 Task: Look for space in Plumbon, Indonesia from 7th July, 2023 to 14th July, 2023 for 1 adult in price range Rs.6000 to Rs.14000. Place can be shared room with 1  bedroom having 1 bed and 1 bathroom. Property type can be house, flat, guest house, hotel. Amenities needed are: wifi. Booking option can be shelf check-in. Required host language is English.
Action: Mouse moved to (583, 82)
Screenshot: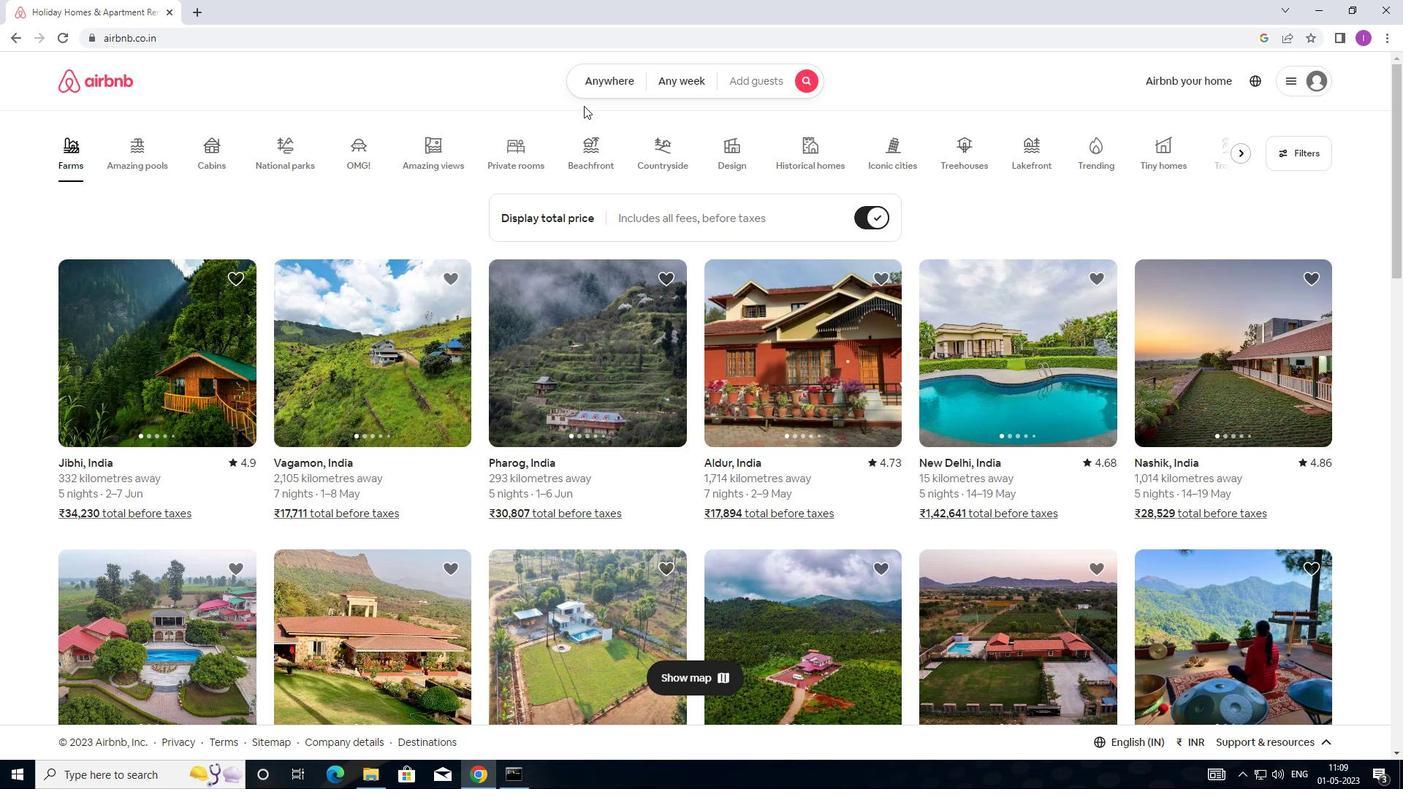 
Action: Mouse pressed left at (583, 82)
Screenshot: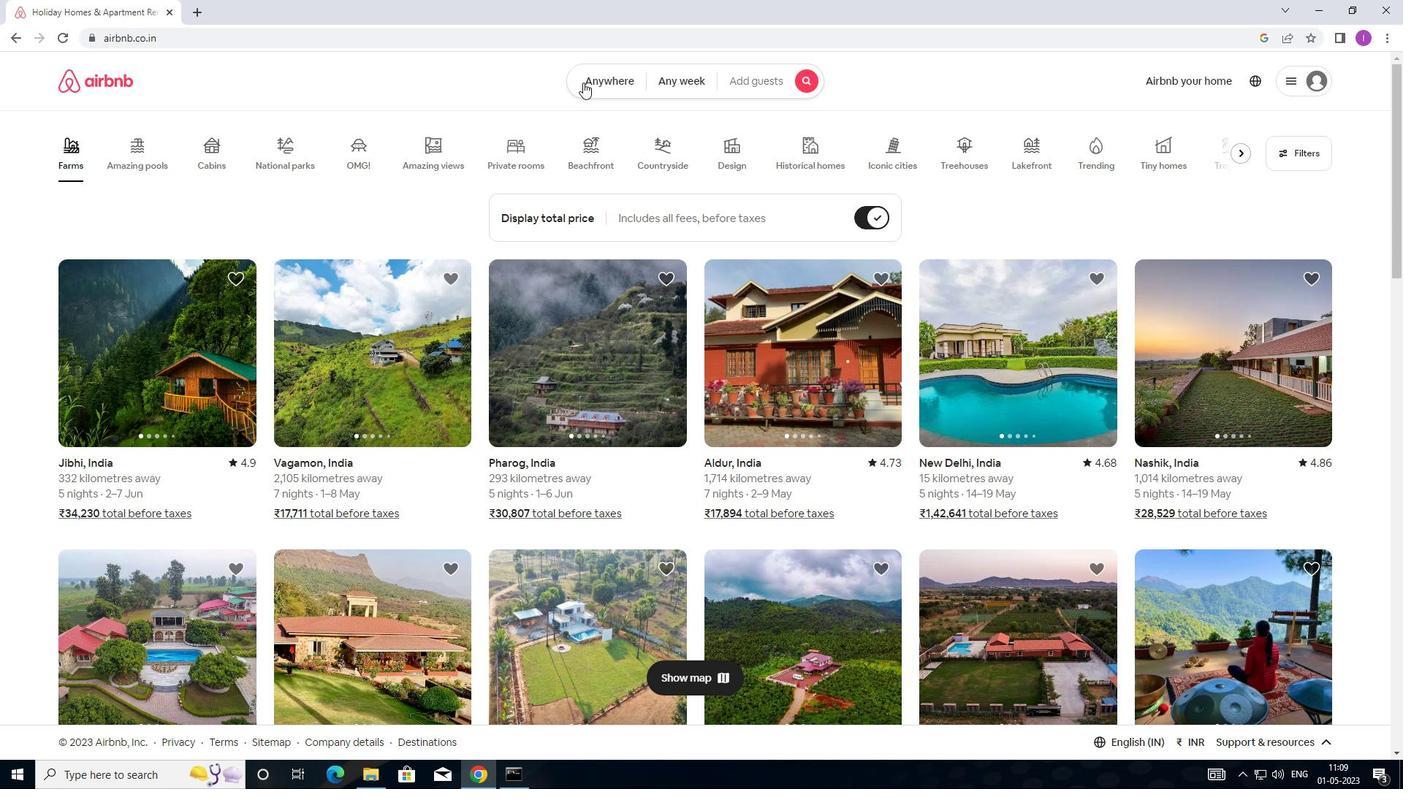 
Action: Mouse moved to (481, 132)
Screenshot: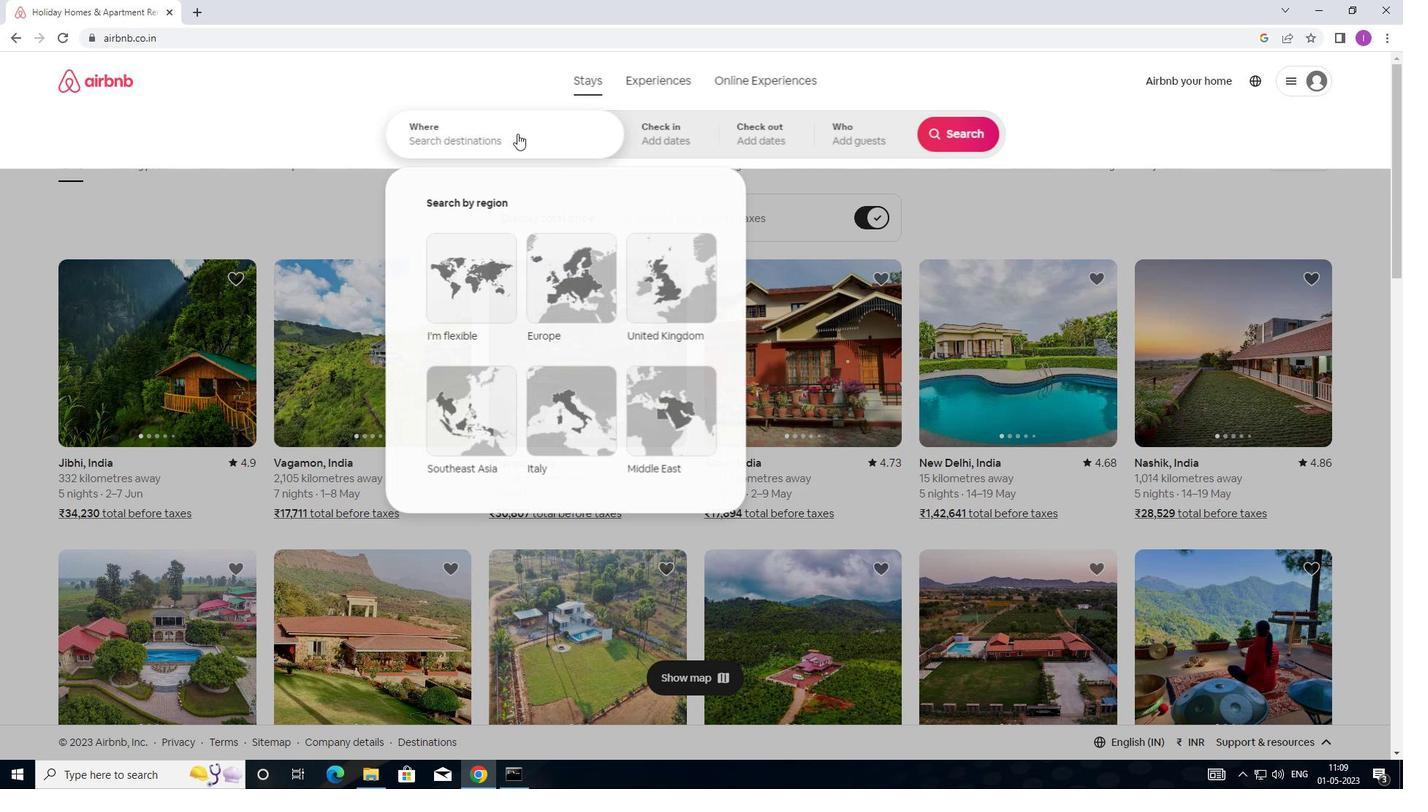 
Action: Mouse pressed left at (481, 132)
Screenshot: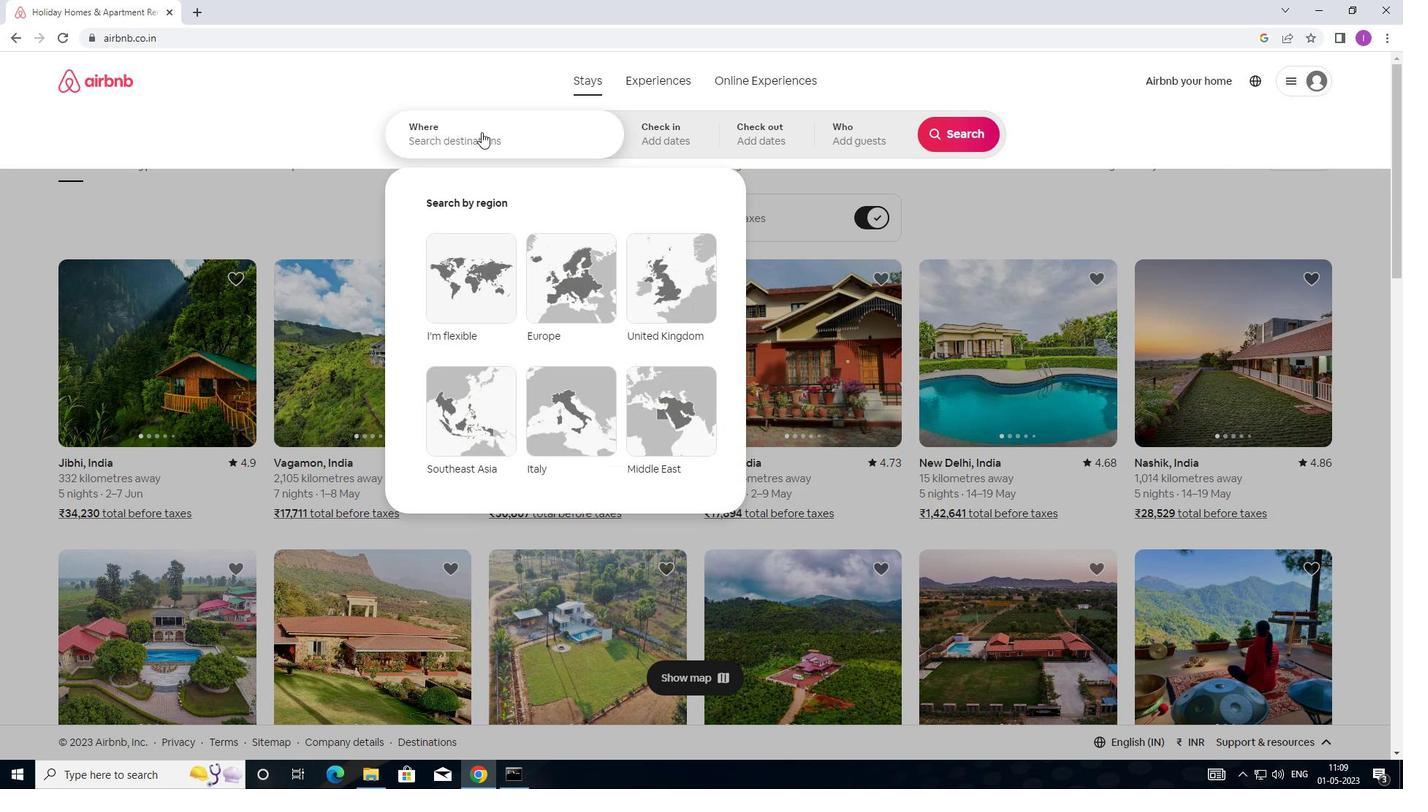 
Action: Mouse moved to (627, 144)
Screenshot: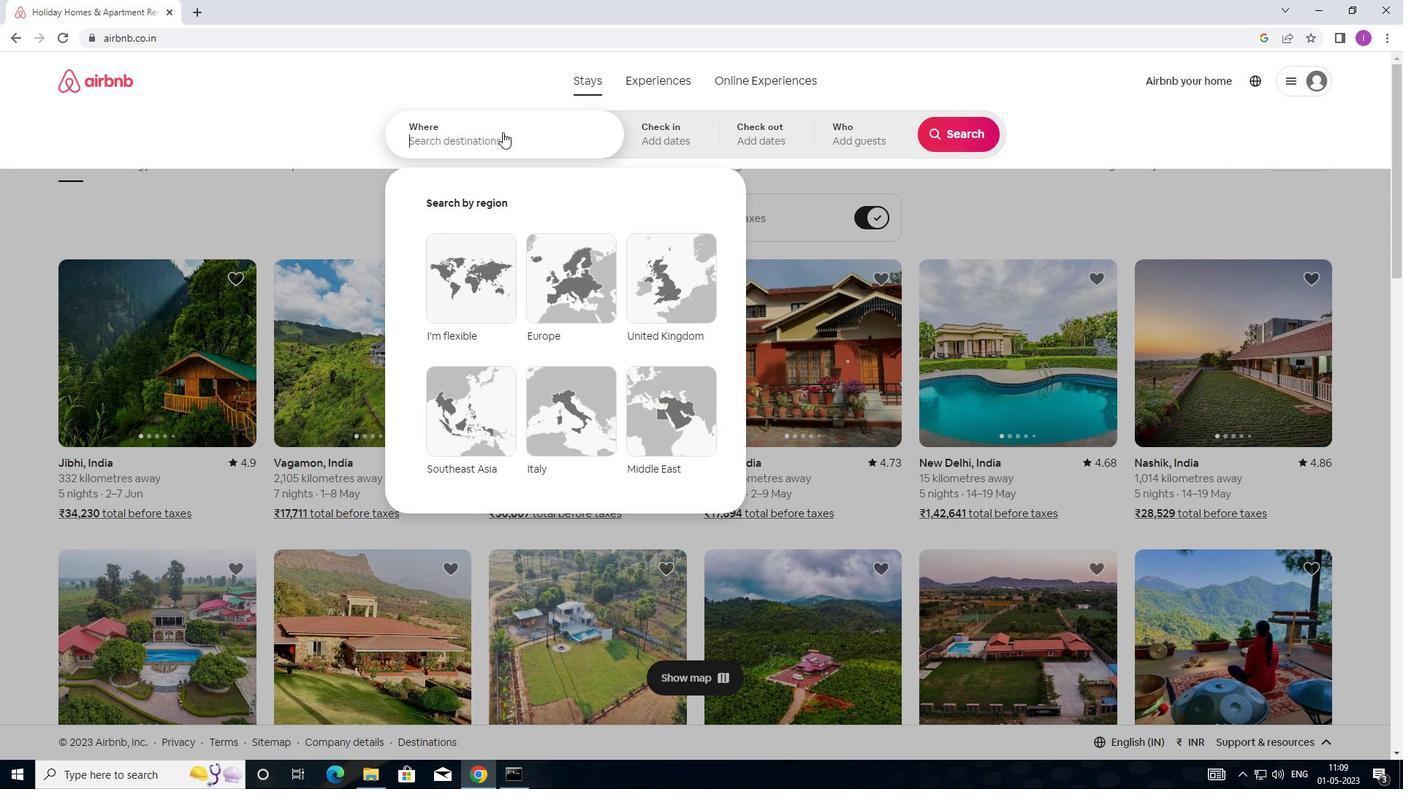 
Action: Key pressed <Key.shift><Key.shift>PLUMBON.<Key.backspace>,<Key.shift><Key.shift><Key.shift><Key.shift>INDONESIA
Screenshot: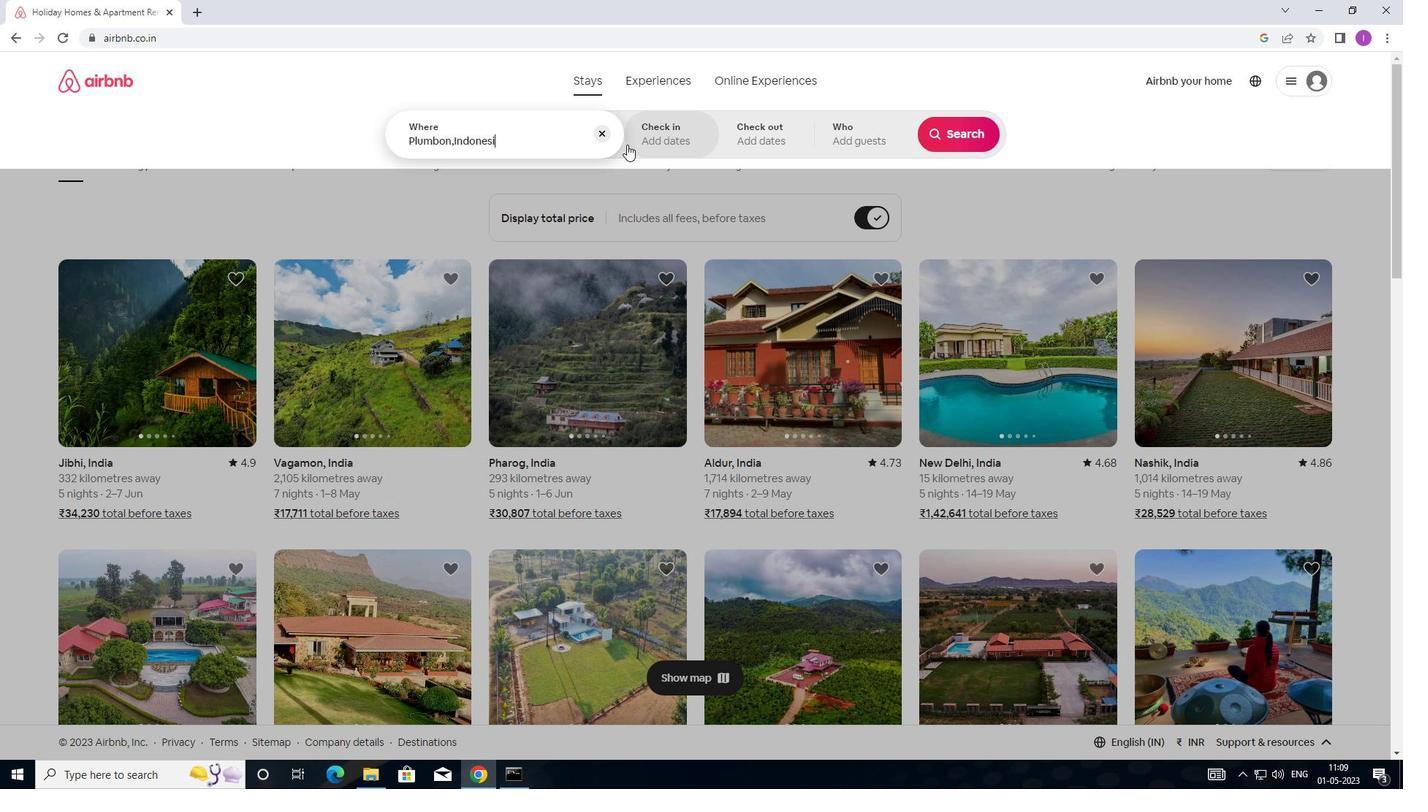 
Action: Mouse moved to (674, 133)
Screenshot: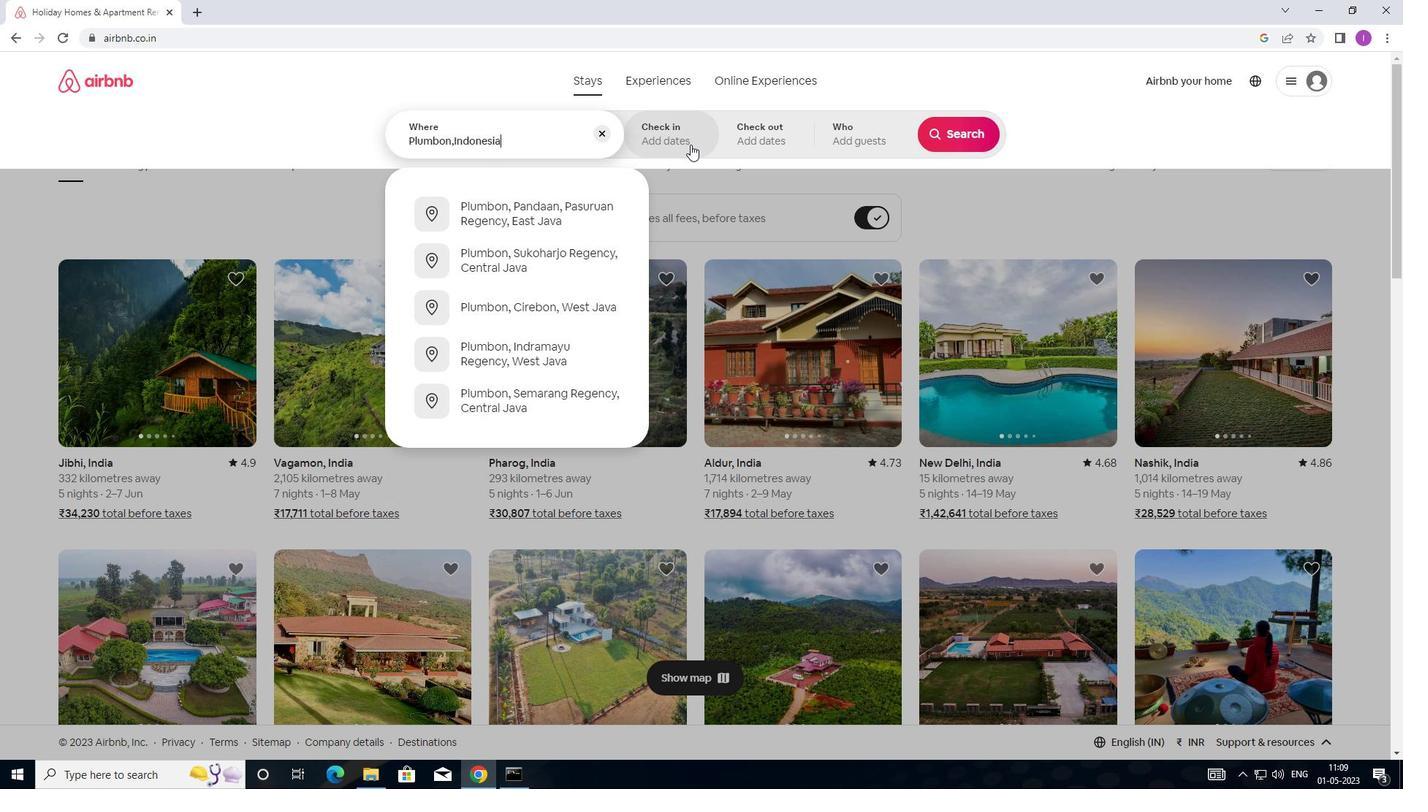 
Action: Mouse pressed left at (674, 133)
Screenshot: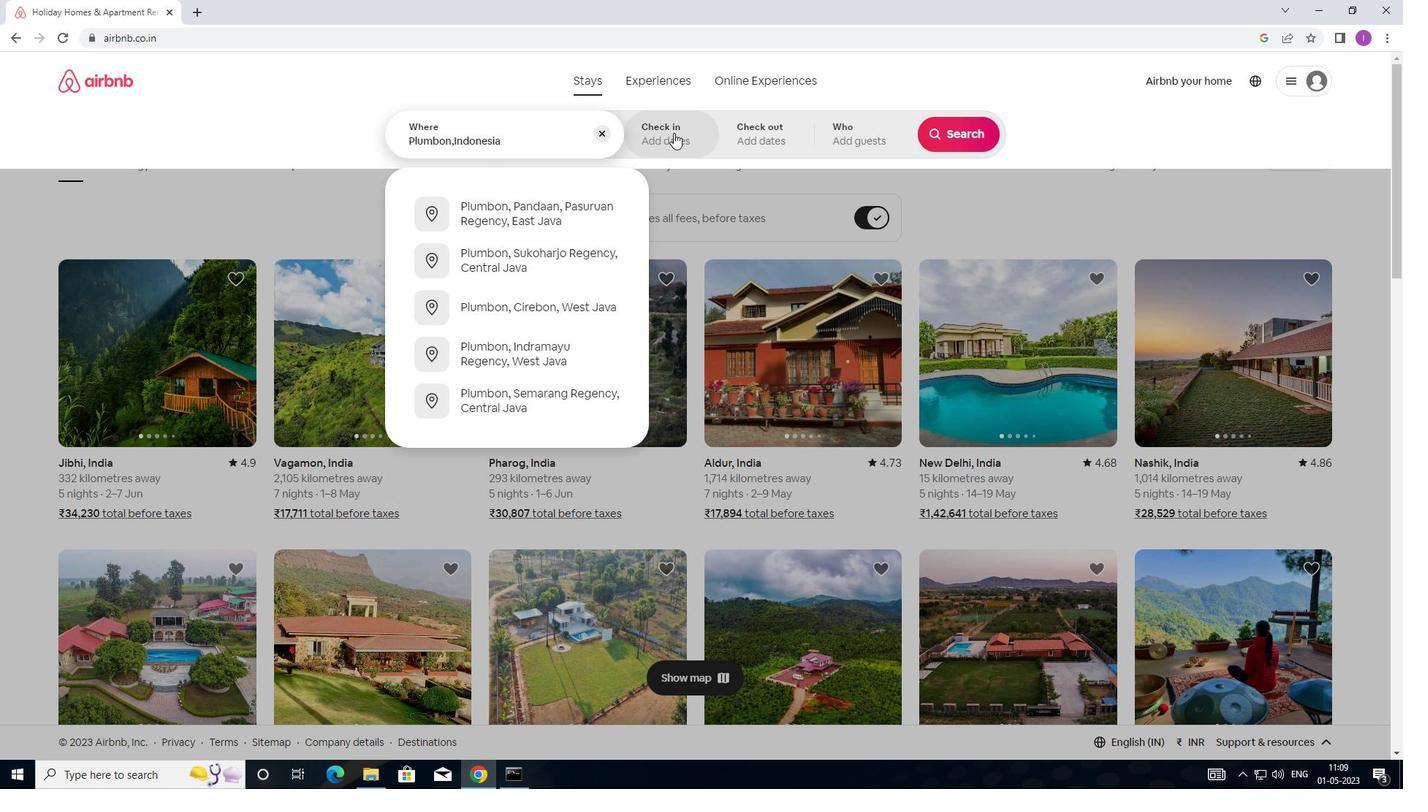 
Action: Mouse moved to (952, 243)
Screenshot: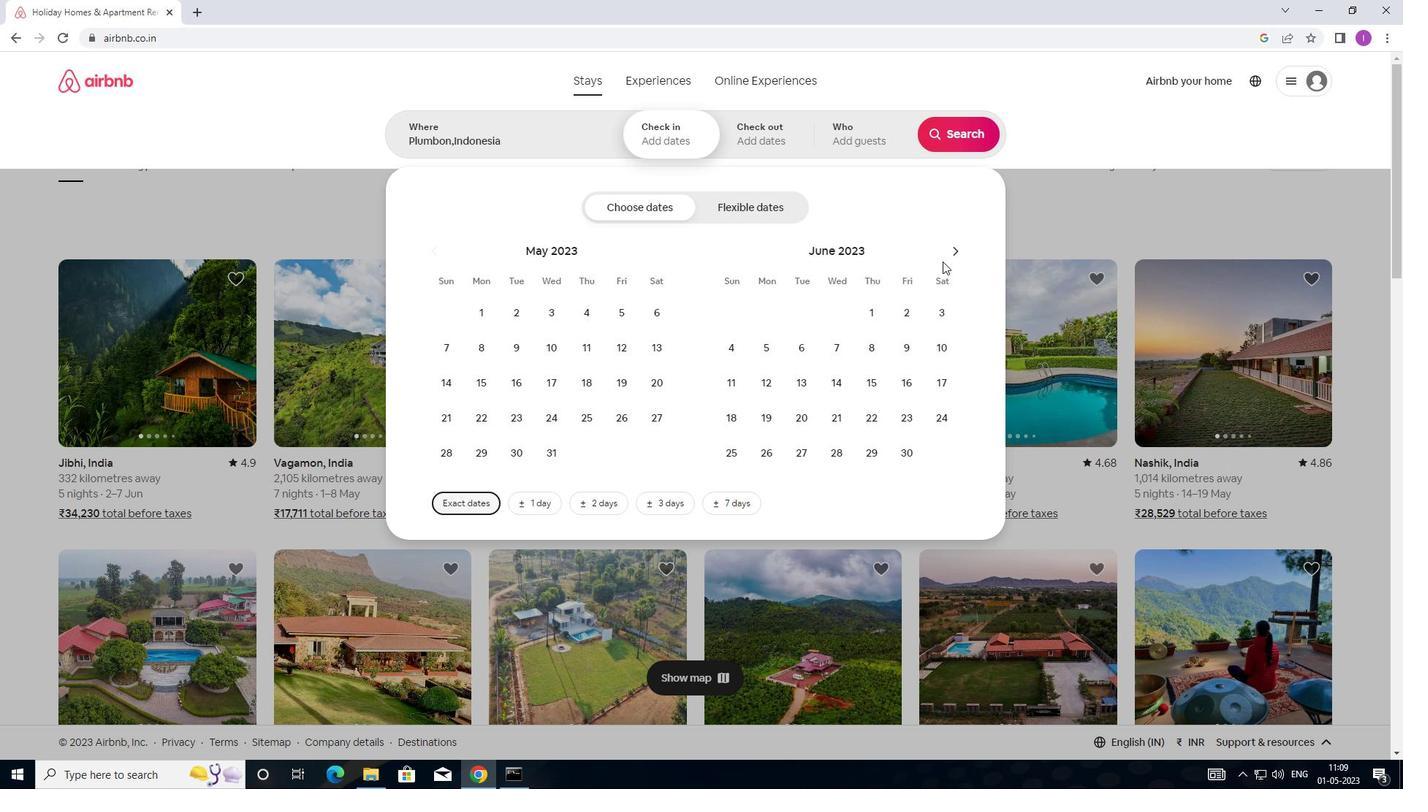 
Action: Mouse pressed left at (952, 243)
Screenshot: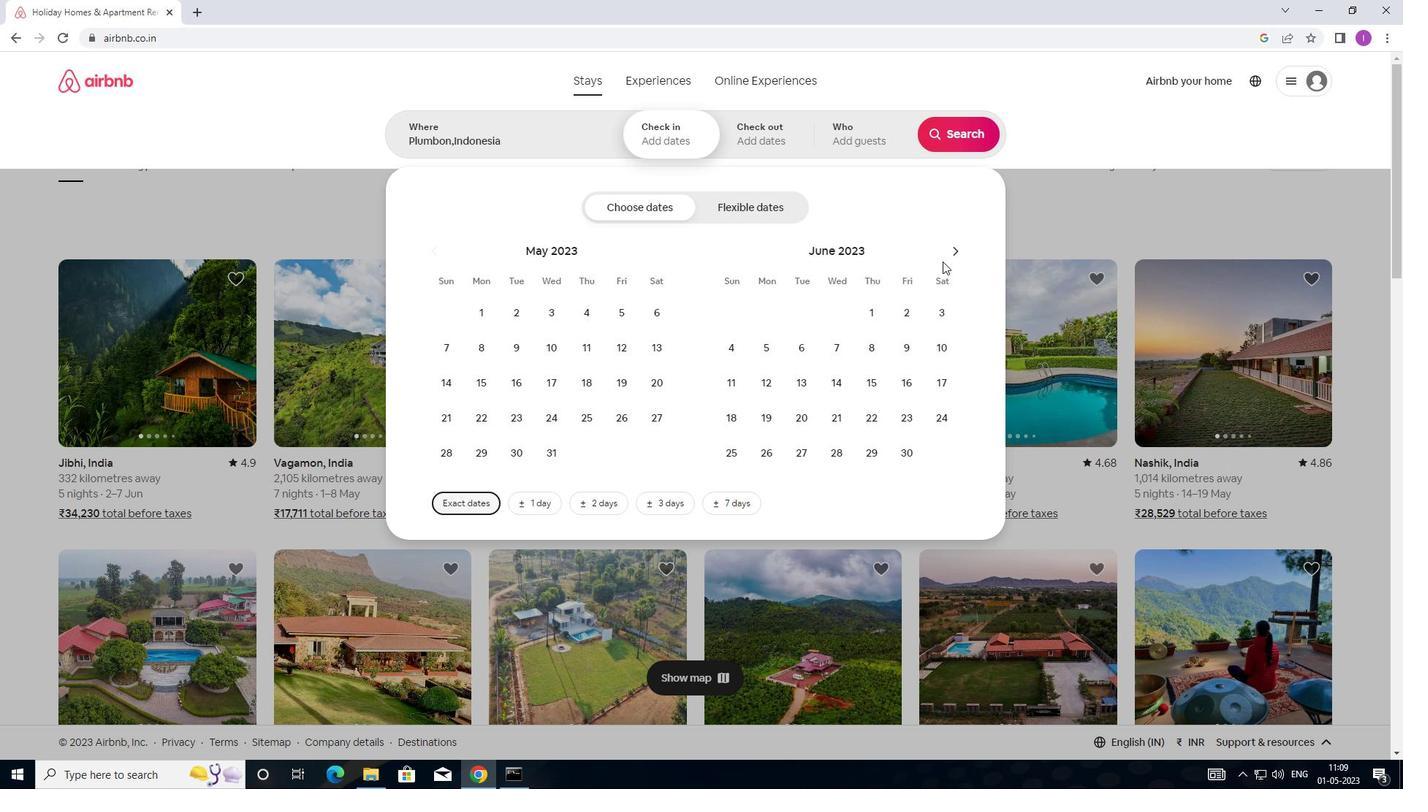 
Action: Mouse moved to (905, 353)
Screenshot: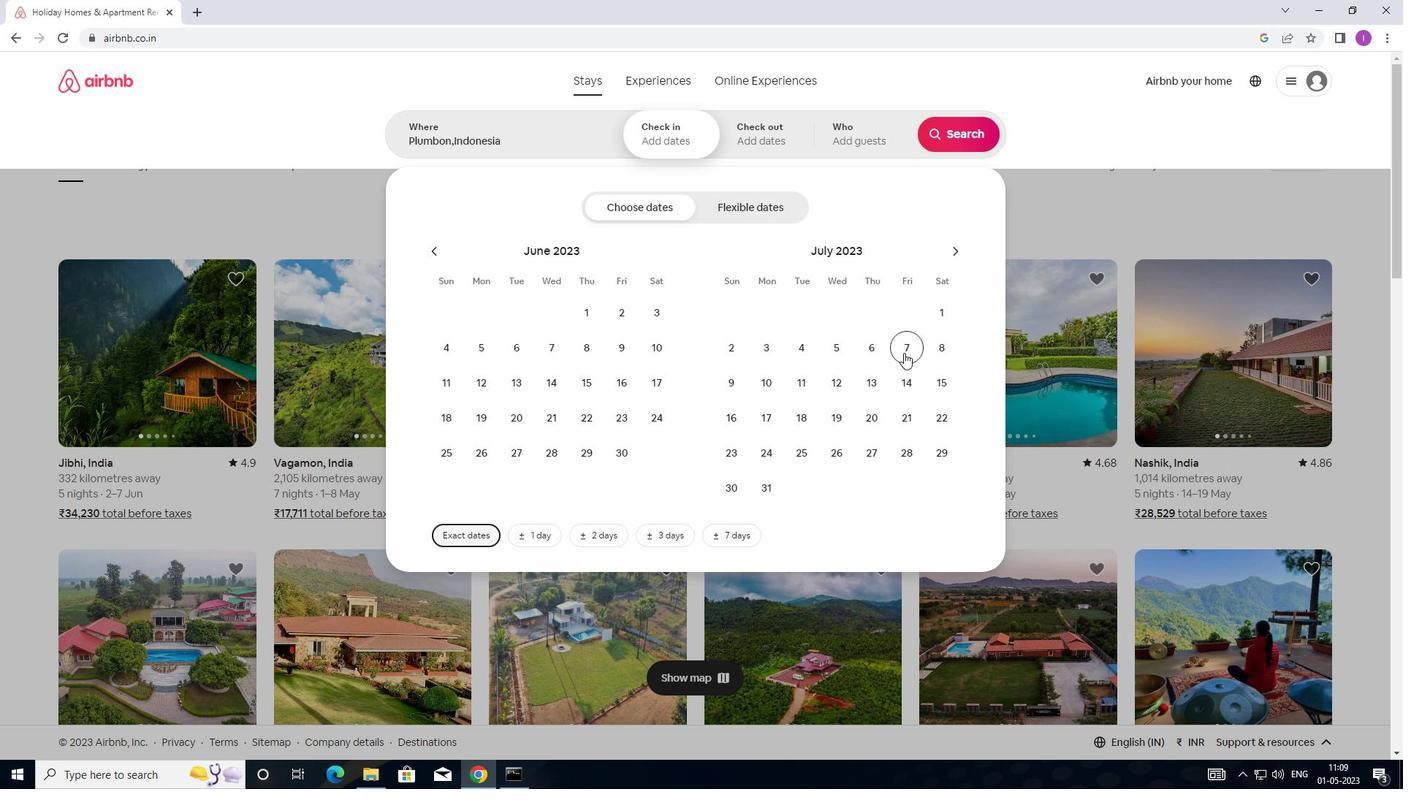 
Action: Mouse pressed left at (905, 353)
Screenshot: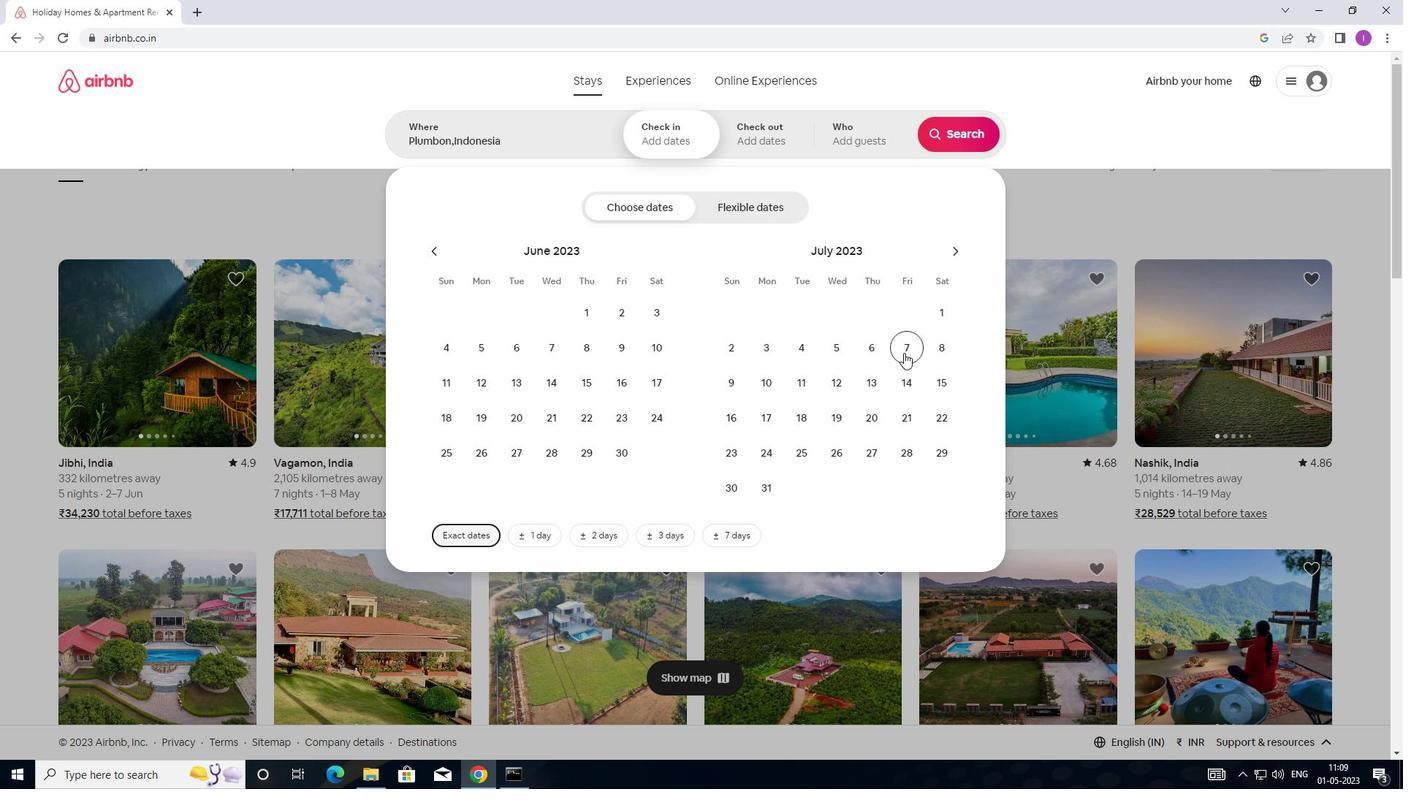 
Action: Mouse moved to (900, 386)
Screenshot: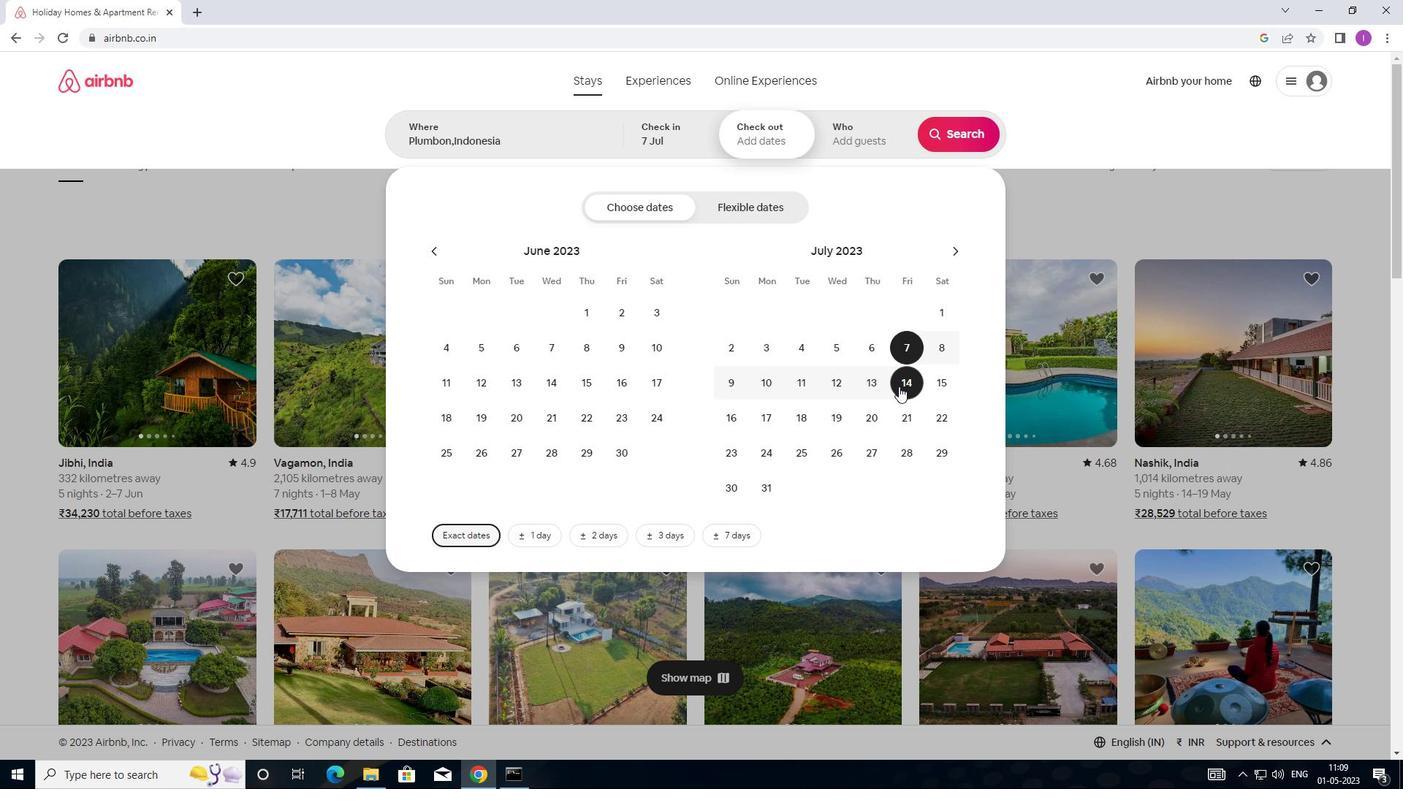 
Action: Mouse pressed left at (900, 386)
Screenshot: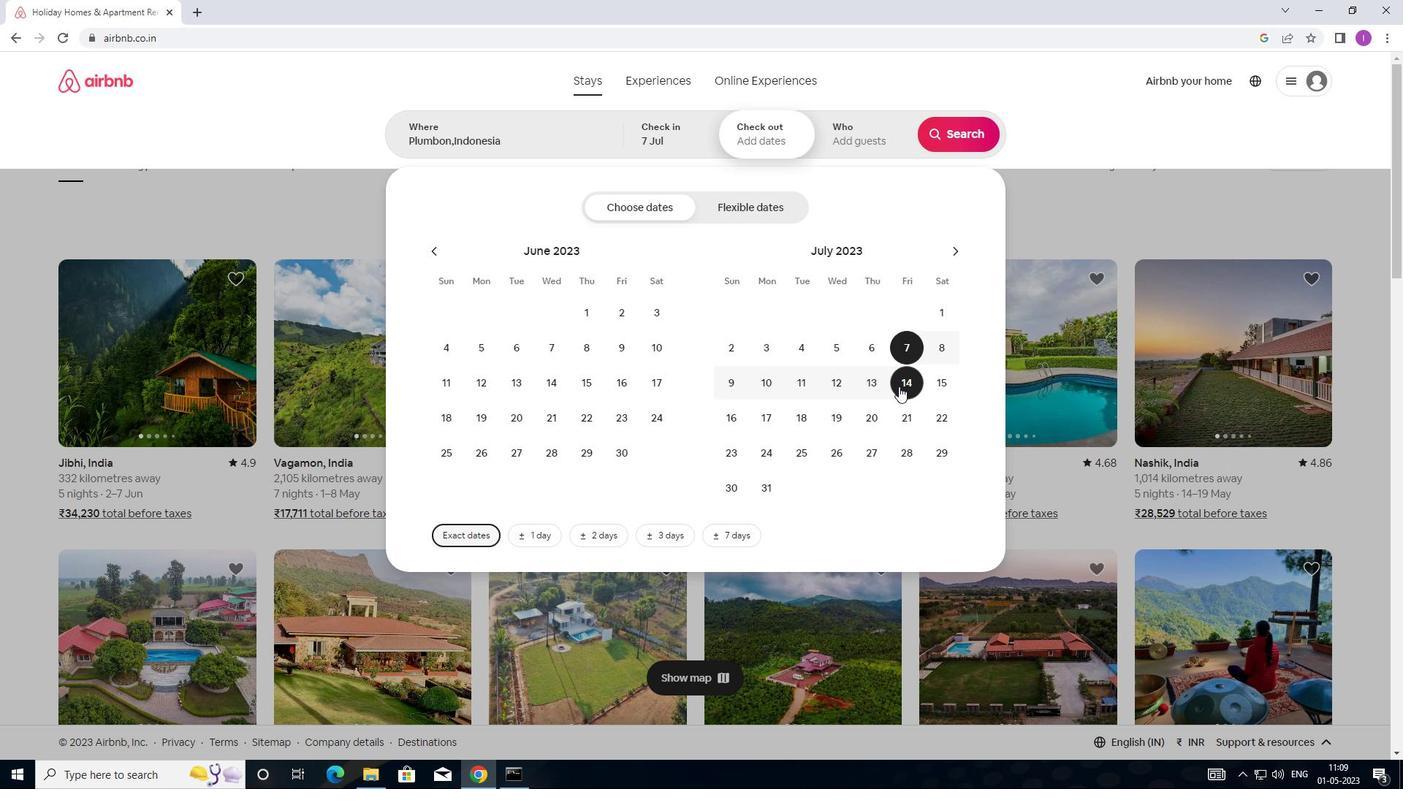 
Action: Mouse moved to (869, 136)
Screenshot: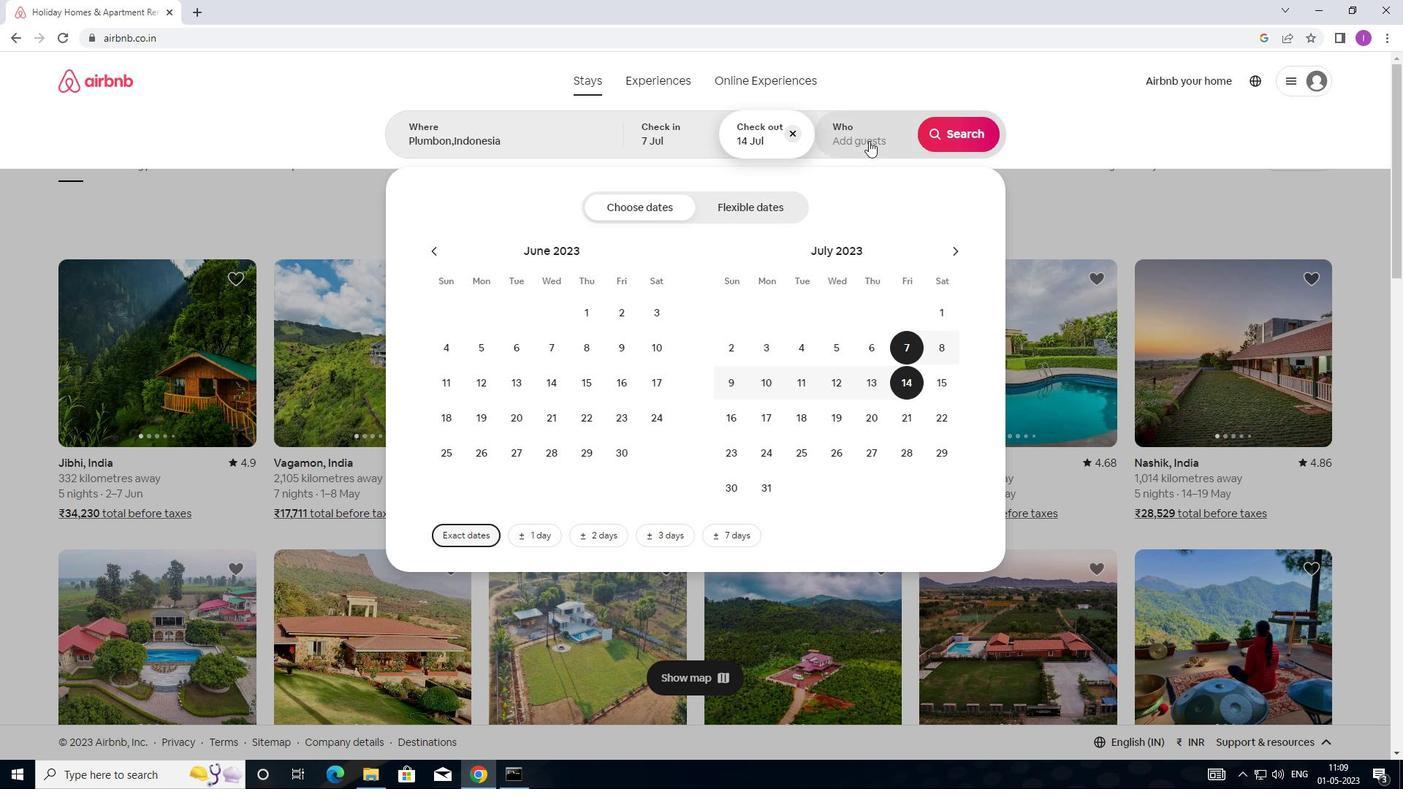 
Action: Mouse pressed left at (869, 136)
Screenshot: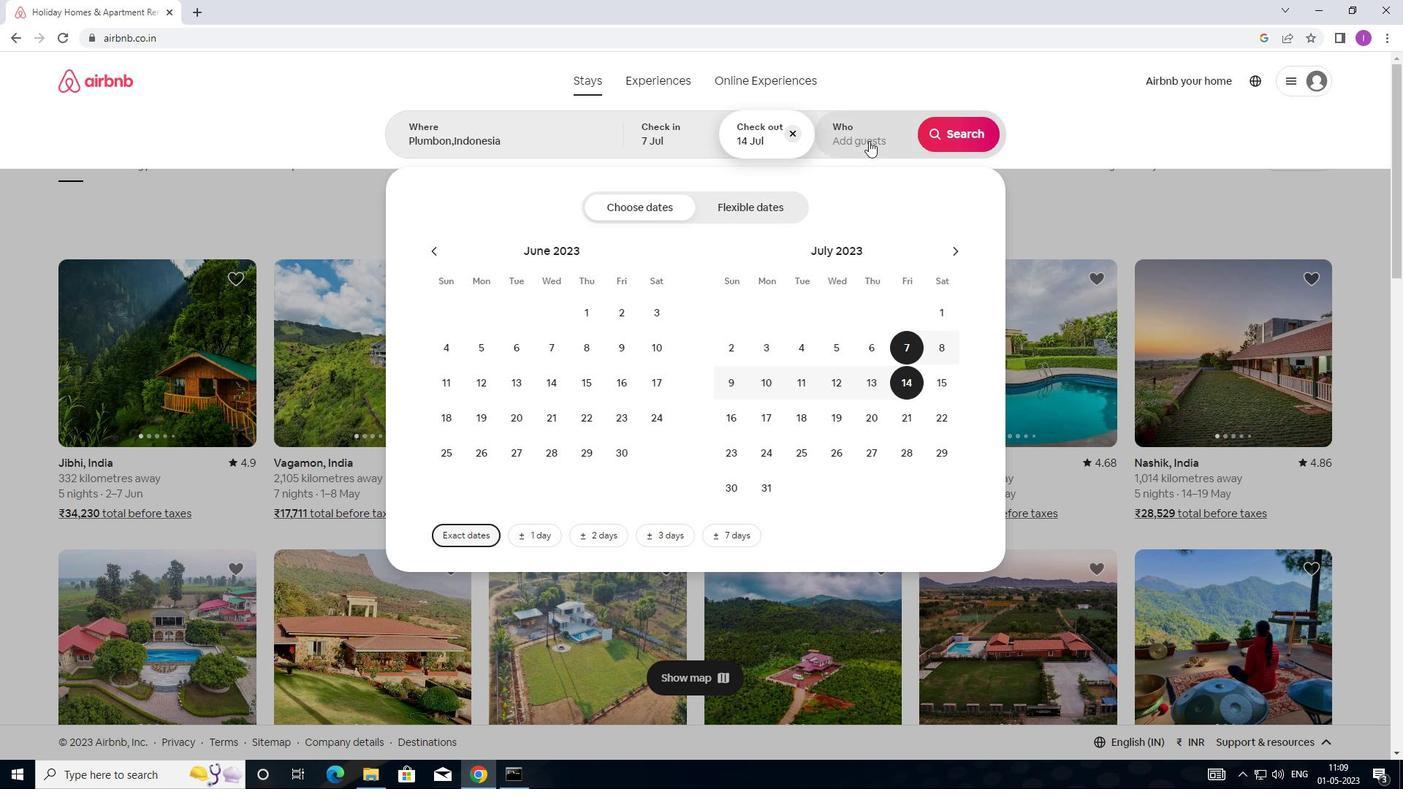 
Action: Mouse moved to (965, 216)
Screenshot: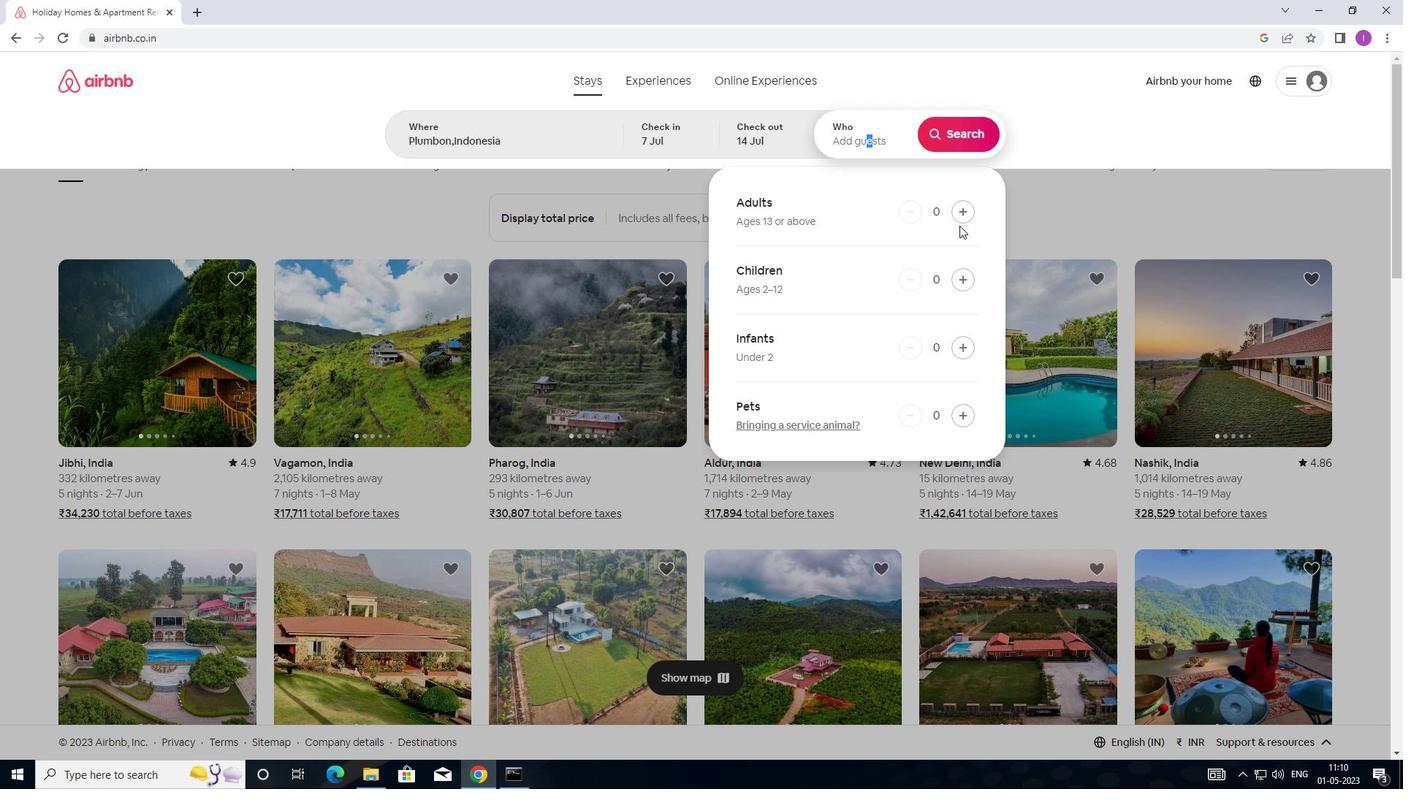 
Action: Mouse pressed left at (965, 216)
Screenshot: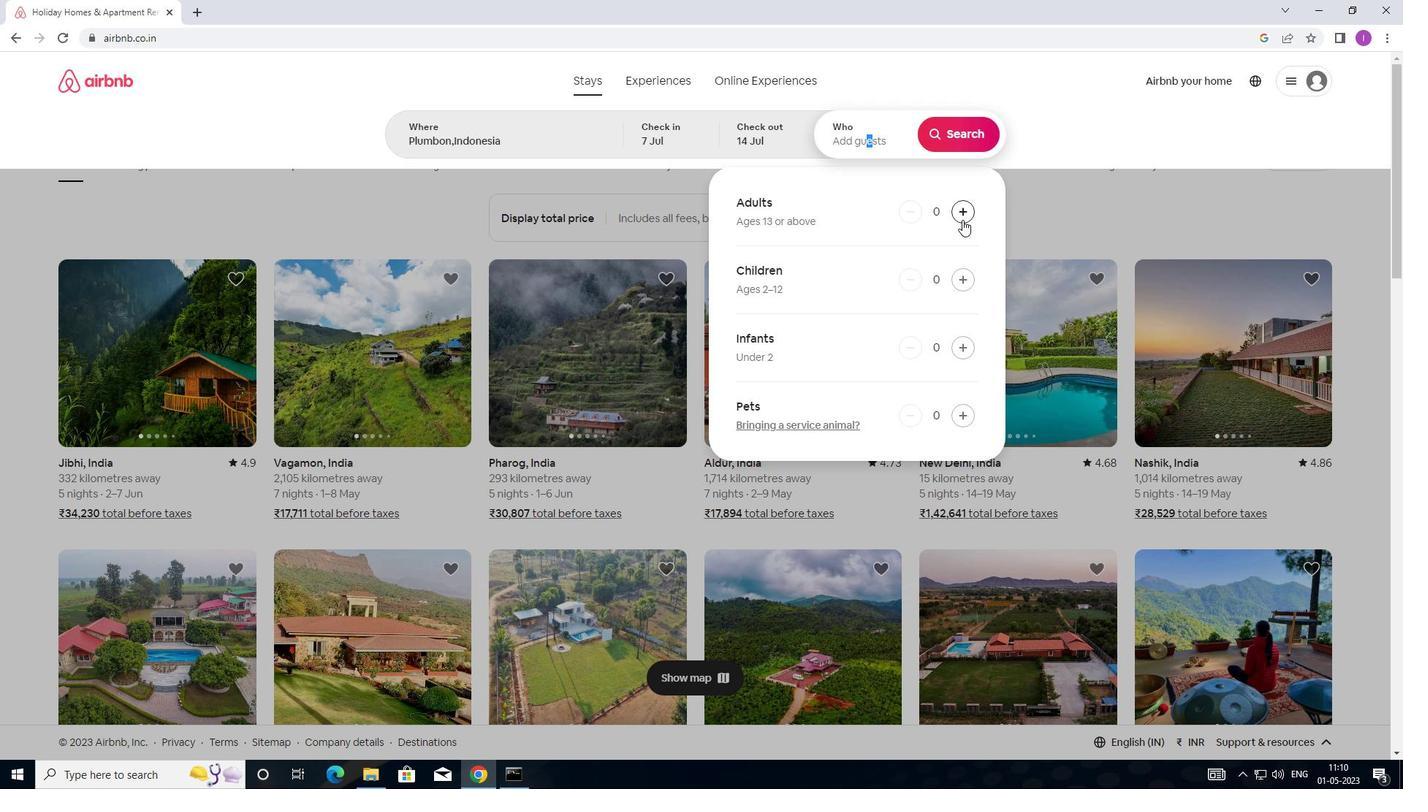 
Action: Mouse moved to (941, 126)
Screenshot: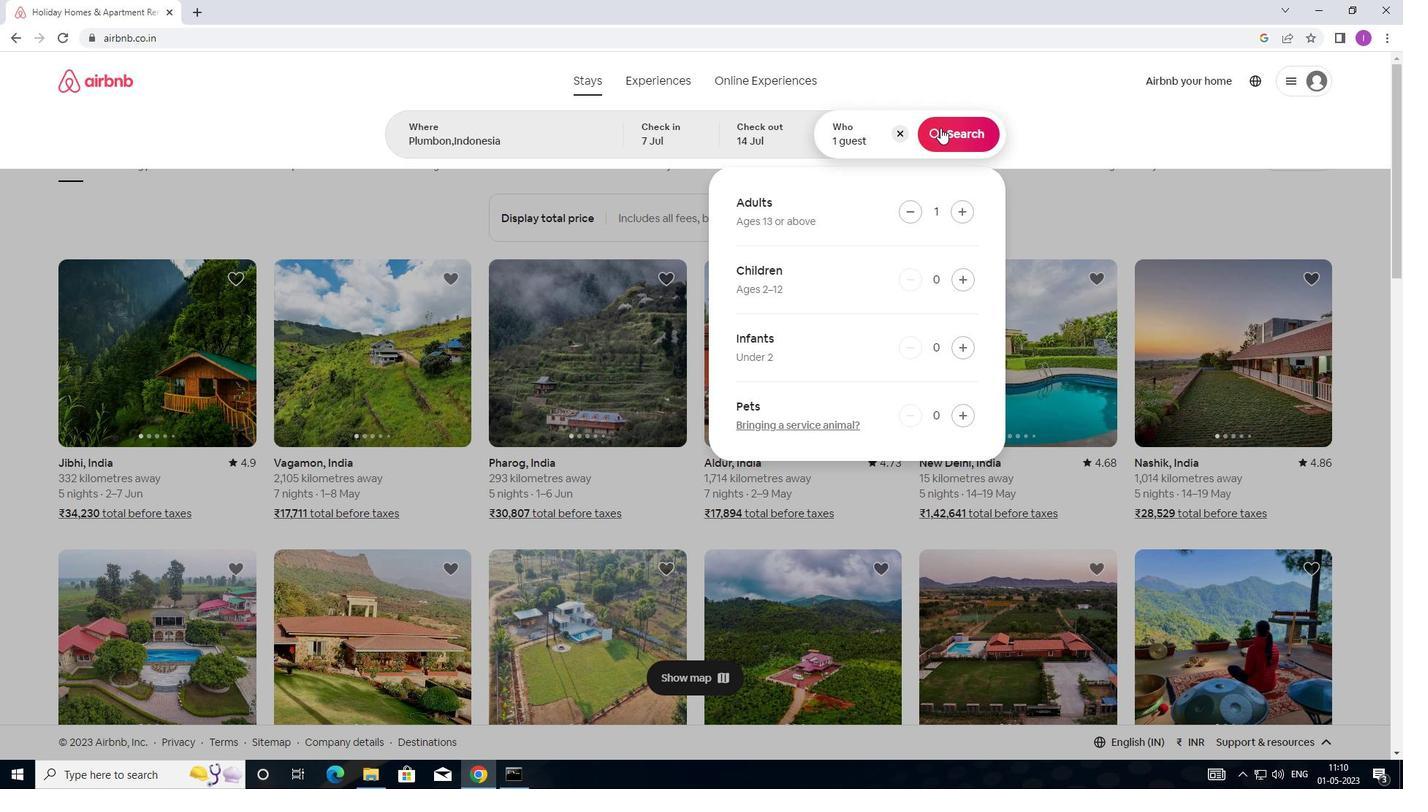 
Action: Mouse pressed left at (941, 126)
Screenshot: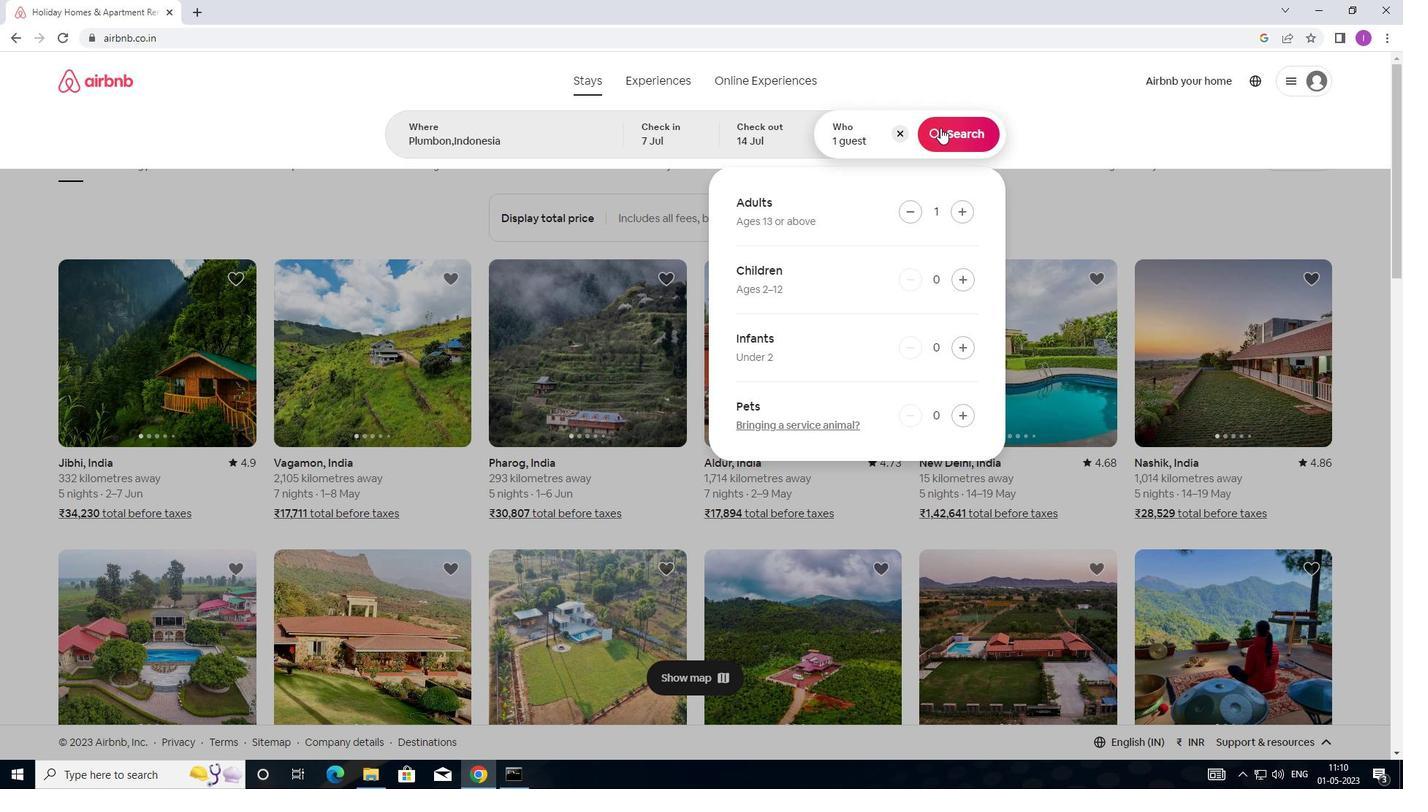 
Action: Mouse moved to (1353, 144)
Screenshot: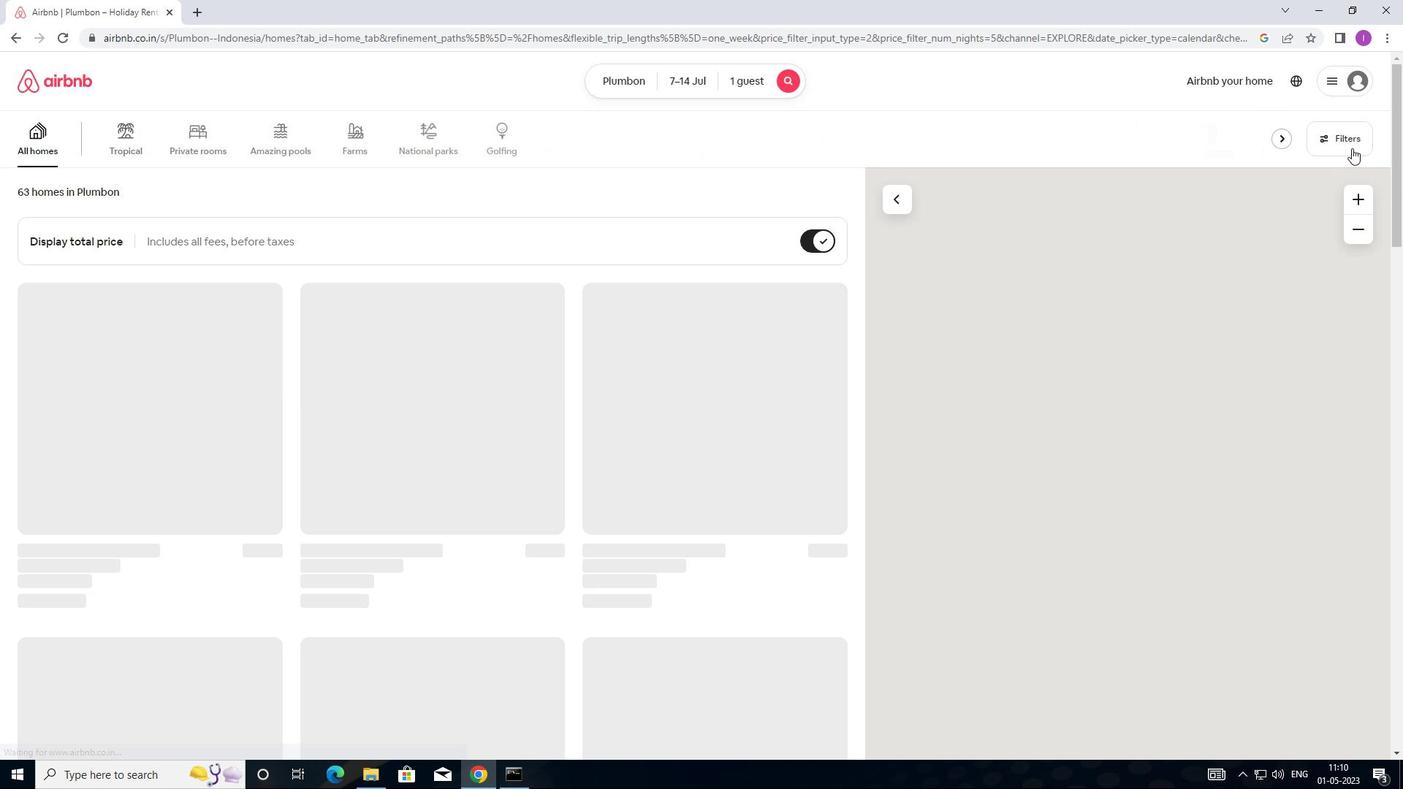 
Action: Mouse pressed left at (1353, 144)
Screenshot: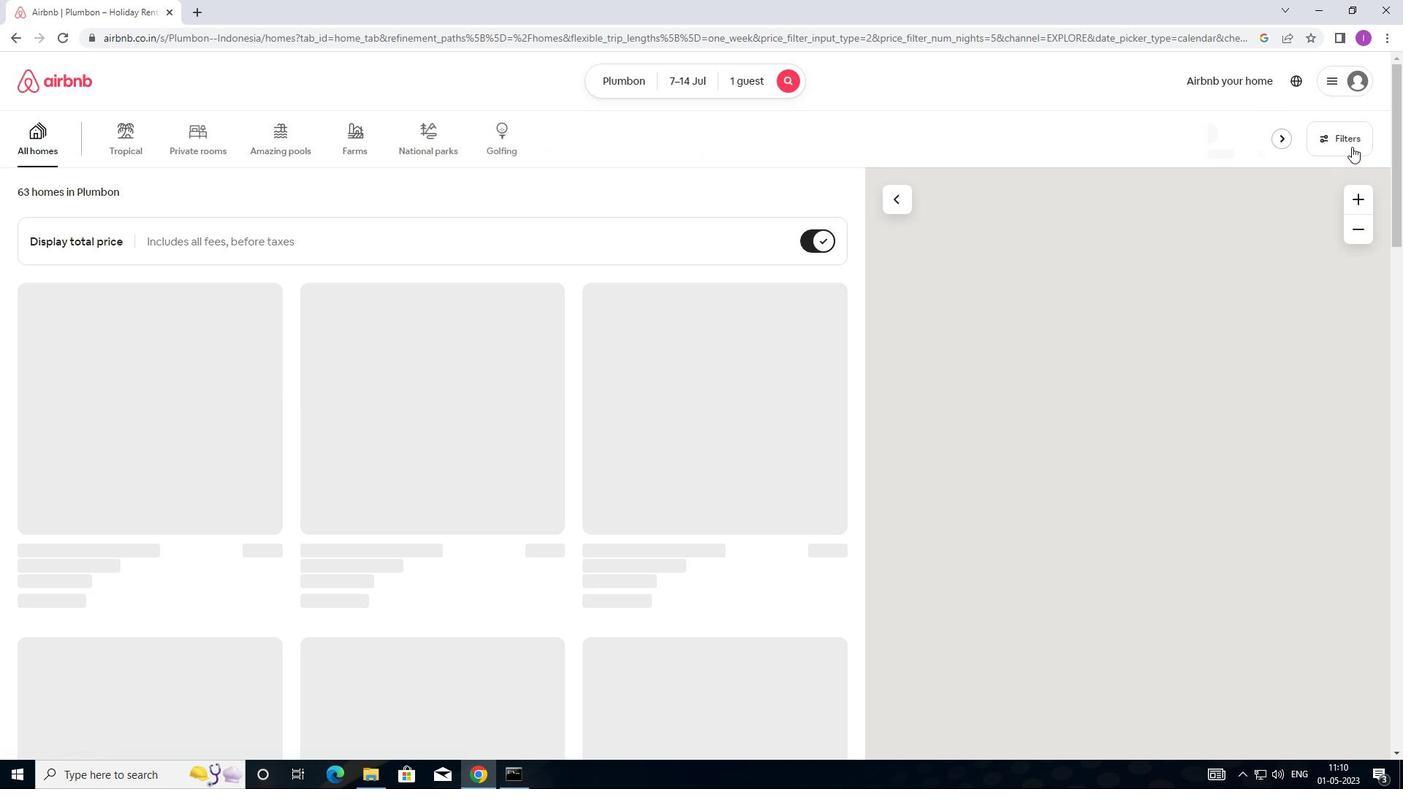 
Action: Mouse moved to (569, 329)
Screenshot: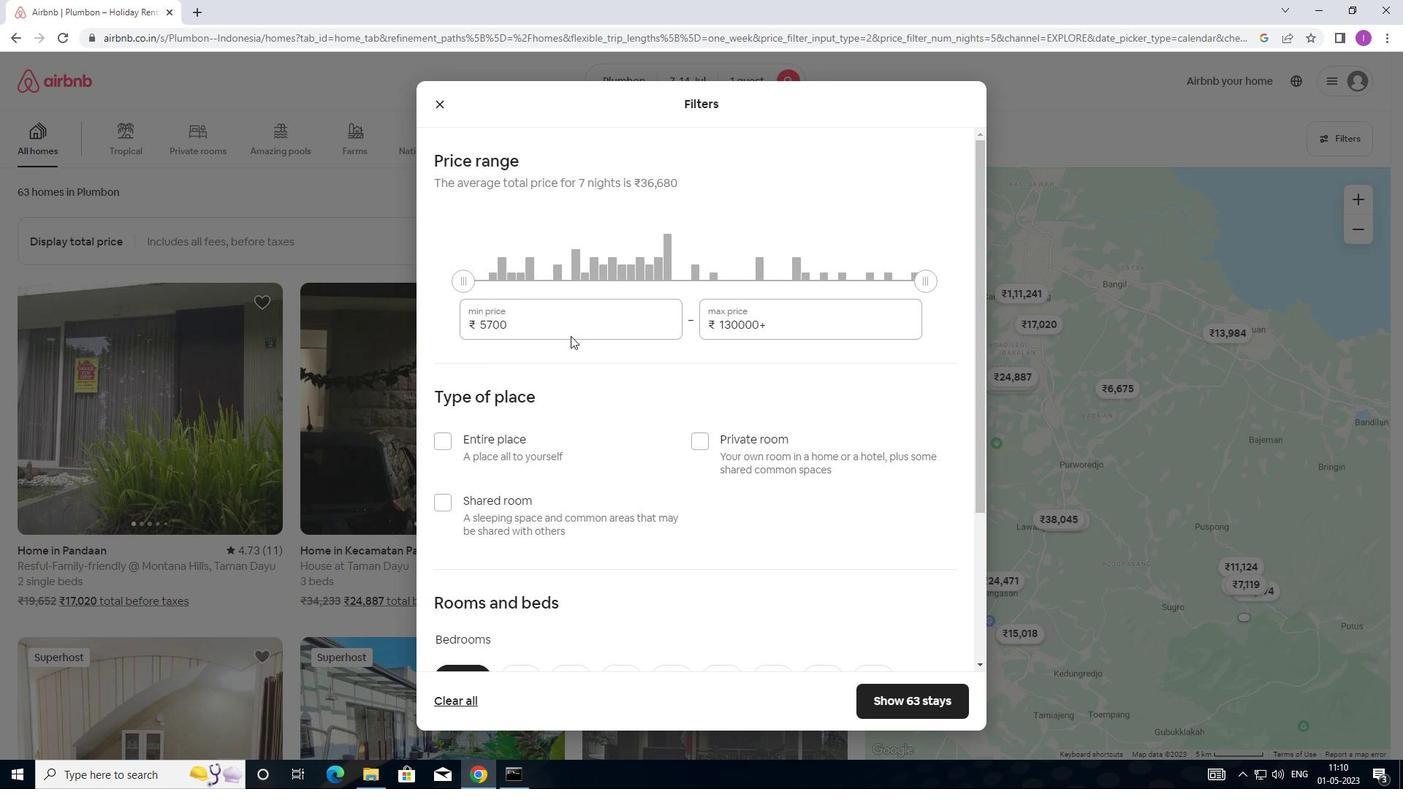 
Action: Mouse pressed left at (569, 329)
Screenshot: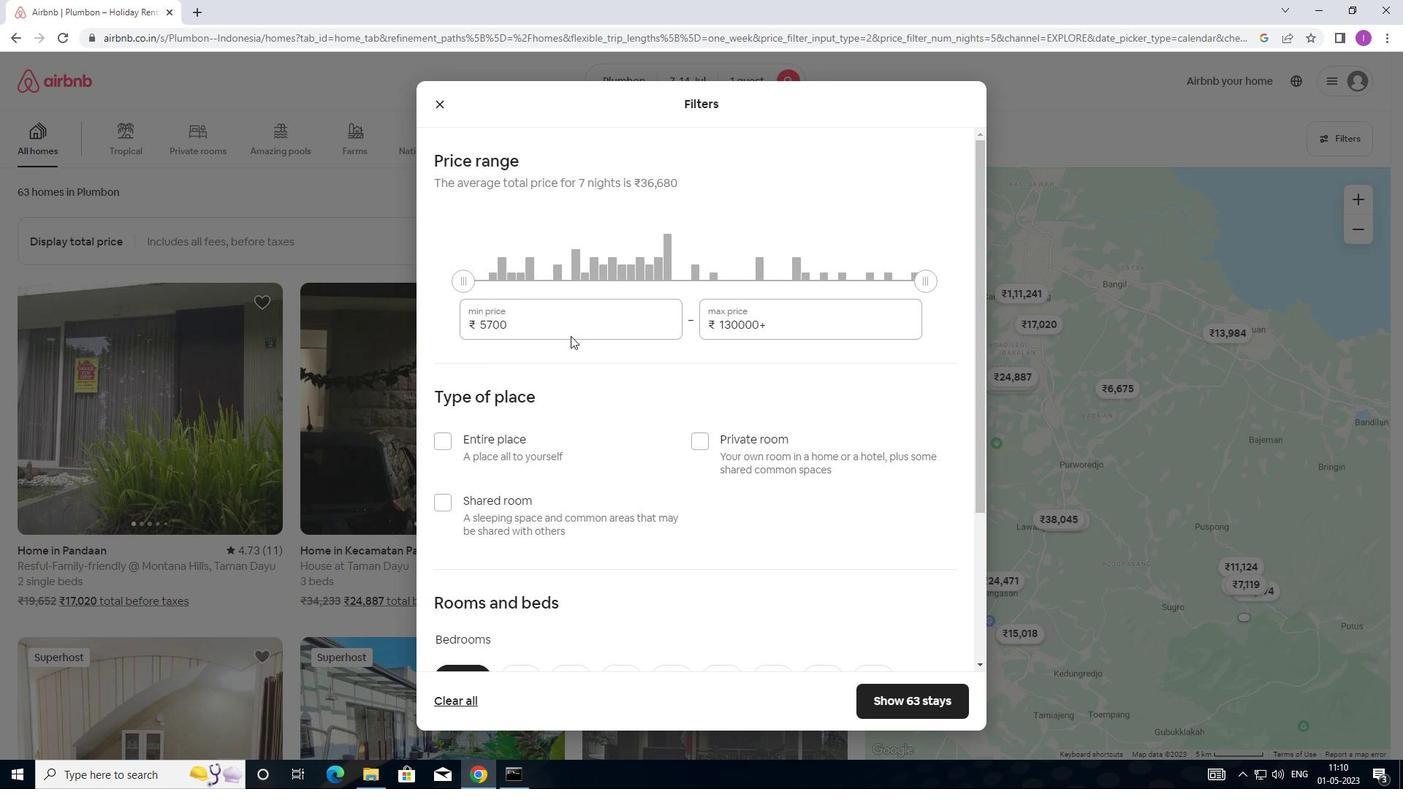 
Action: Mouse moved to (442, 334)
Screenshot: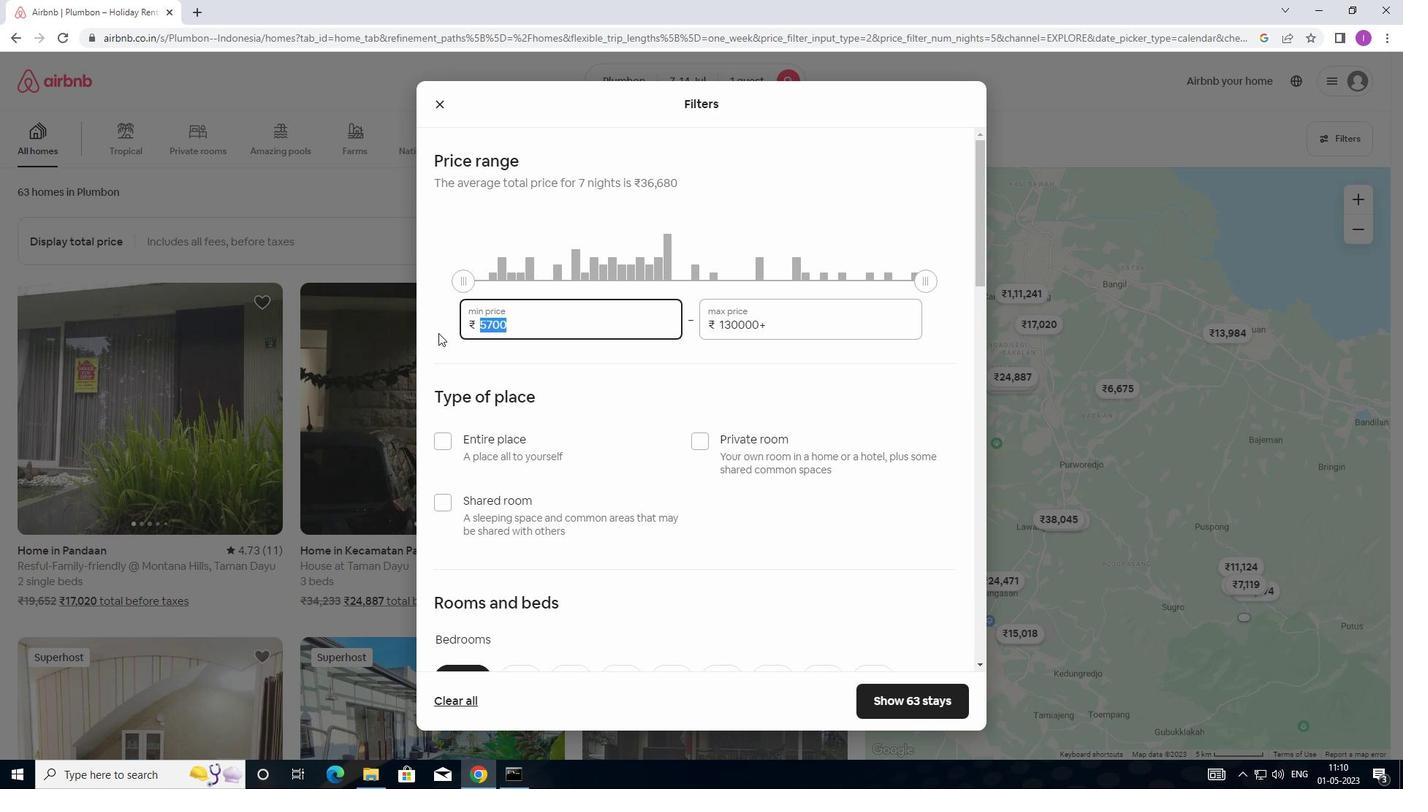 
Action: Key pressed 6000
Screenshot: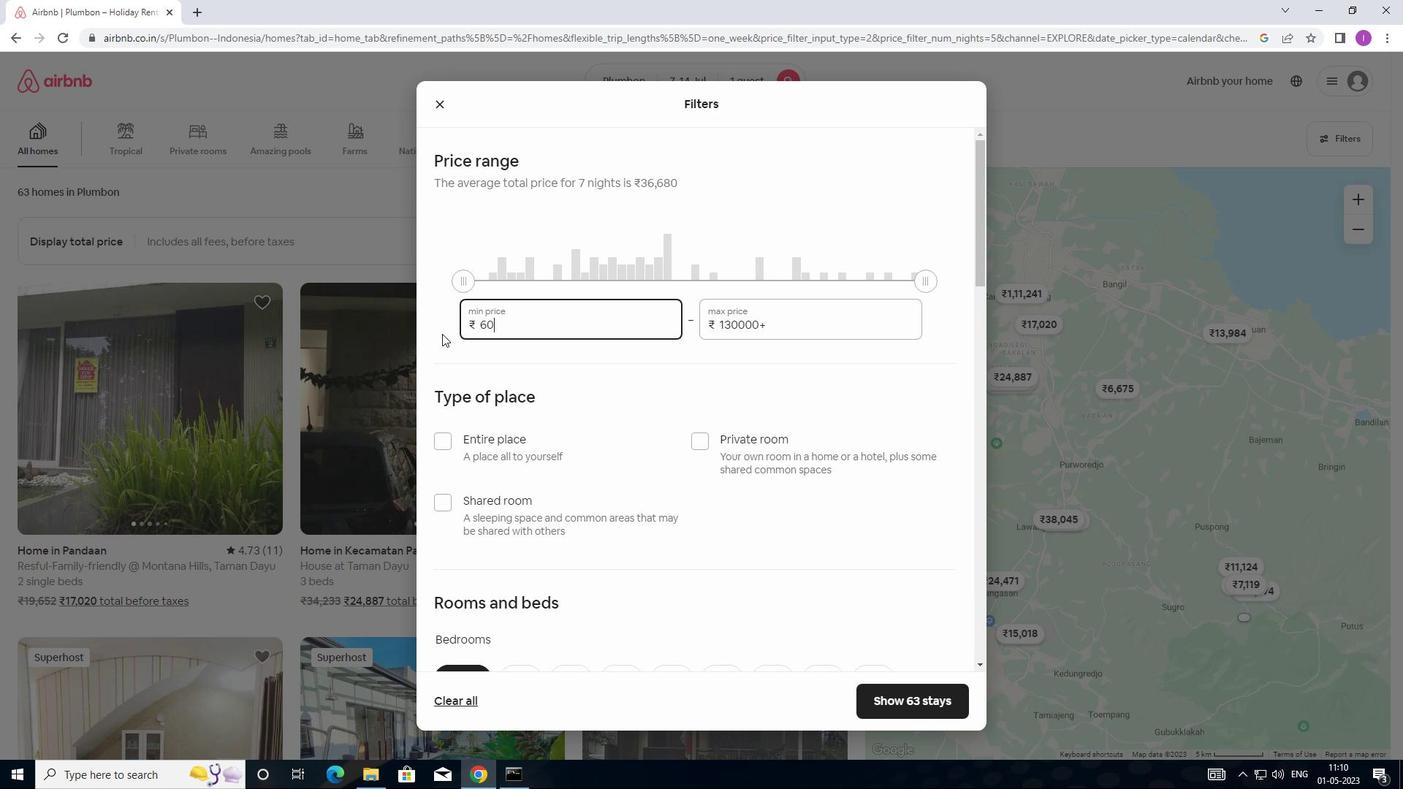 
Action: Mouse moved to (783, 318)
Screenshot: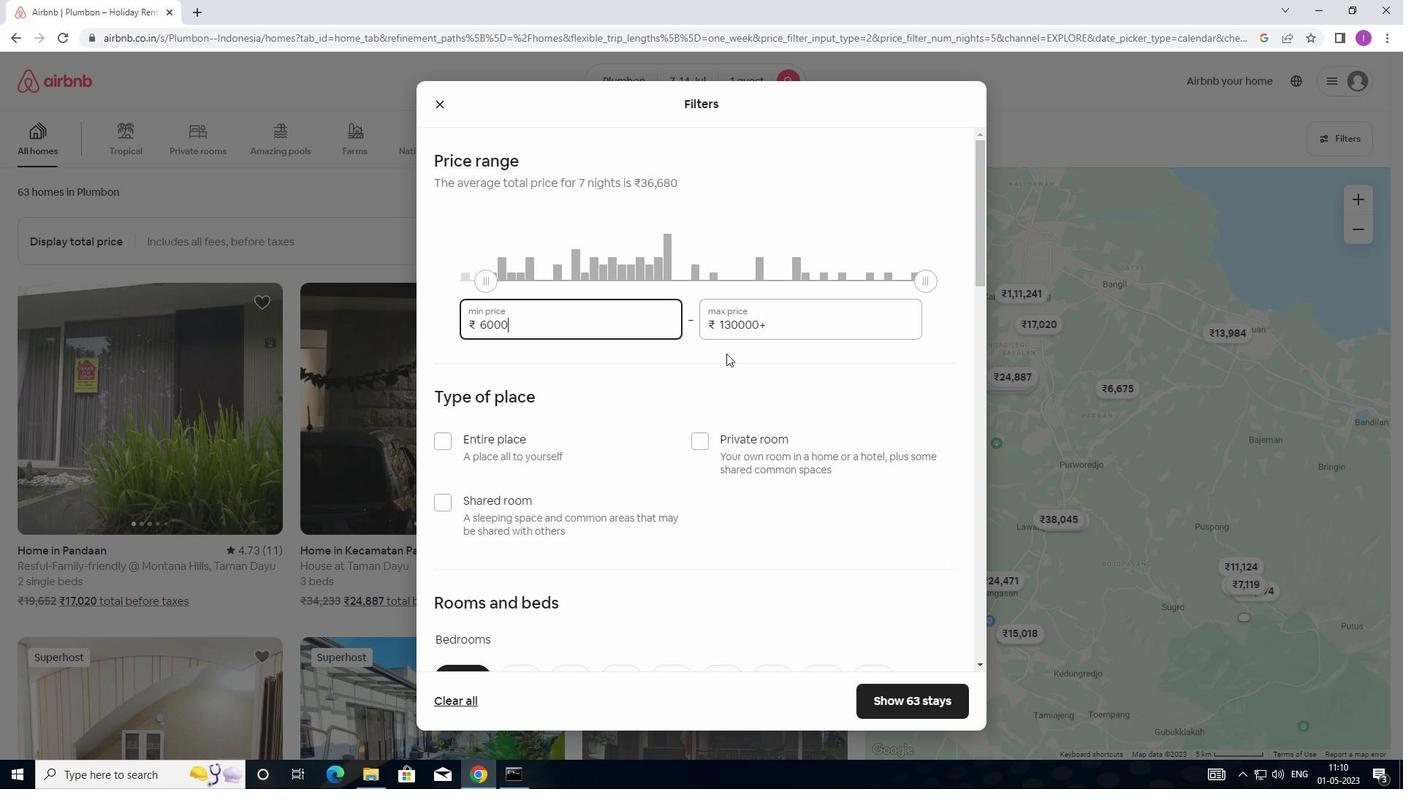 
Action: Mouse pressed left at (783, 318)
Screenshot: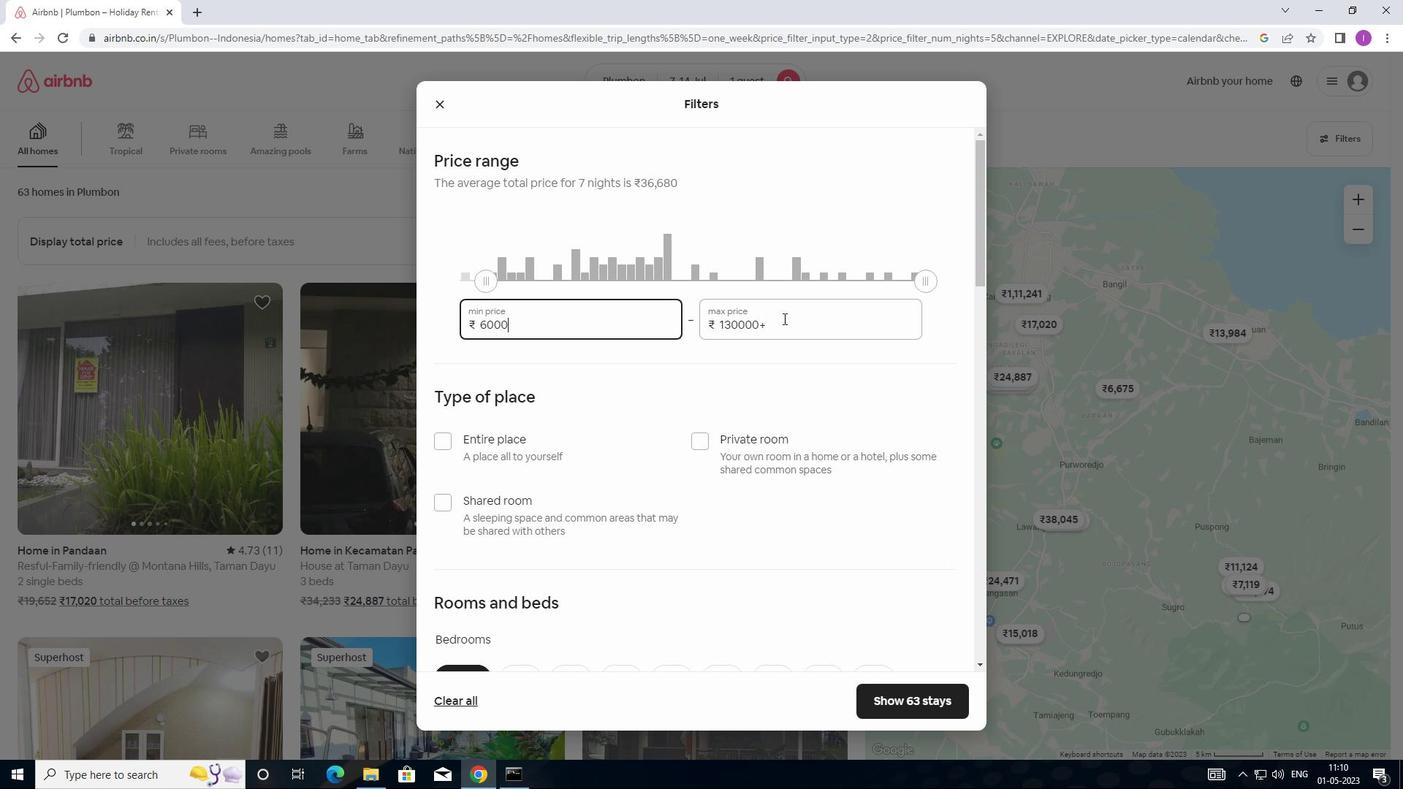 
Action: Mouse moved to (701, 330)
Screenshot: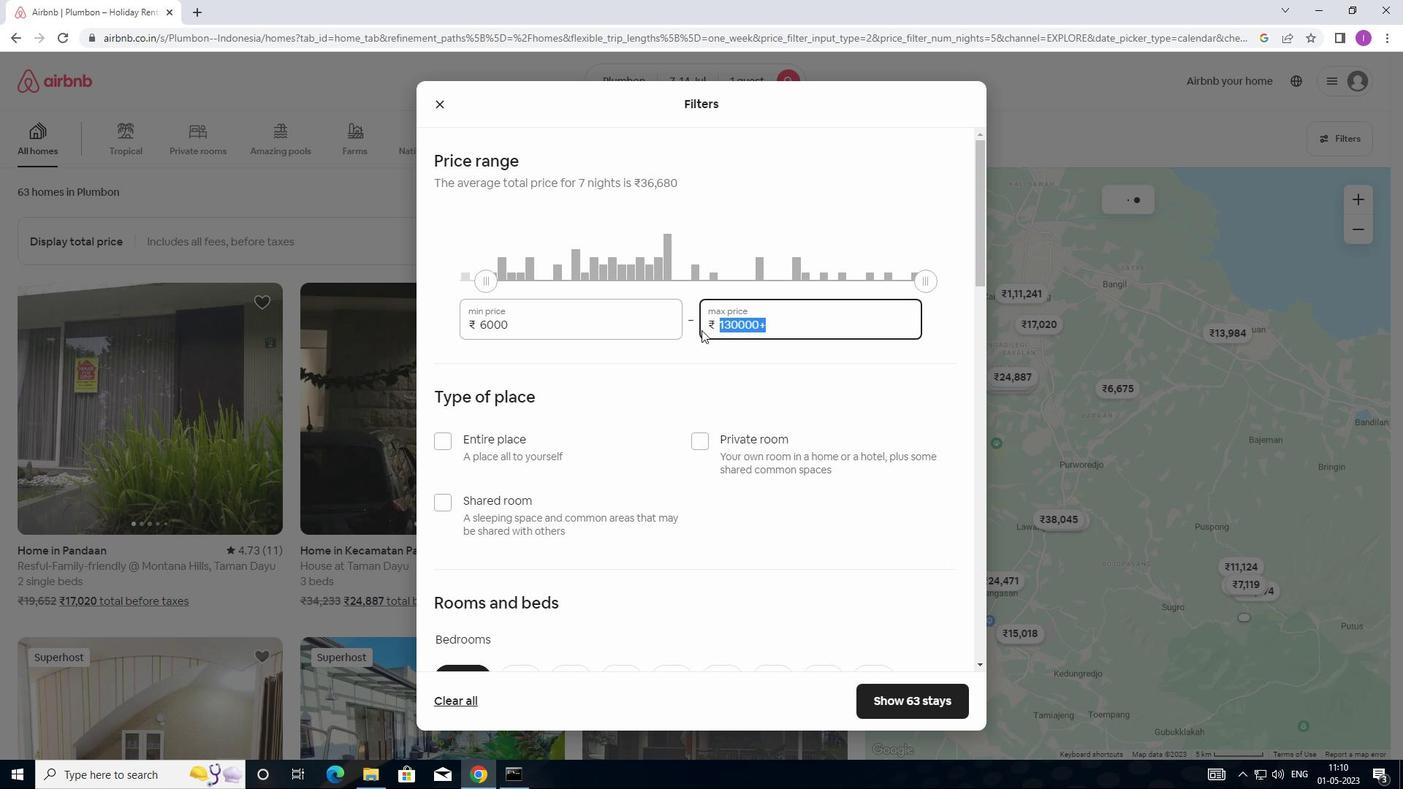 
Action: Key pressed 14000
Screenshot: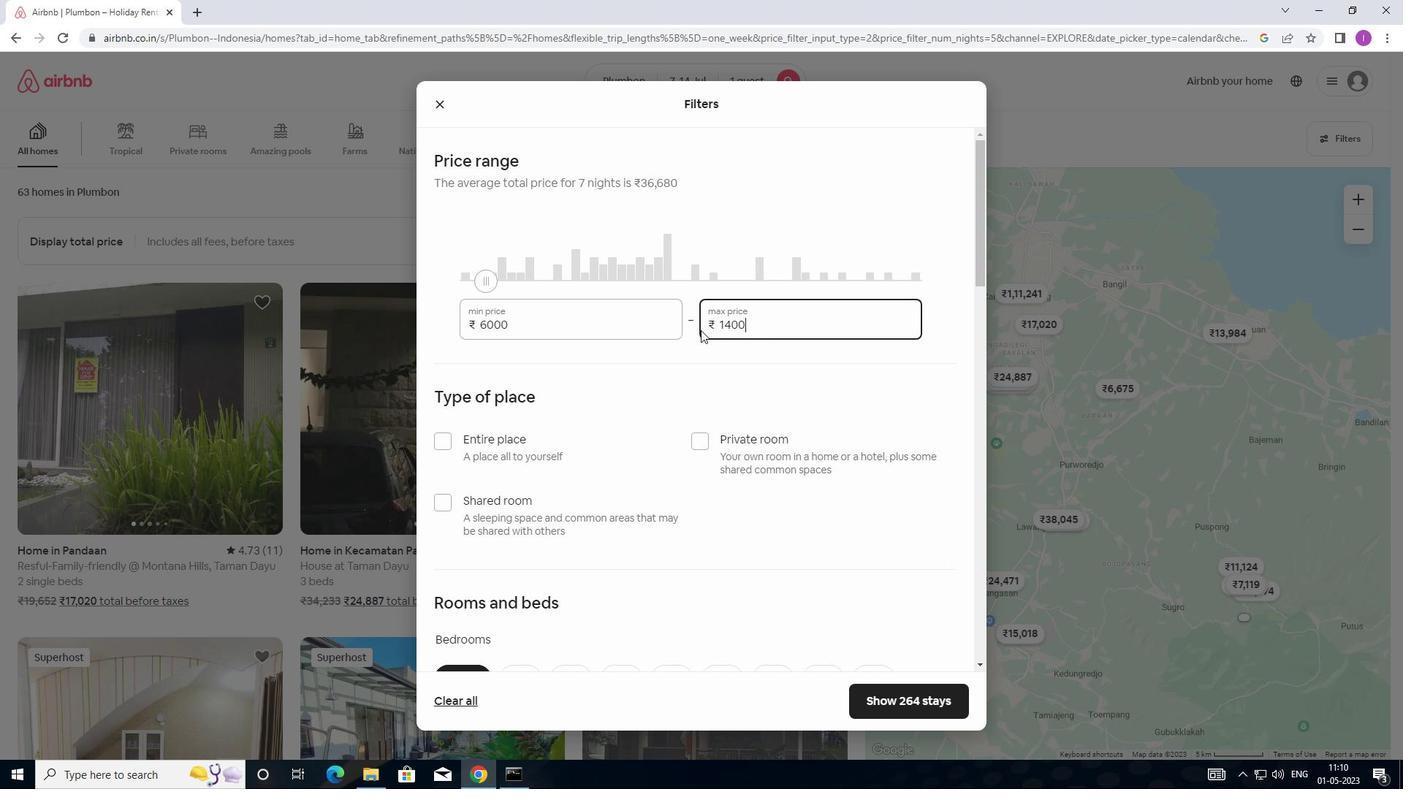 
Action: Mouse moved to (440, 501)
Screenshot: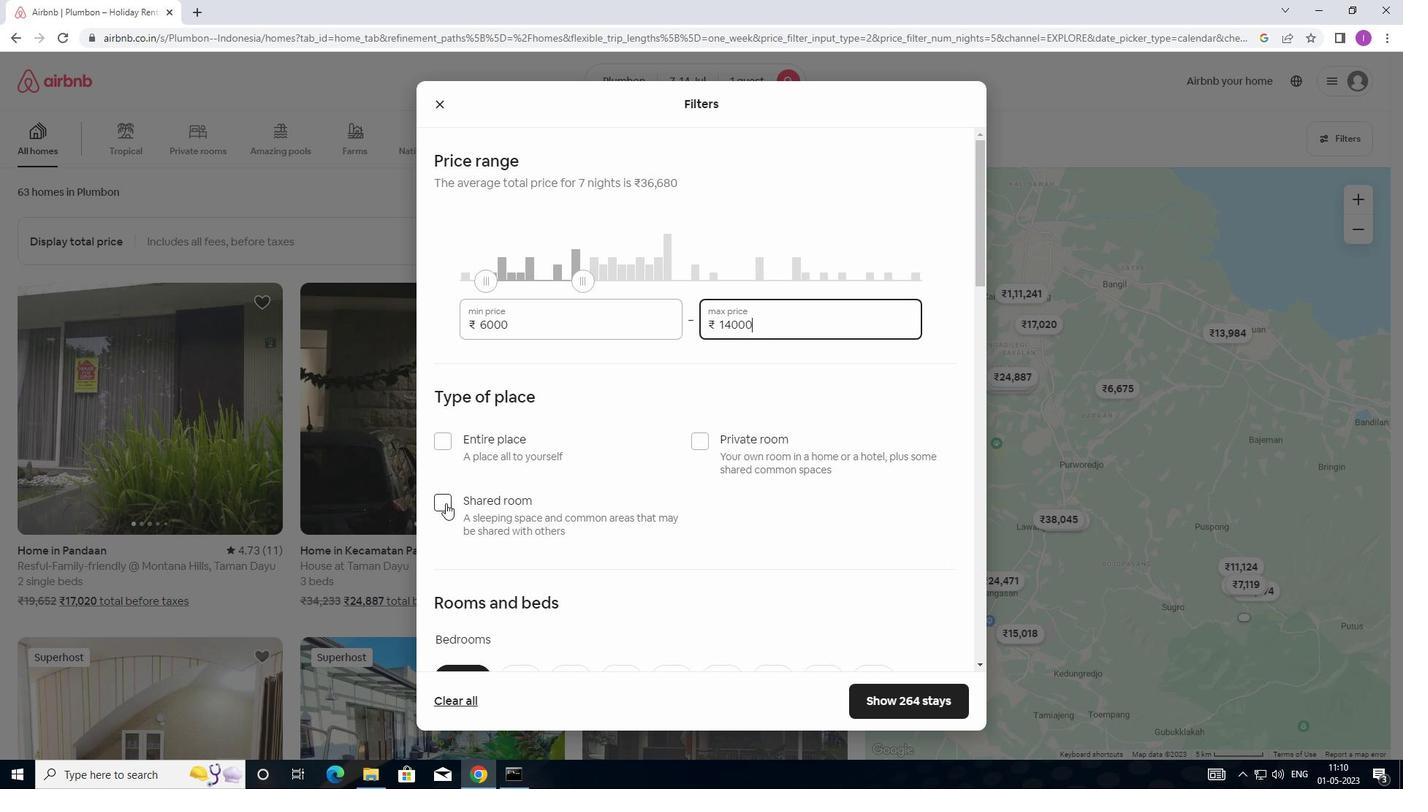 
Action: Mouse pressed left at (440, 501)
Screenshot: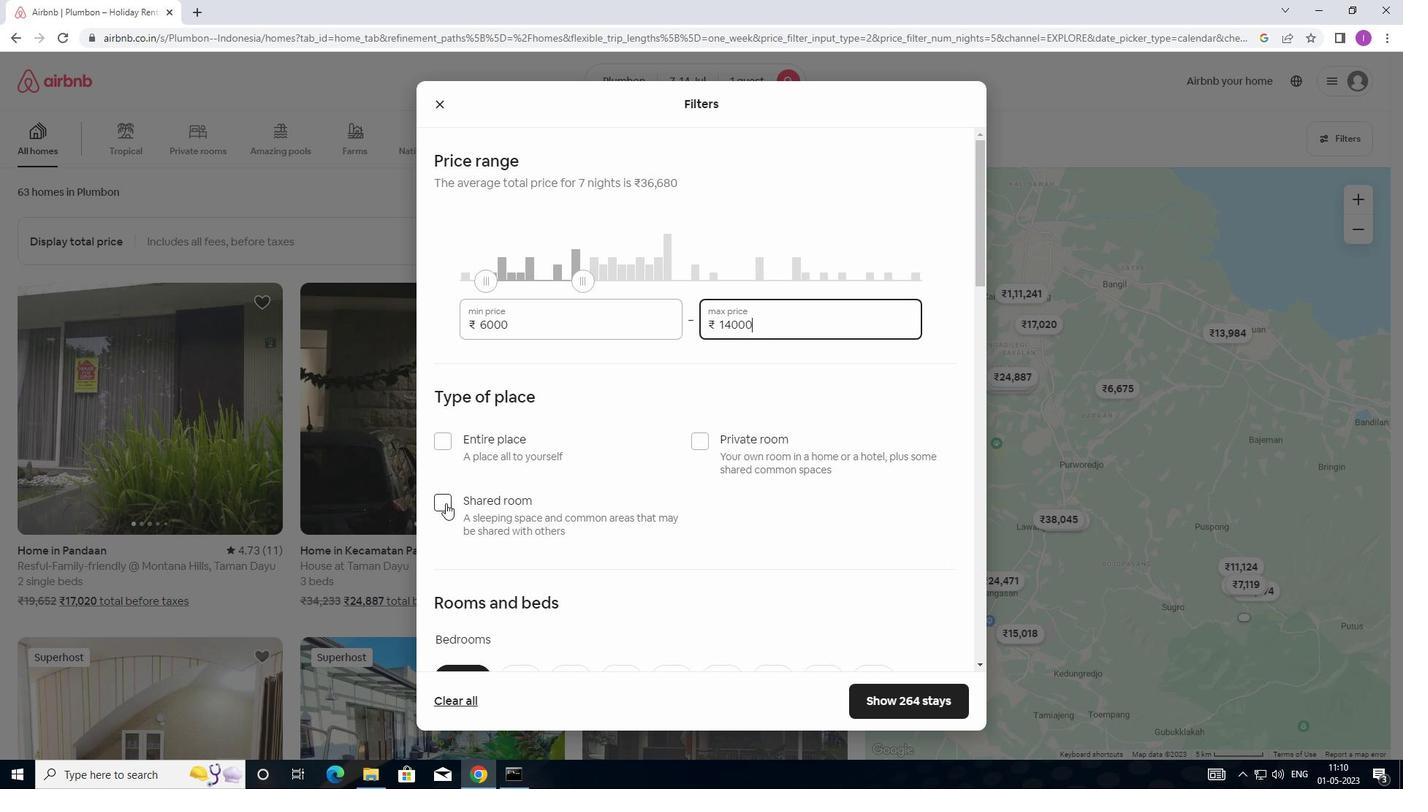 
Action: Mouse moved to (647, 431)
Screenshot: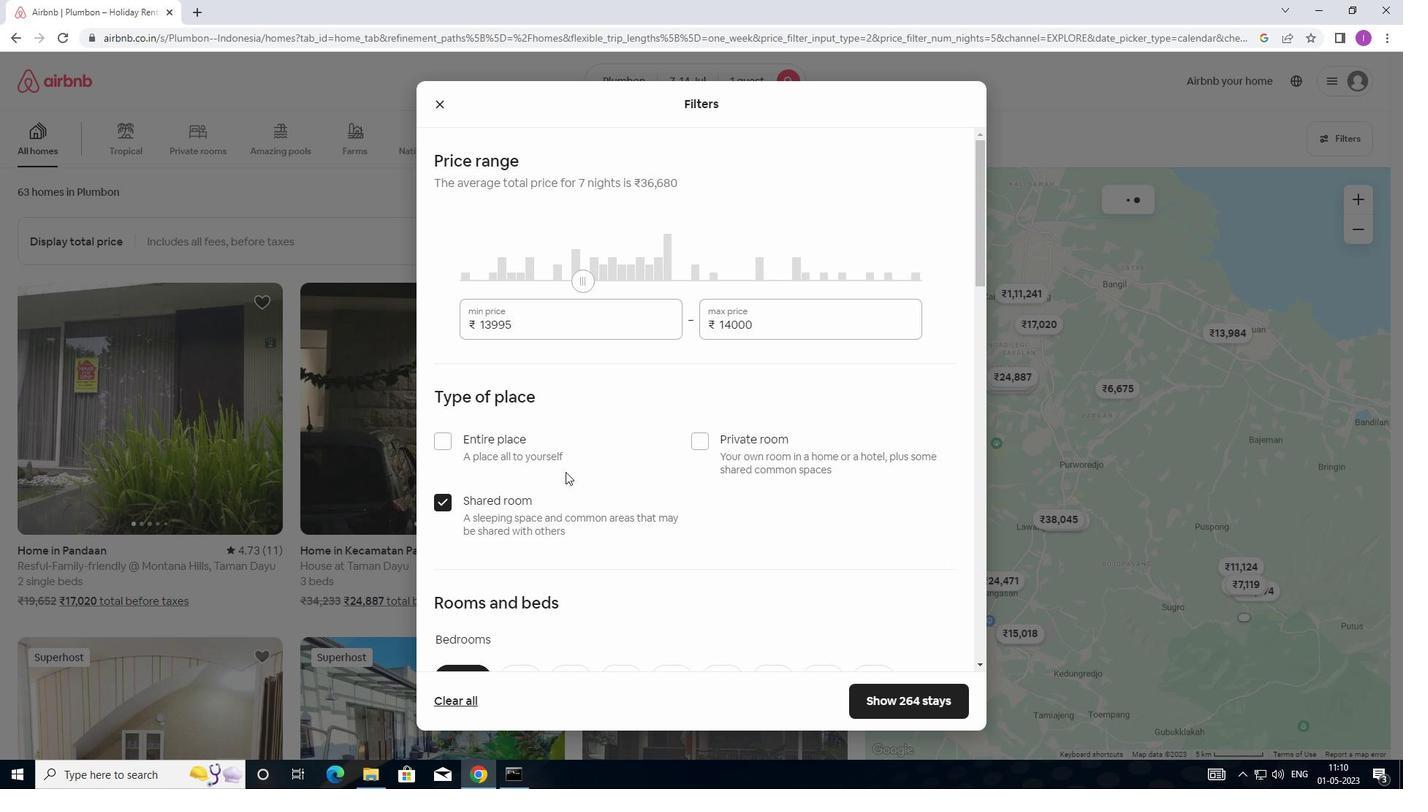 
Action: Mouse scrolled (647, 430) with delta (0, 0)
Screenshot: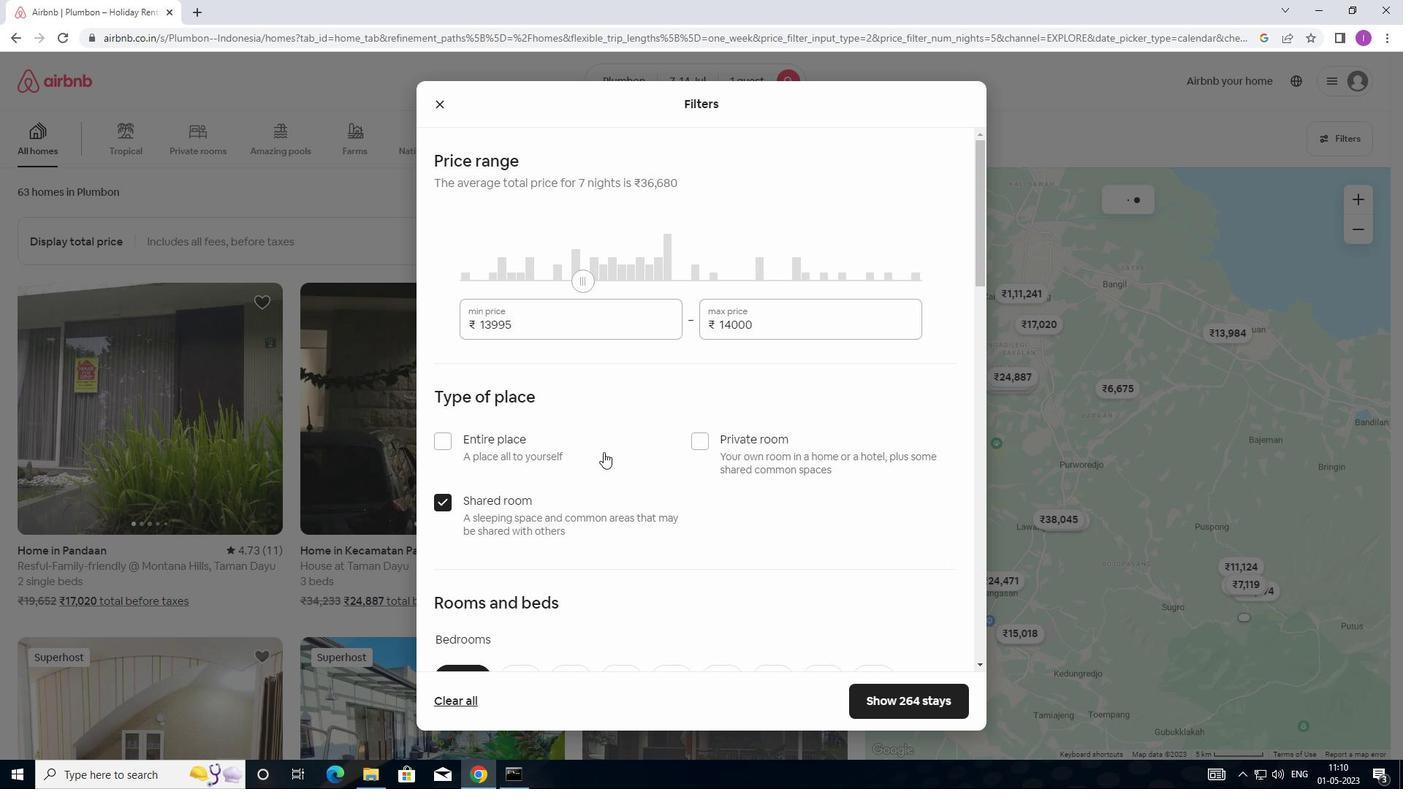 
Action: Mouse scrolled (647, 430) with delta (0, 0)
Screenshot: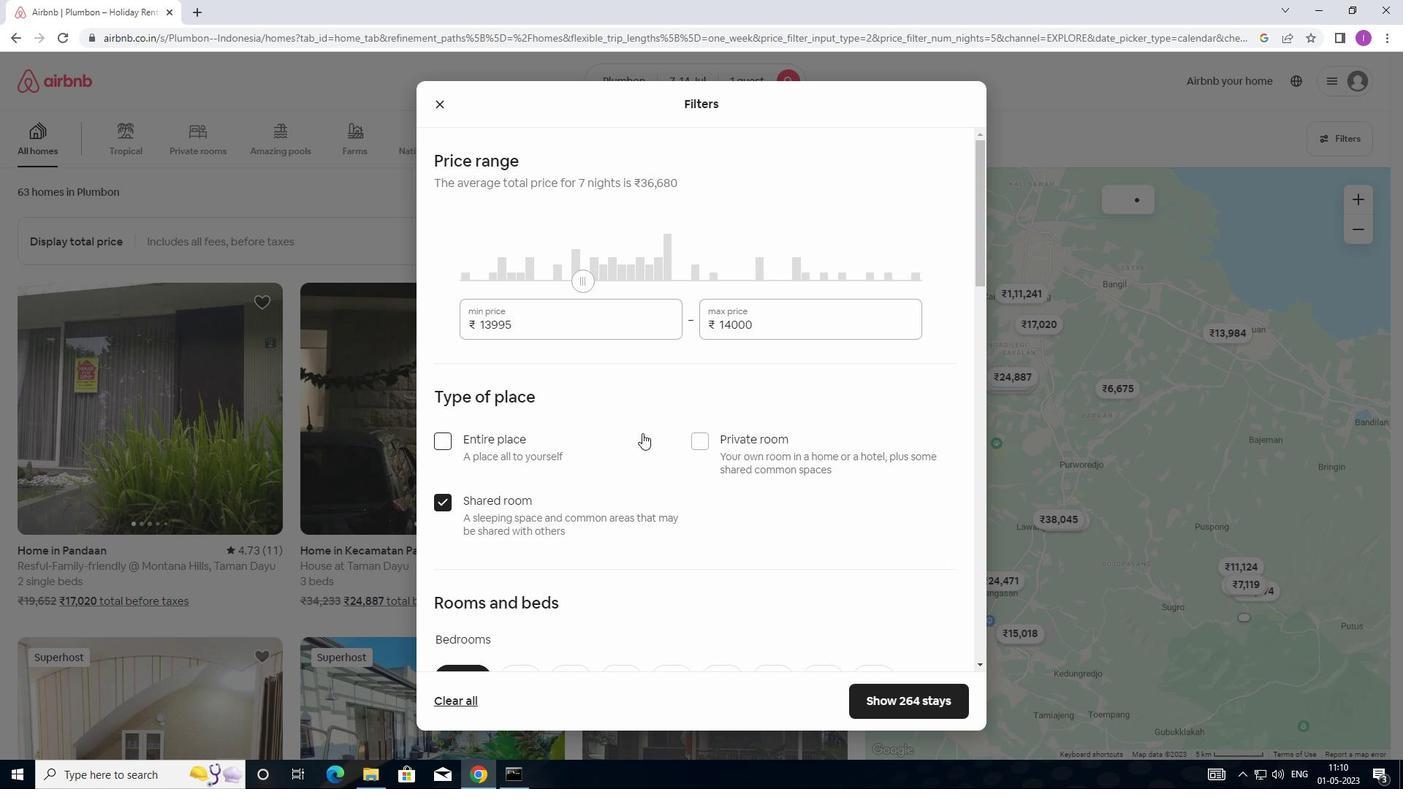 
Action: Mouse scrolled (647, 430) with delta (0, 0)
Screenshot: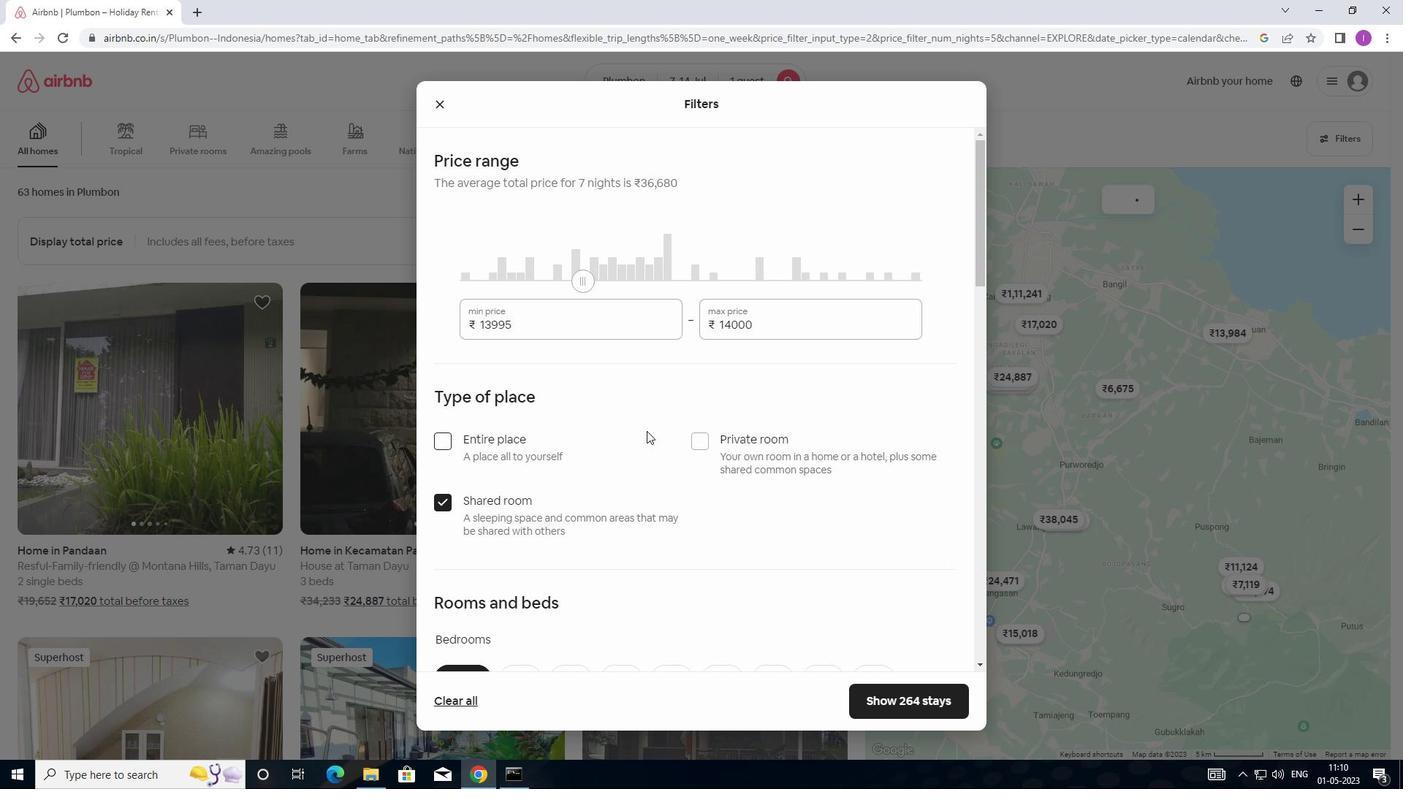 
Action: Mouse moved to (649, 402)
Screenshot: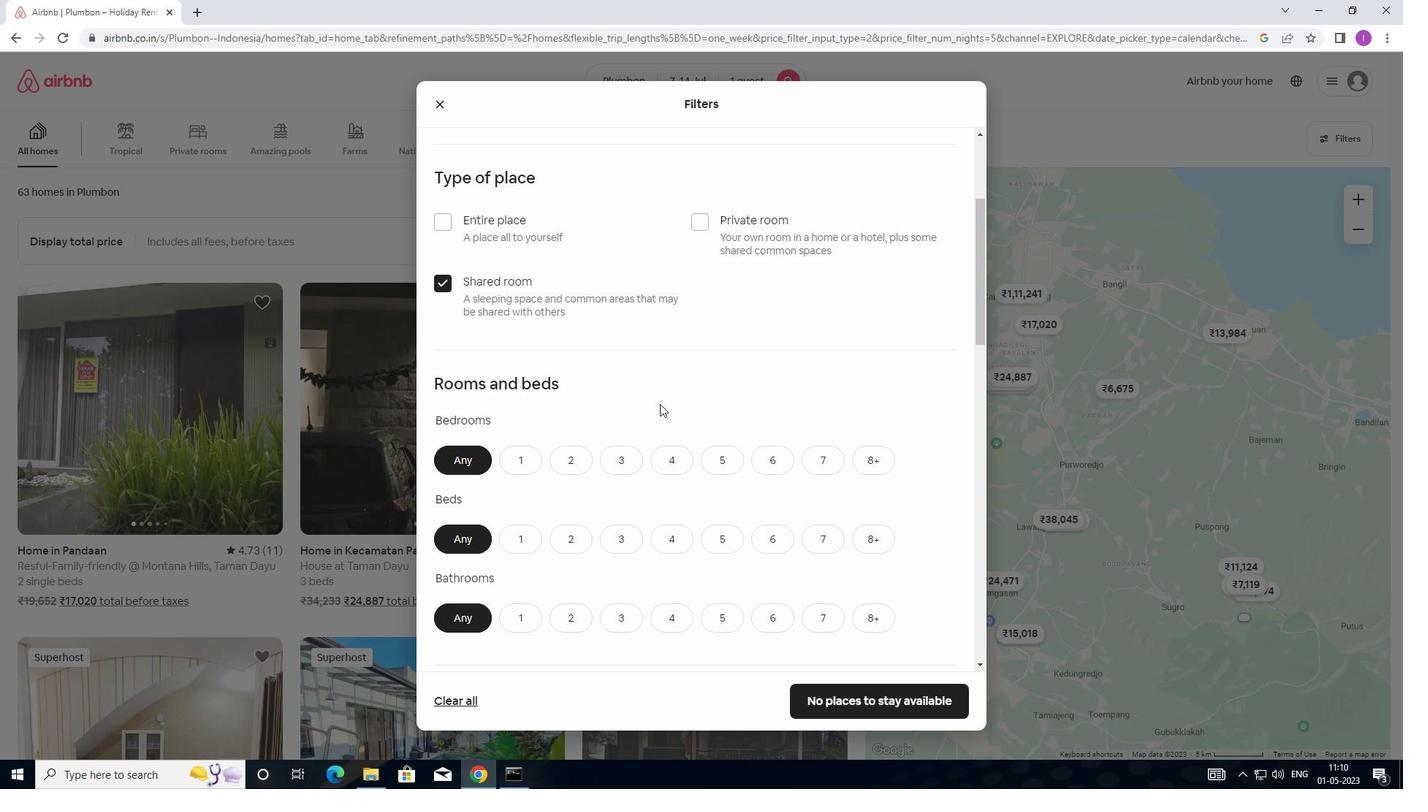 
Action: Mouse scrolled (649, 401) with delta (0, 0)
Screenshot: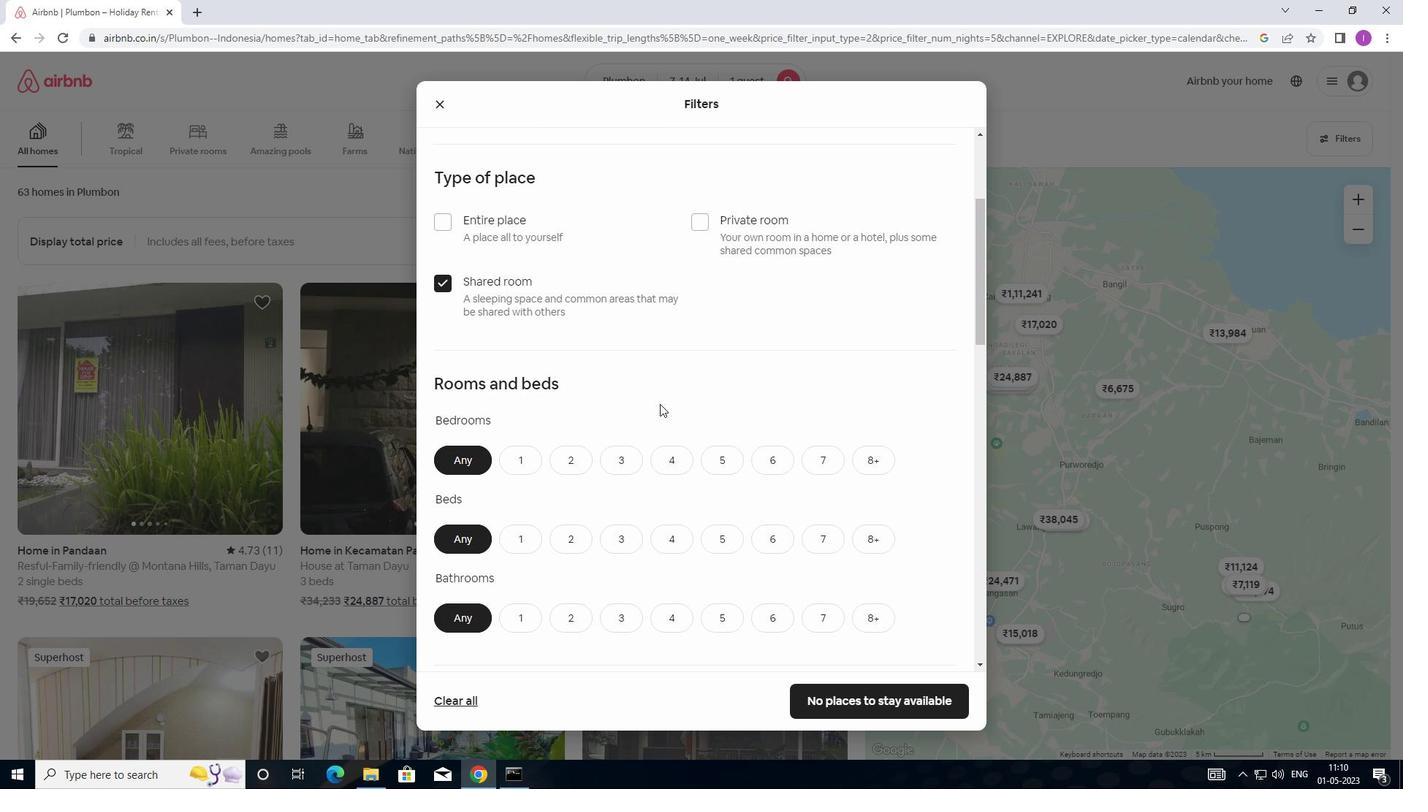
Action: Mouse moved to (649, 402)
Screenshot: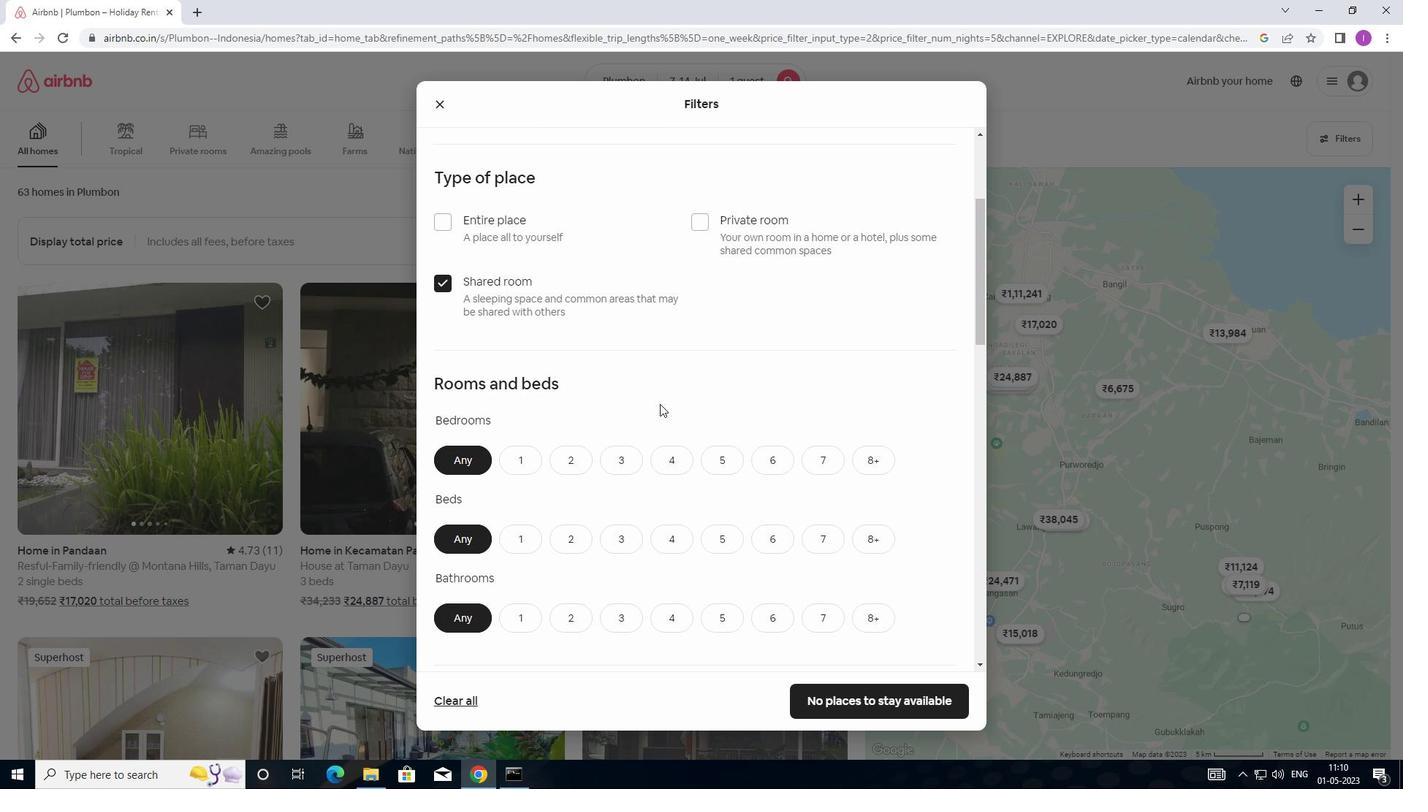 
Action: Mouse scrolled (649, 401) with delta (0, 0)
Screenshot: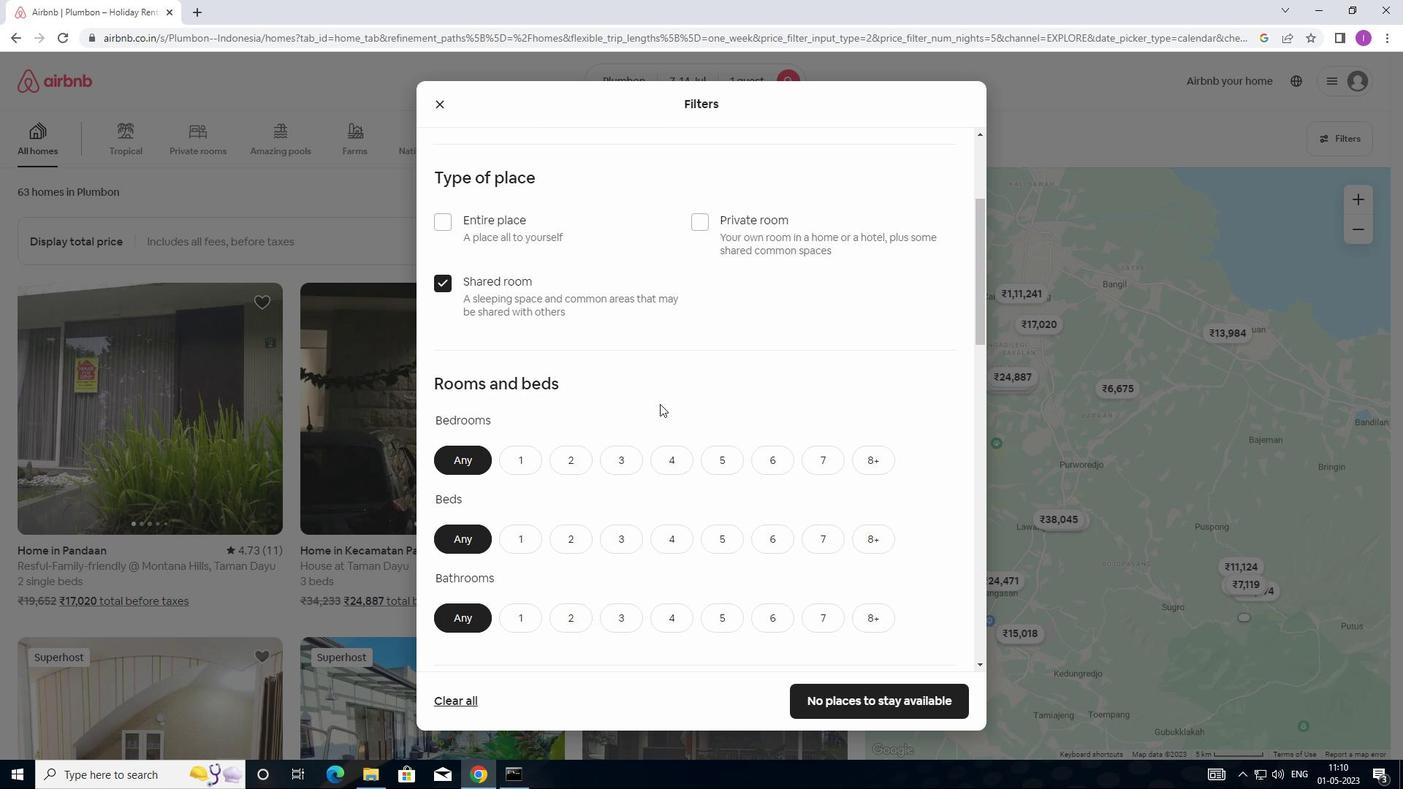 
Action: Mouse moved to (522, 320)
Screenshot: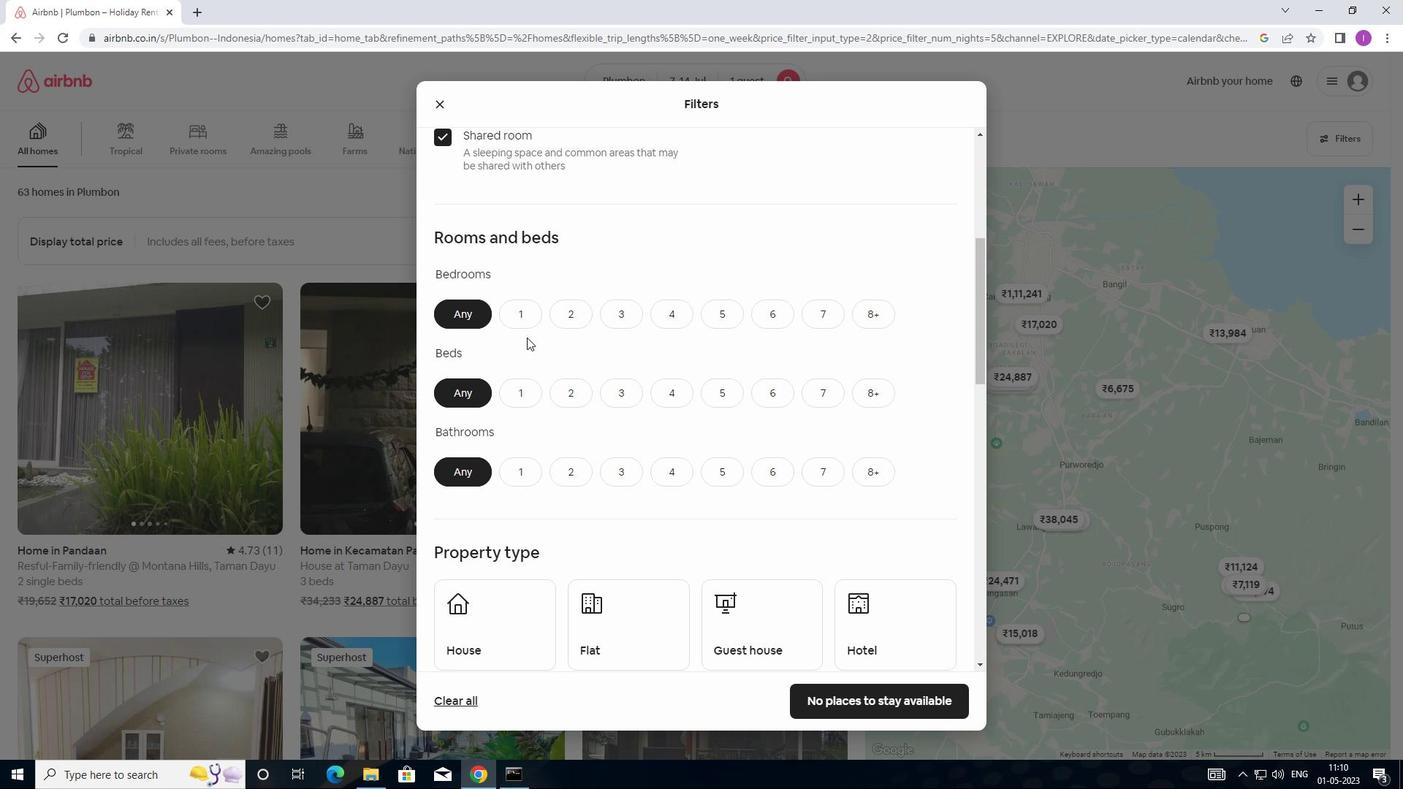 
Action: Mouse pressed left at (522, 320)
Screenshot: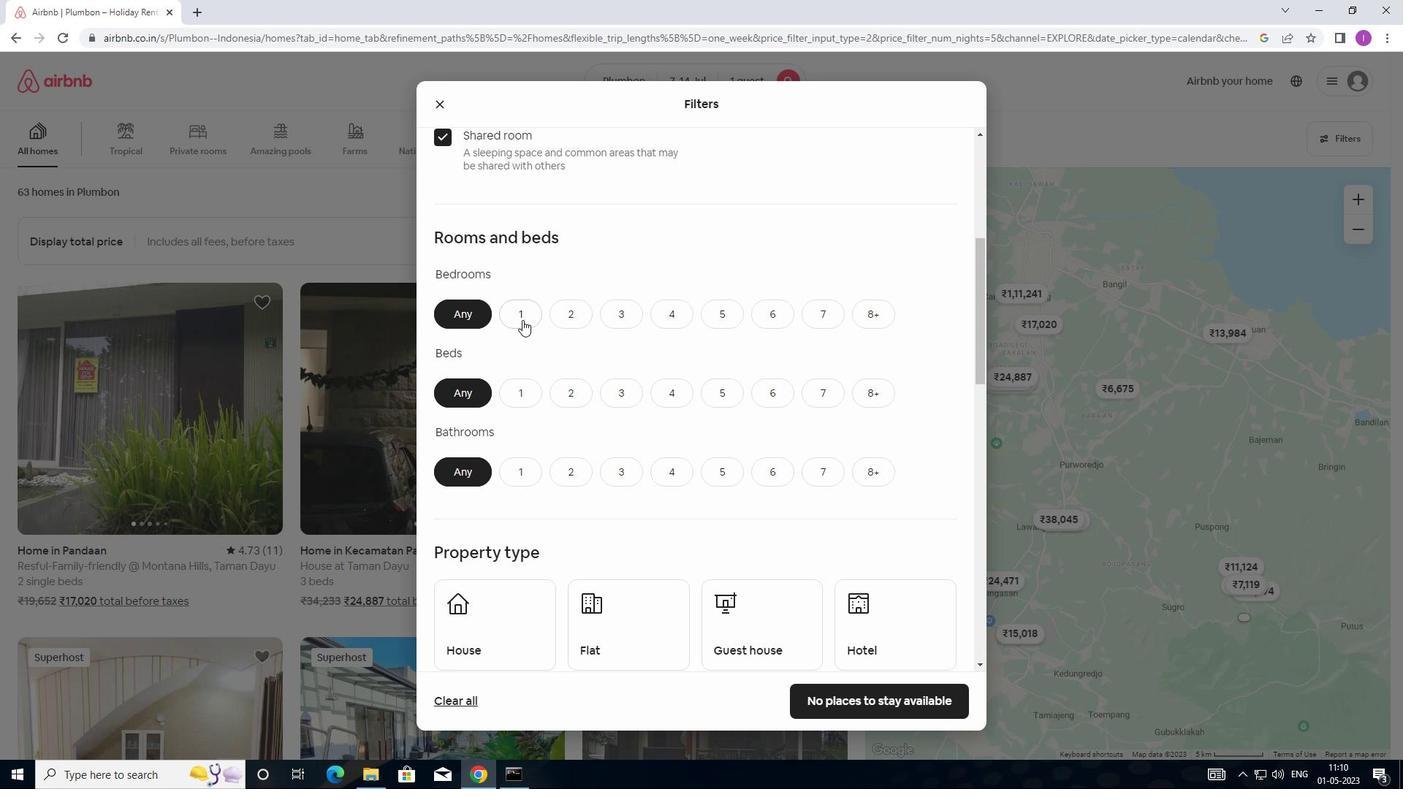 
Action: Mouse moved to (527, 400)
Screenshot: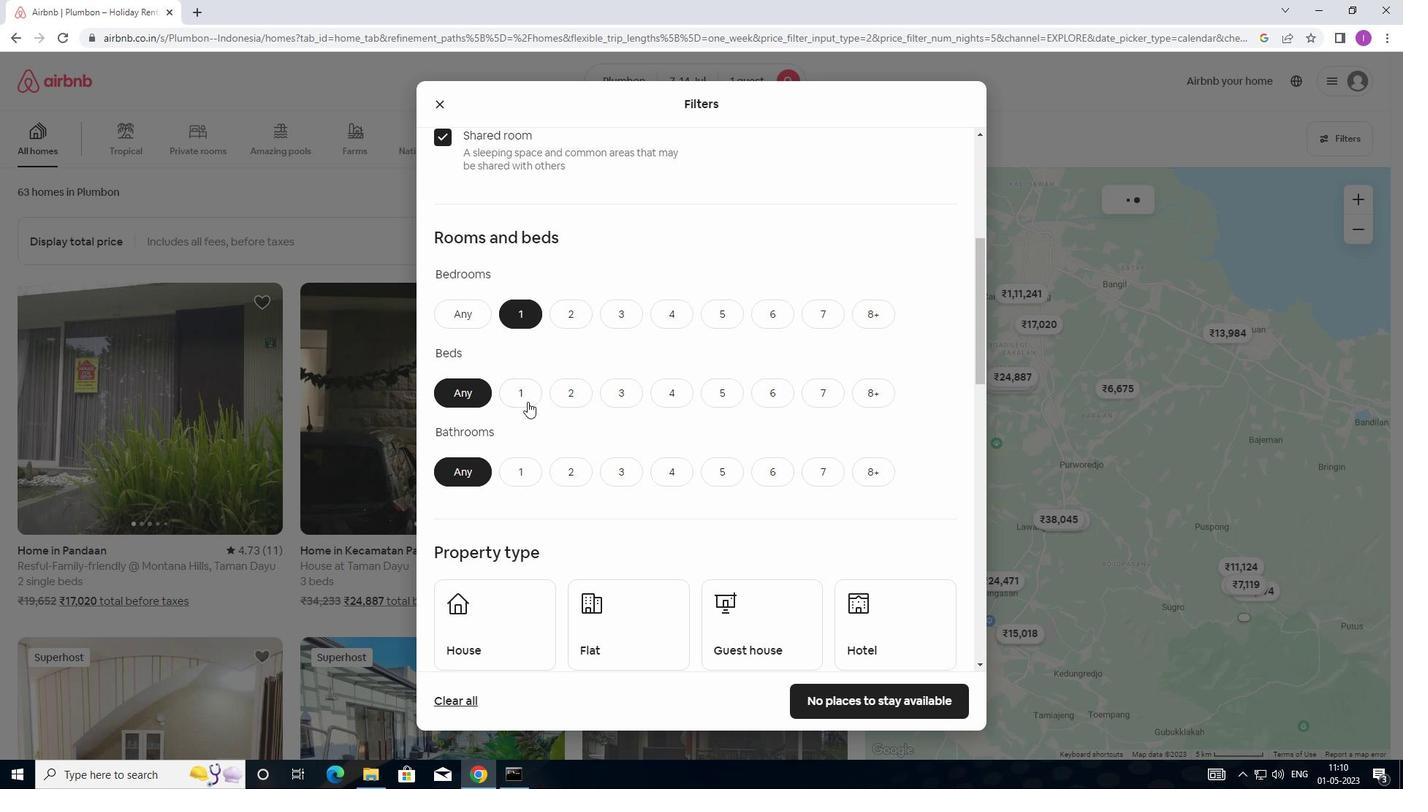 
Action: Mouse pressed left at (527, 400)
Screenshot: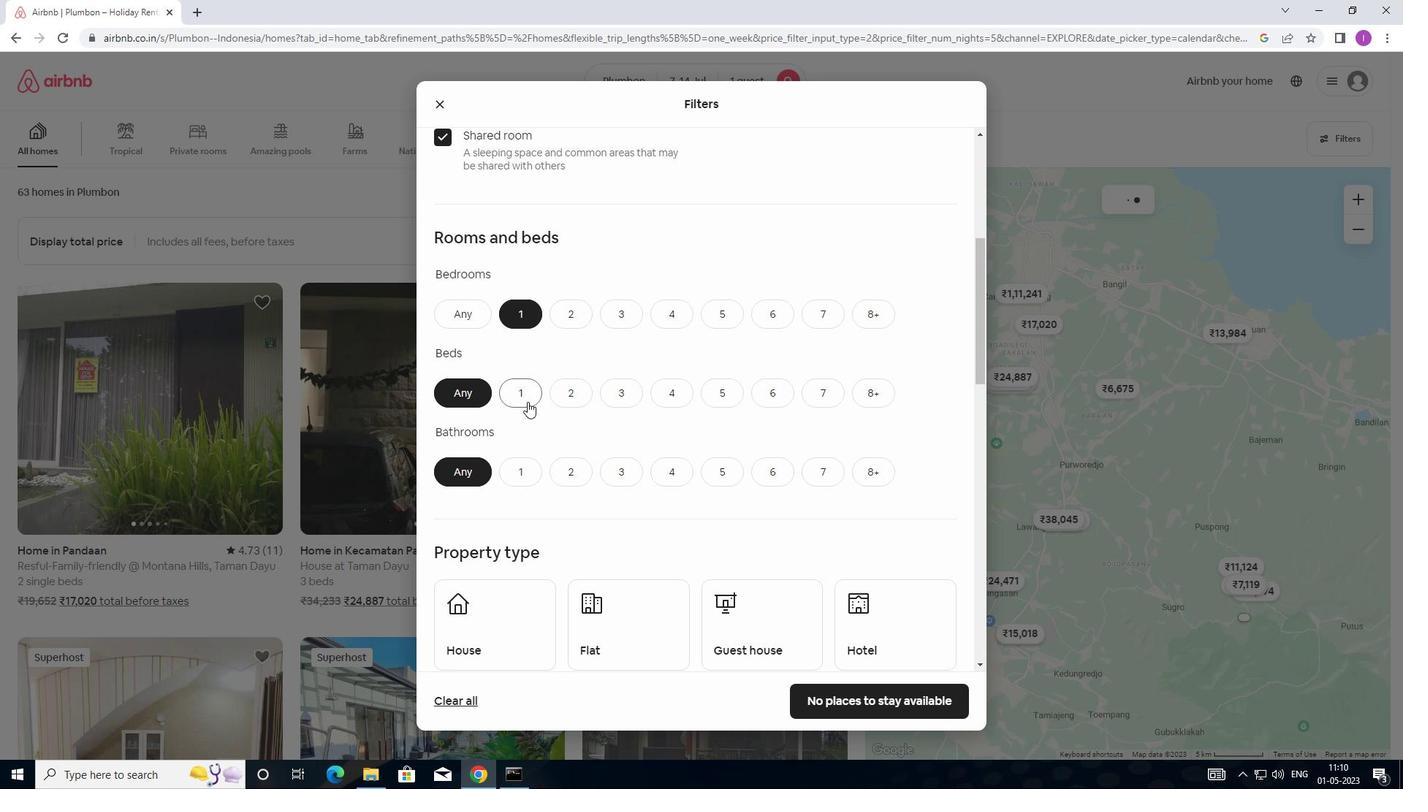 
Action: Mouse moved to (524, 475)
Screenshot: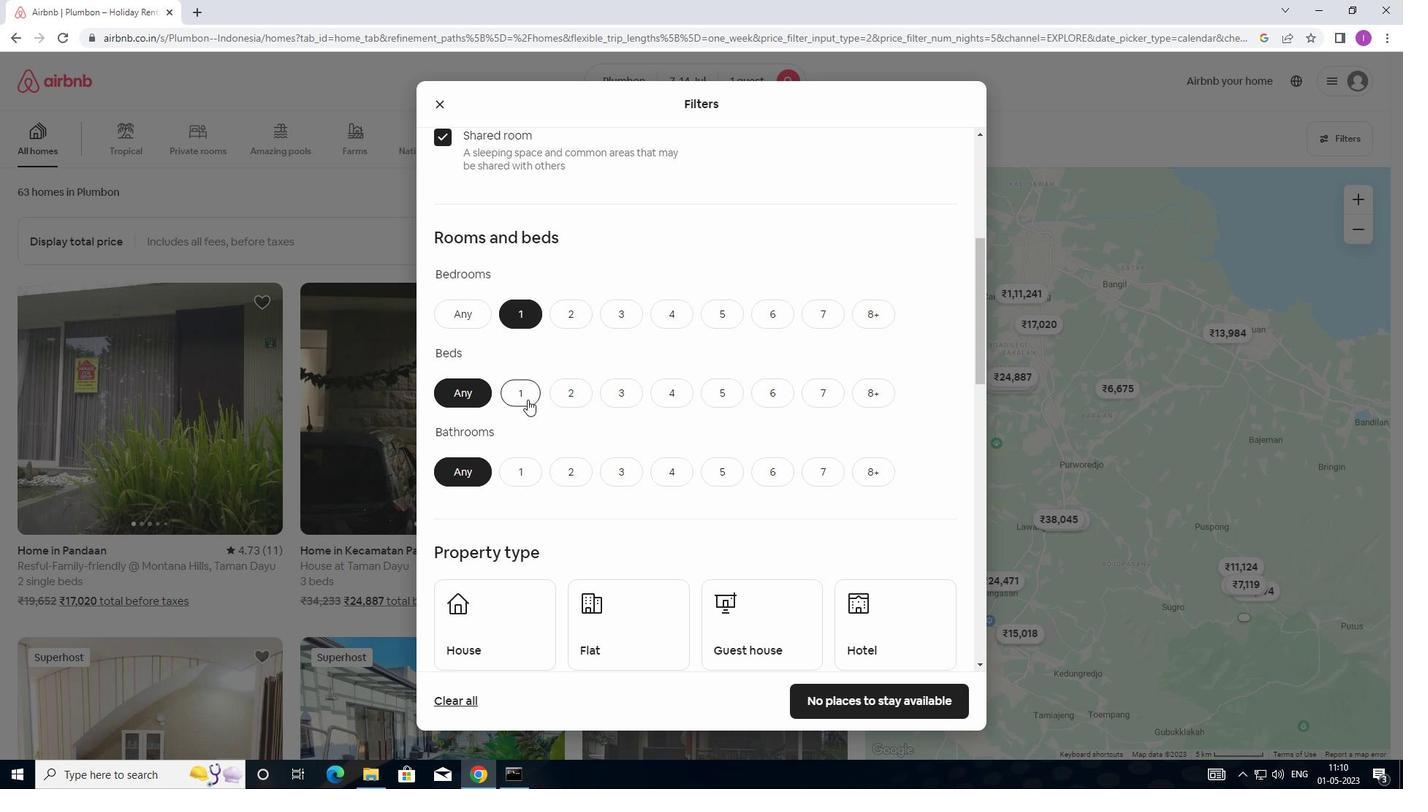 
Action: Mouse pressed left at (524, 475)
Screenshot: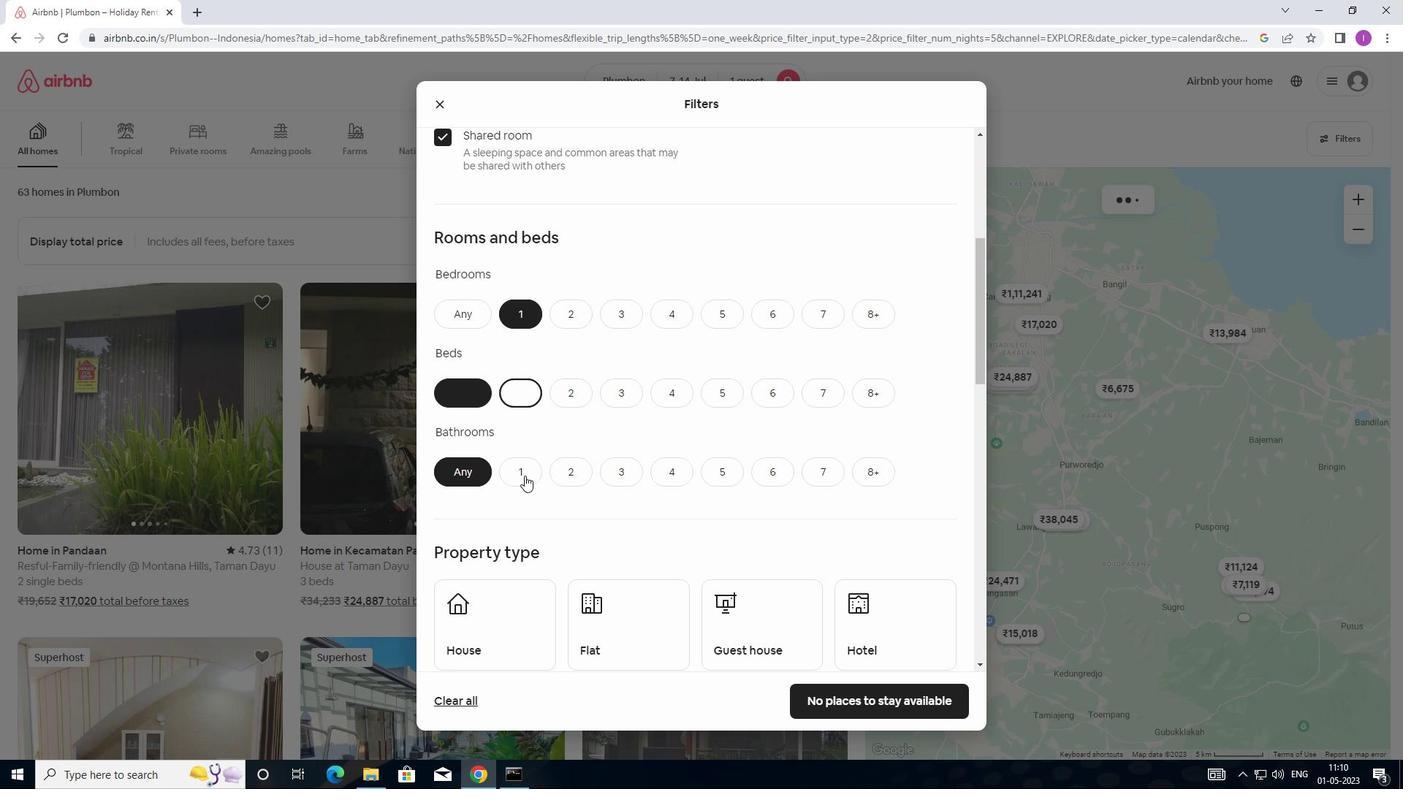 
Action: Mouse moved to (534, 471)
Screenshot: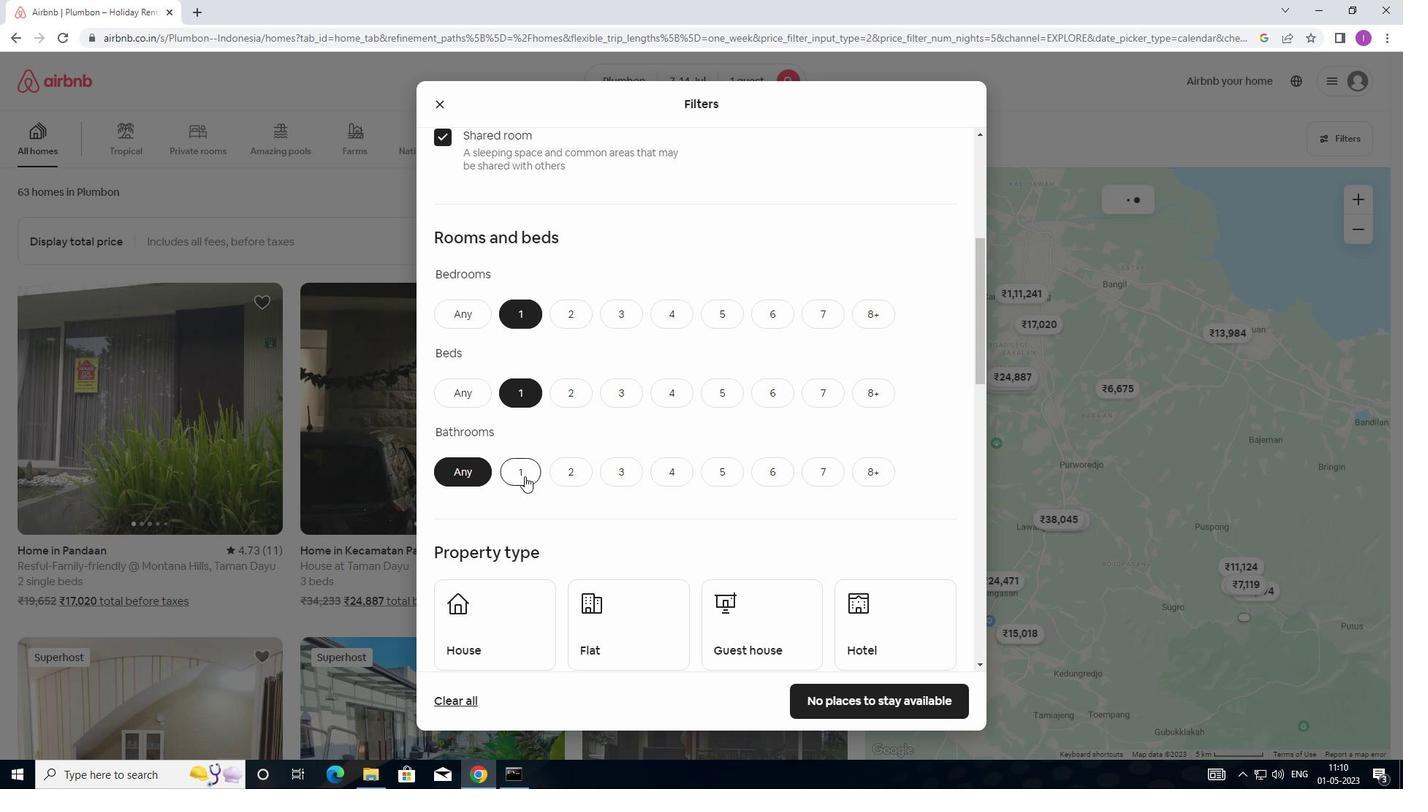 
Action: Mouse scrolled (534, 470) with delta (0, 0)
Screenshot: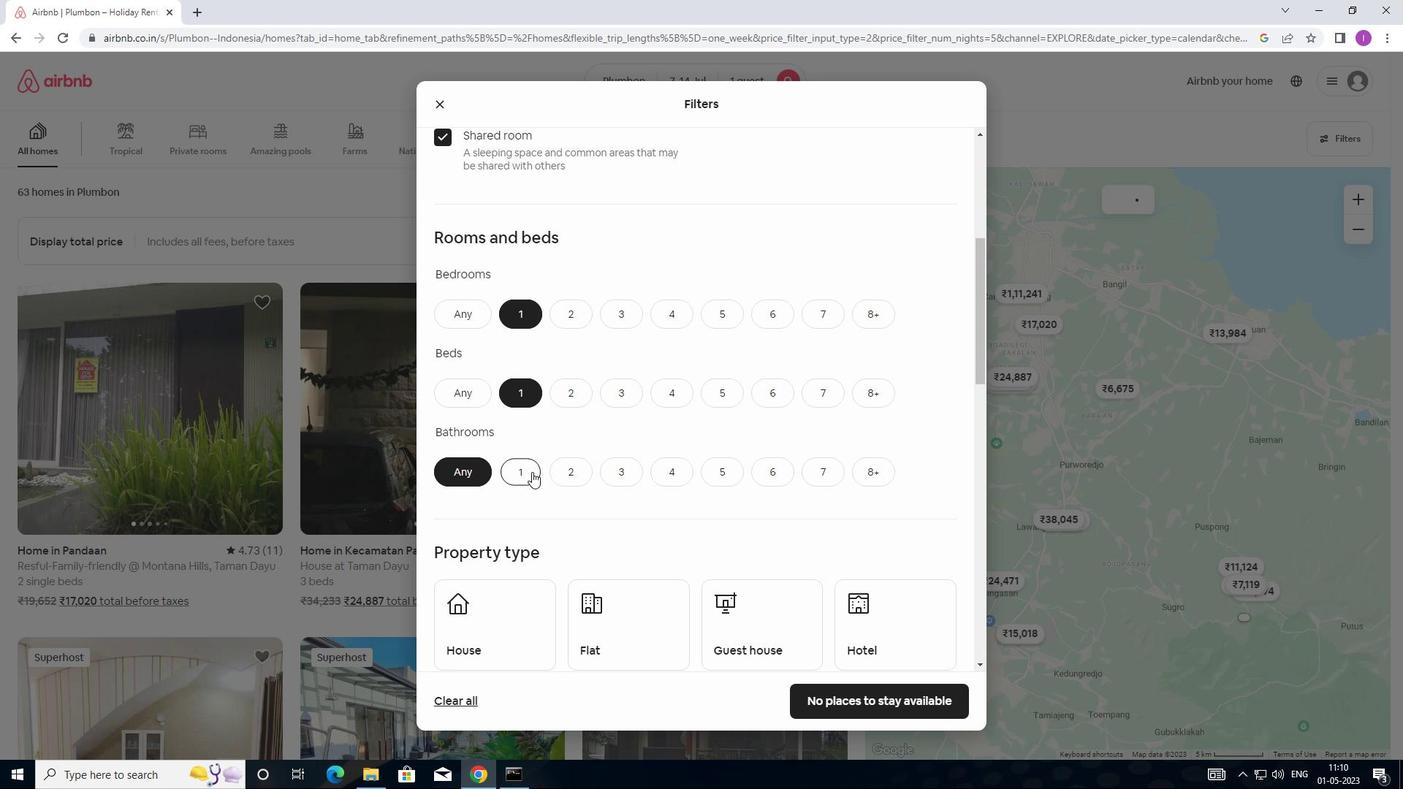 
Action: Mouse moved to (534, 471)
Screenshot: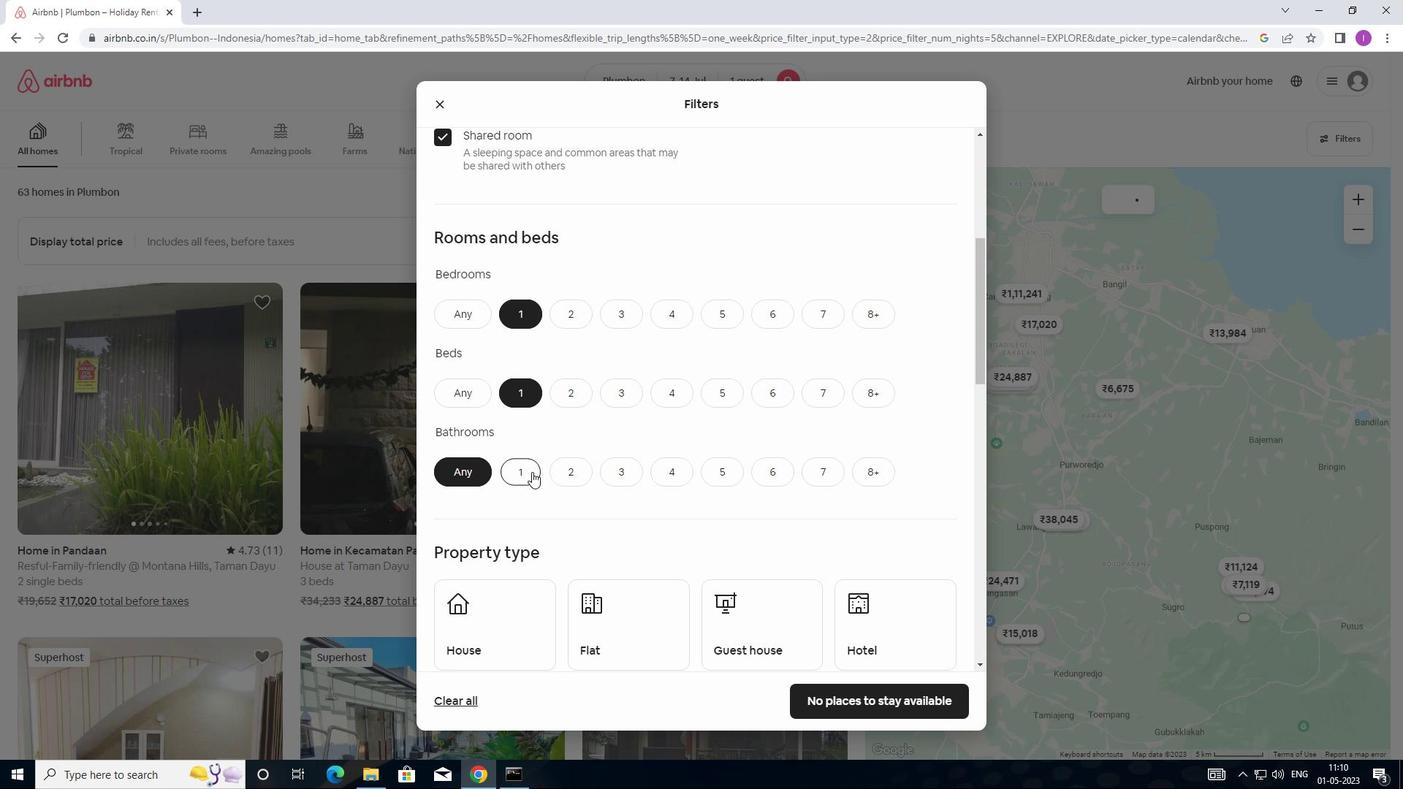 
Action: Mouse scrolled (534, 470) with delta (0, 0)
Screenshot: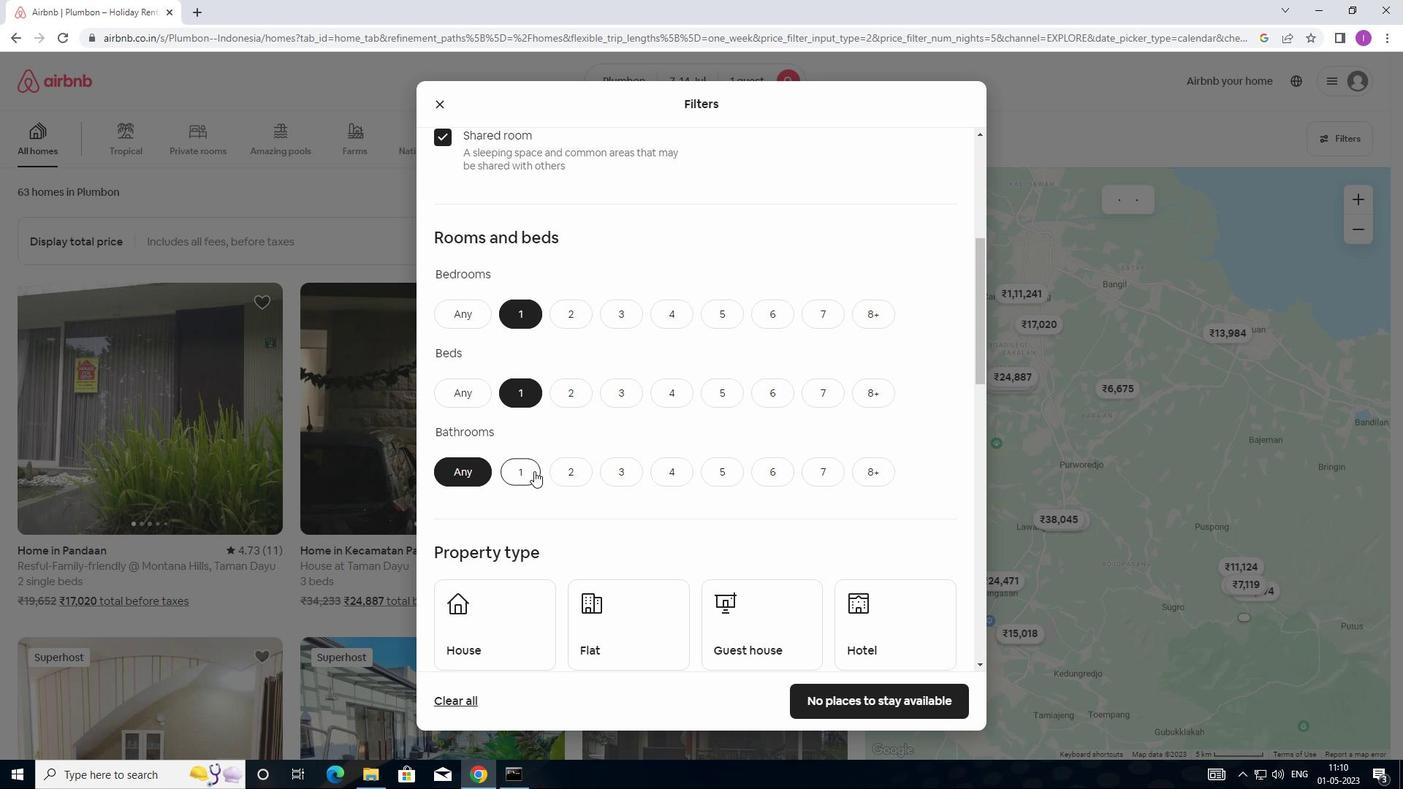 
Action: Mouse moved to (535, 471)
Screenshot: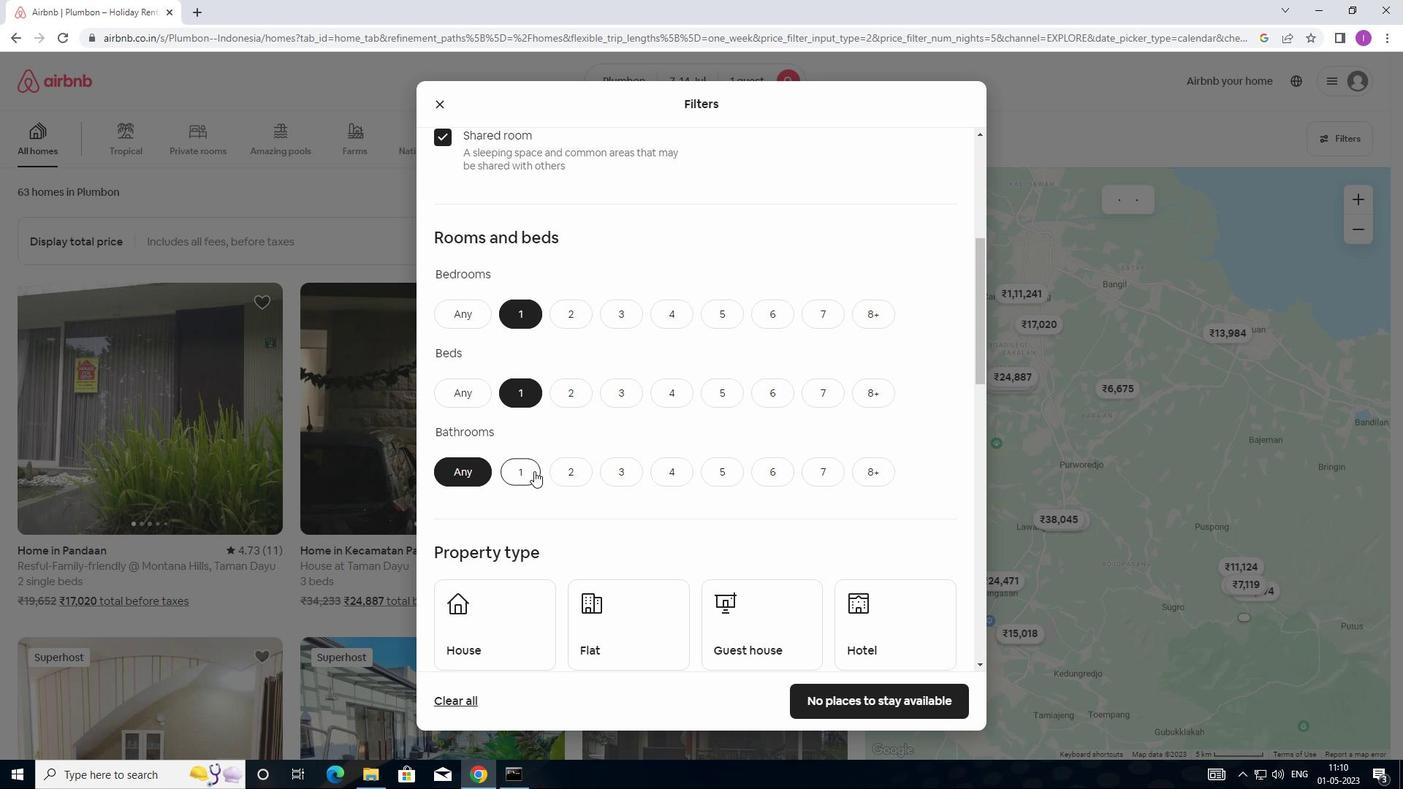 
Action: Mouse scrolled (535, 470) with delta (0, 0)
Screenshot: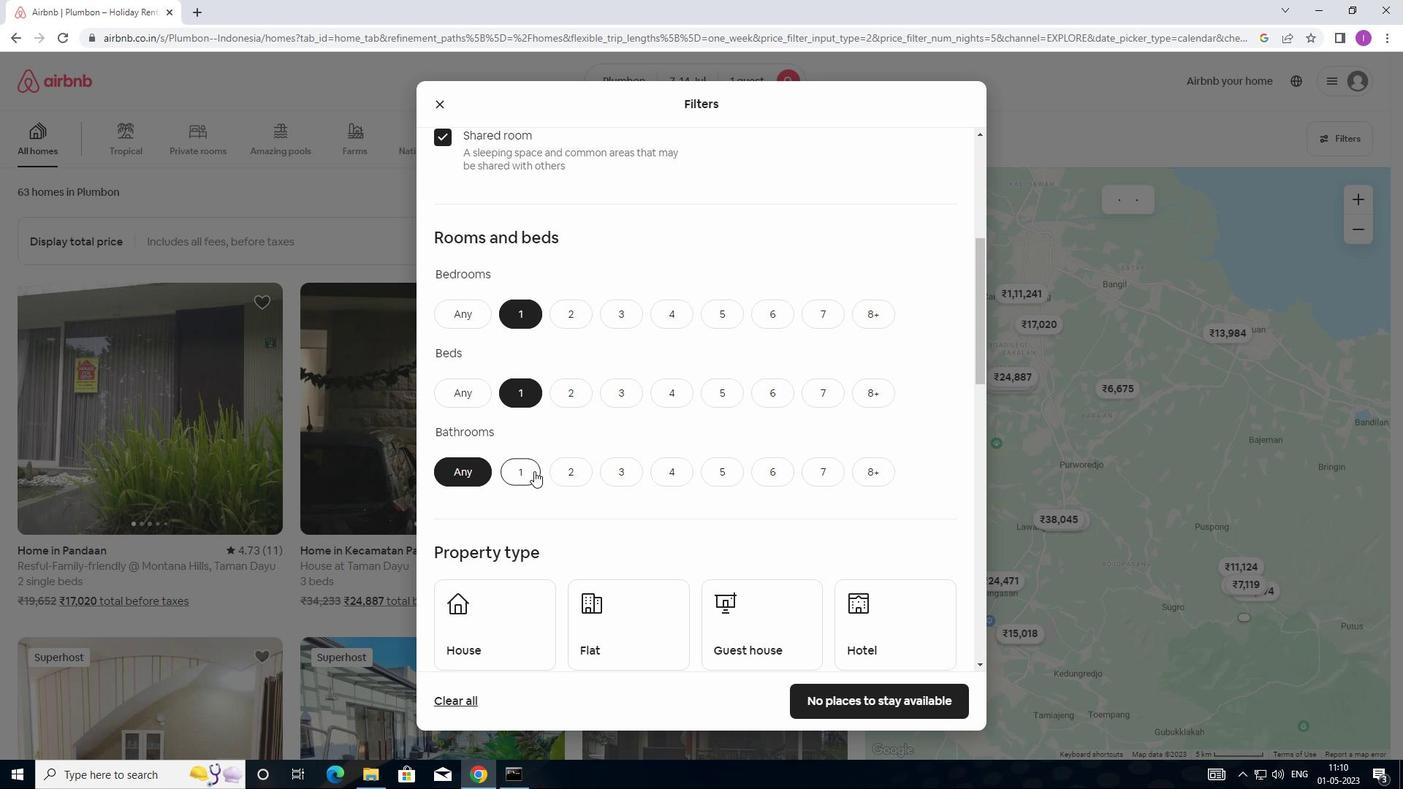 
Action: Mouse scrolled (535, 470) with delta (0, 0)
Screenshot: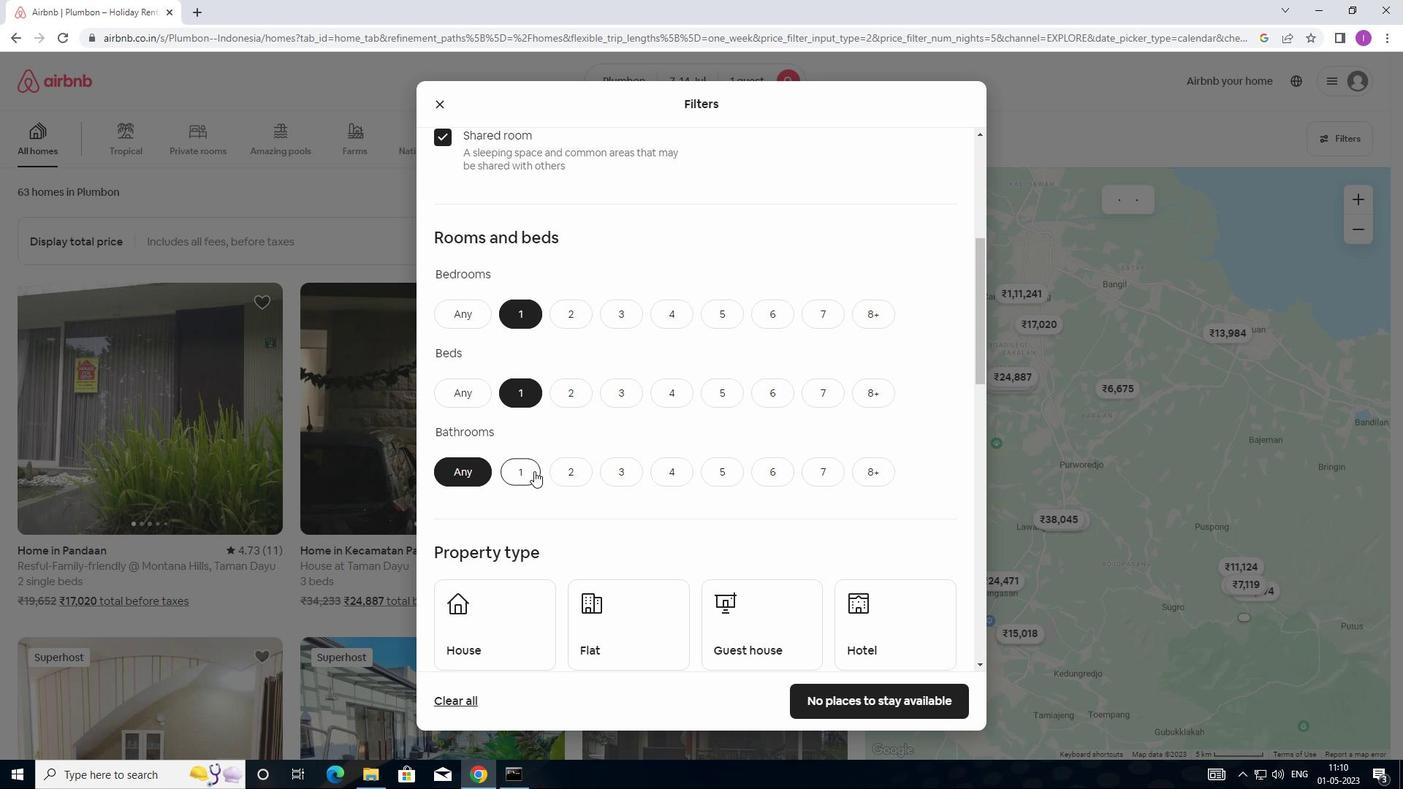 
Action: Mouse scrolled (535, 470) with delta (0, 0)
Screenshot: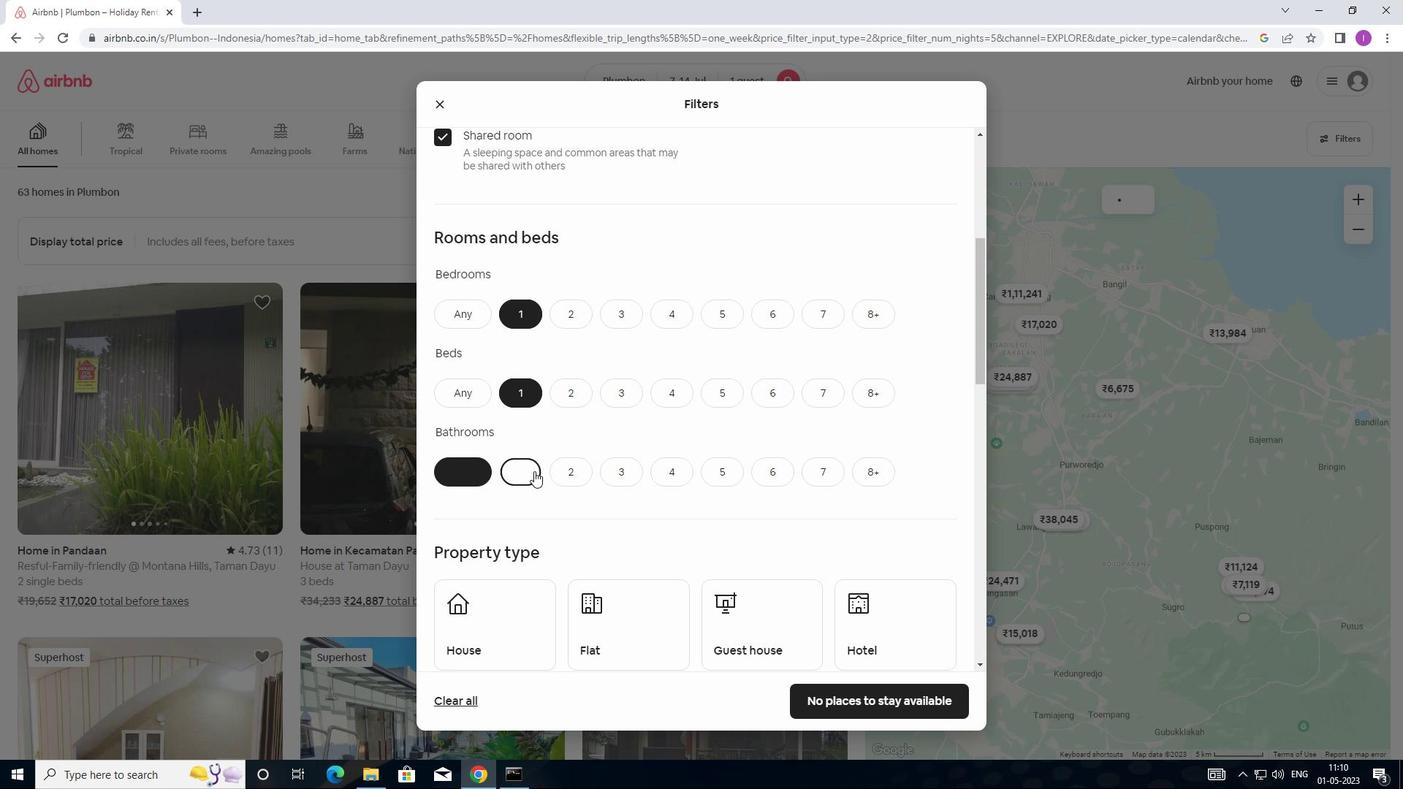 
Action: Mouse moved to (514, 285)
Screenshot: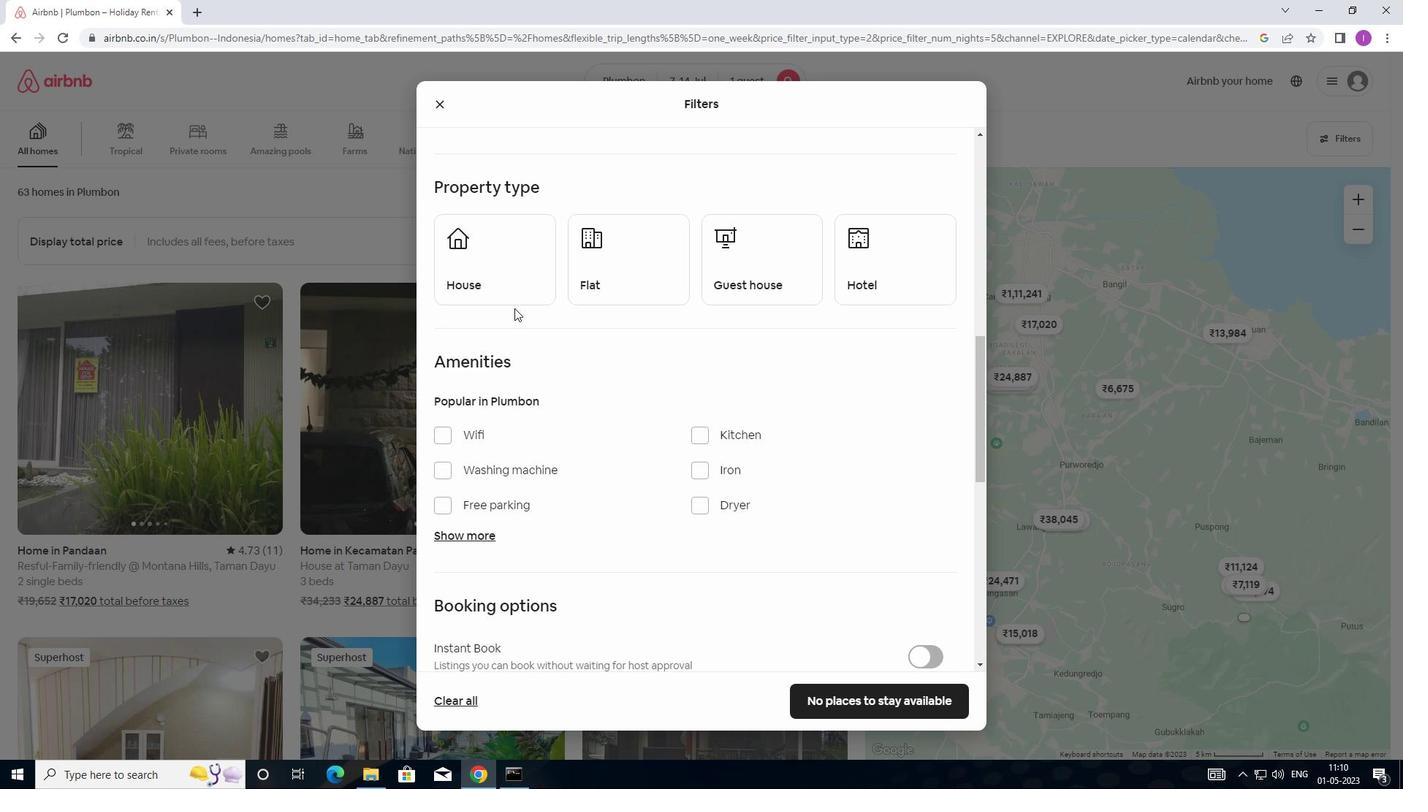 
Action: Mouse pressed left at (514, 285)
Screenshot: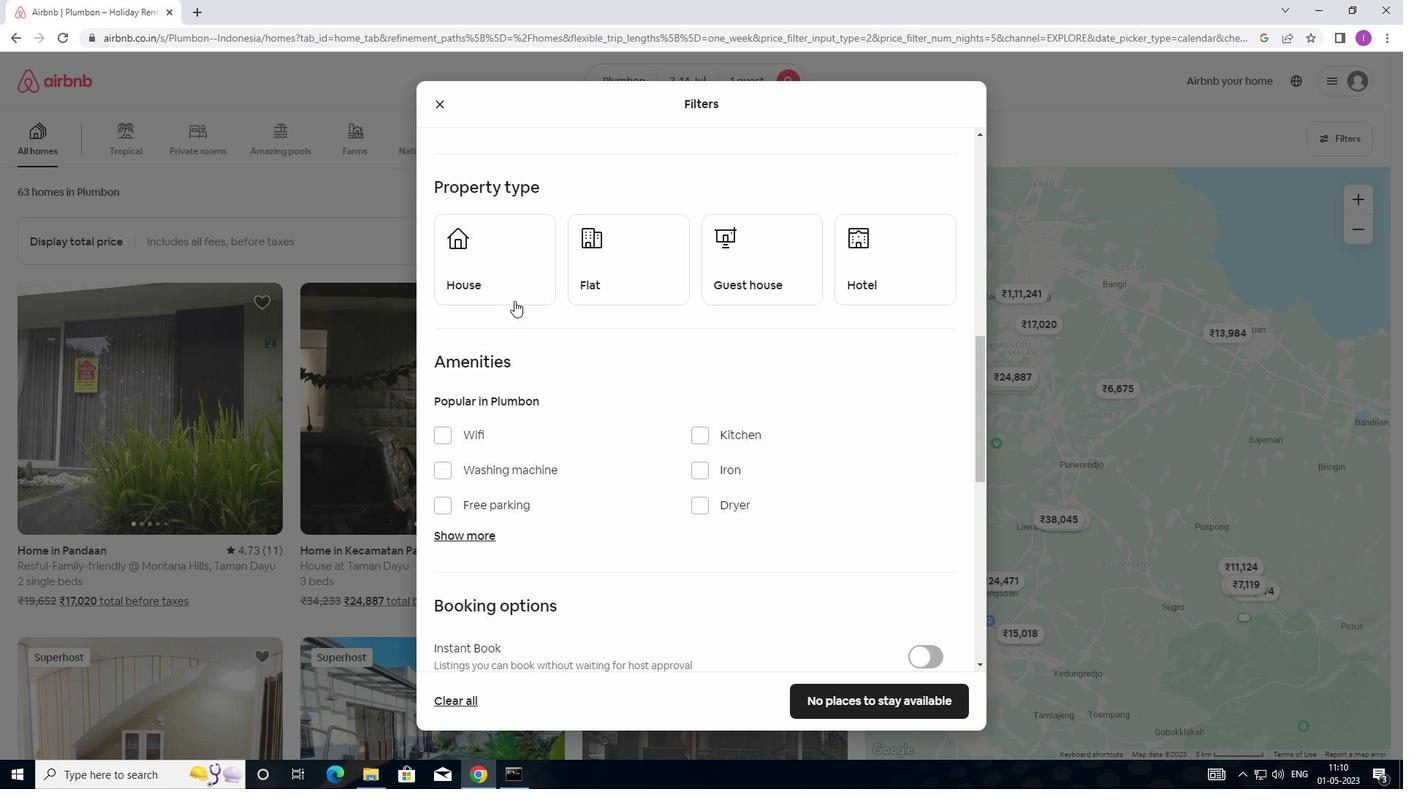 
Action: Mouse moved to (593, 290)
Screenshot: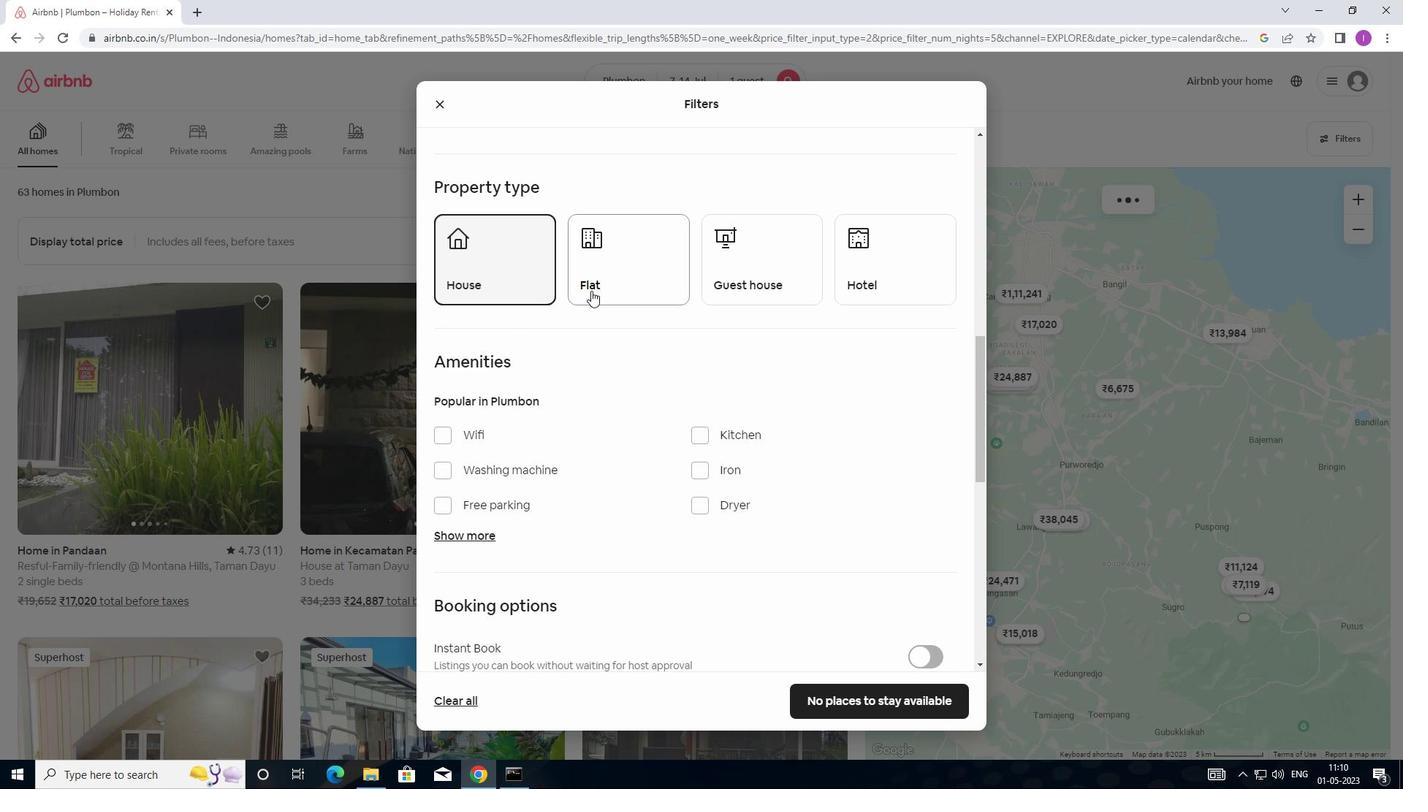 
Action: Mouse pressed left at (593, 290)
Screenshot: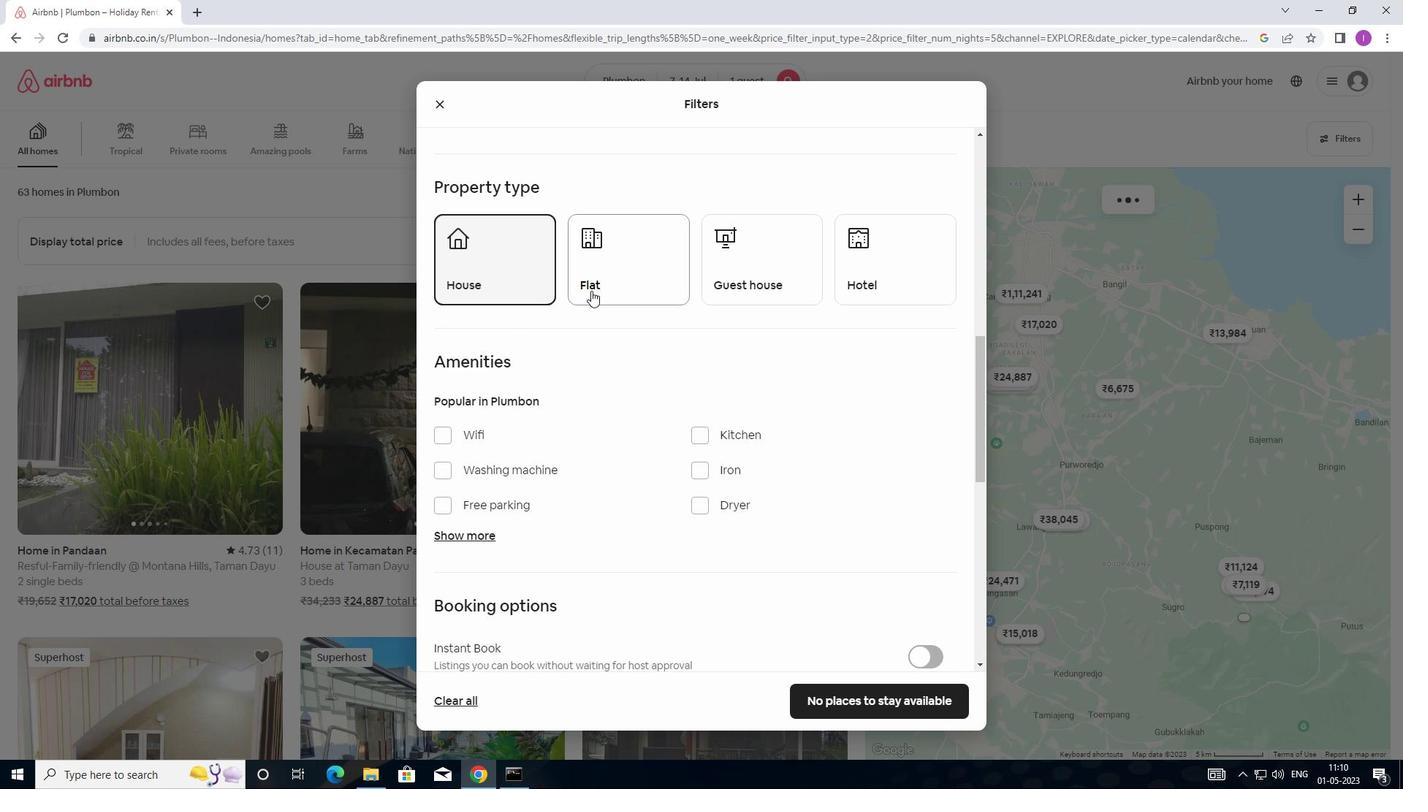 
Action: Mouse moved to (738, 291)
Screenshot: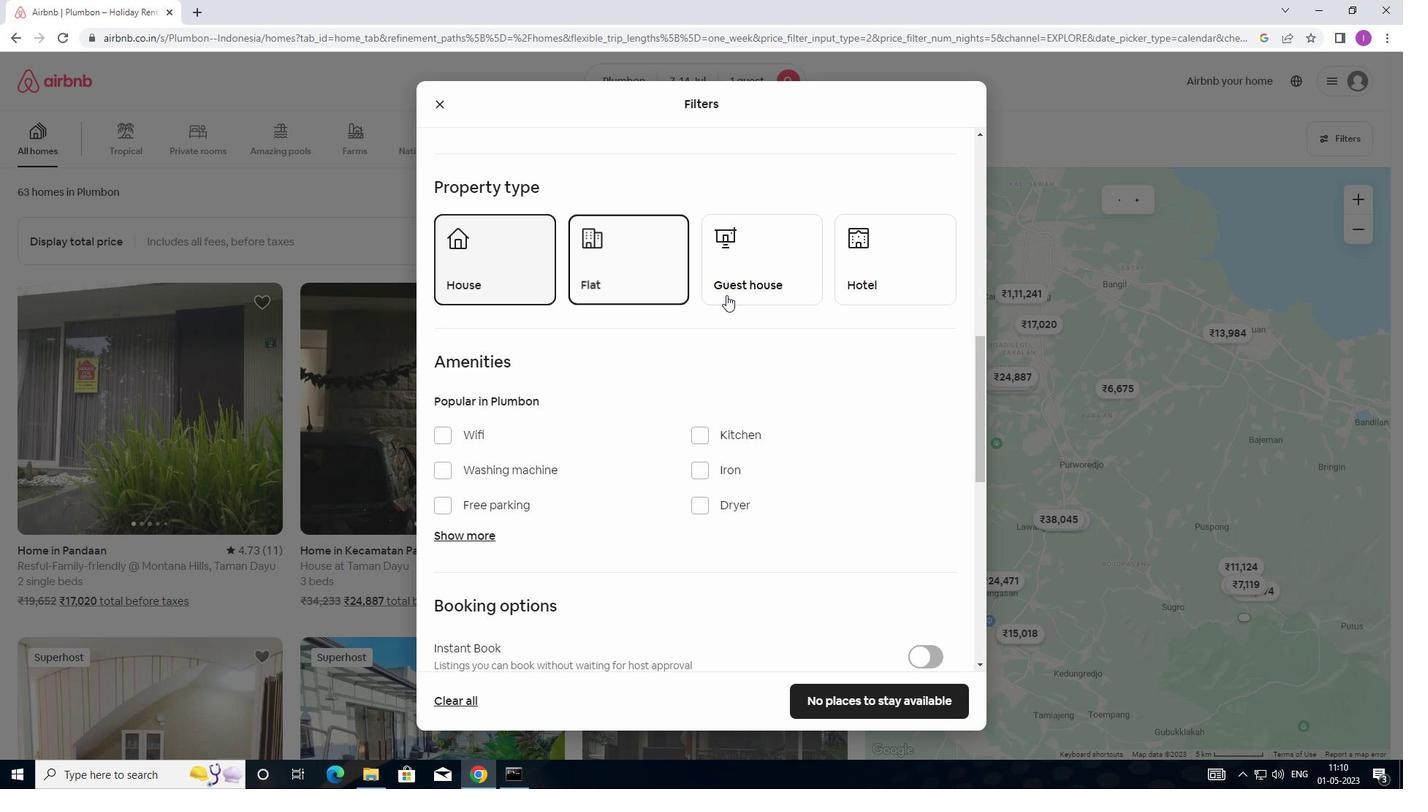 
Action: Mouse pressed left at (738, 291)
Screenshot: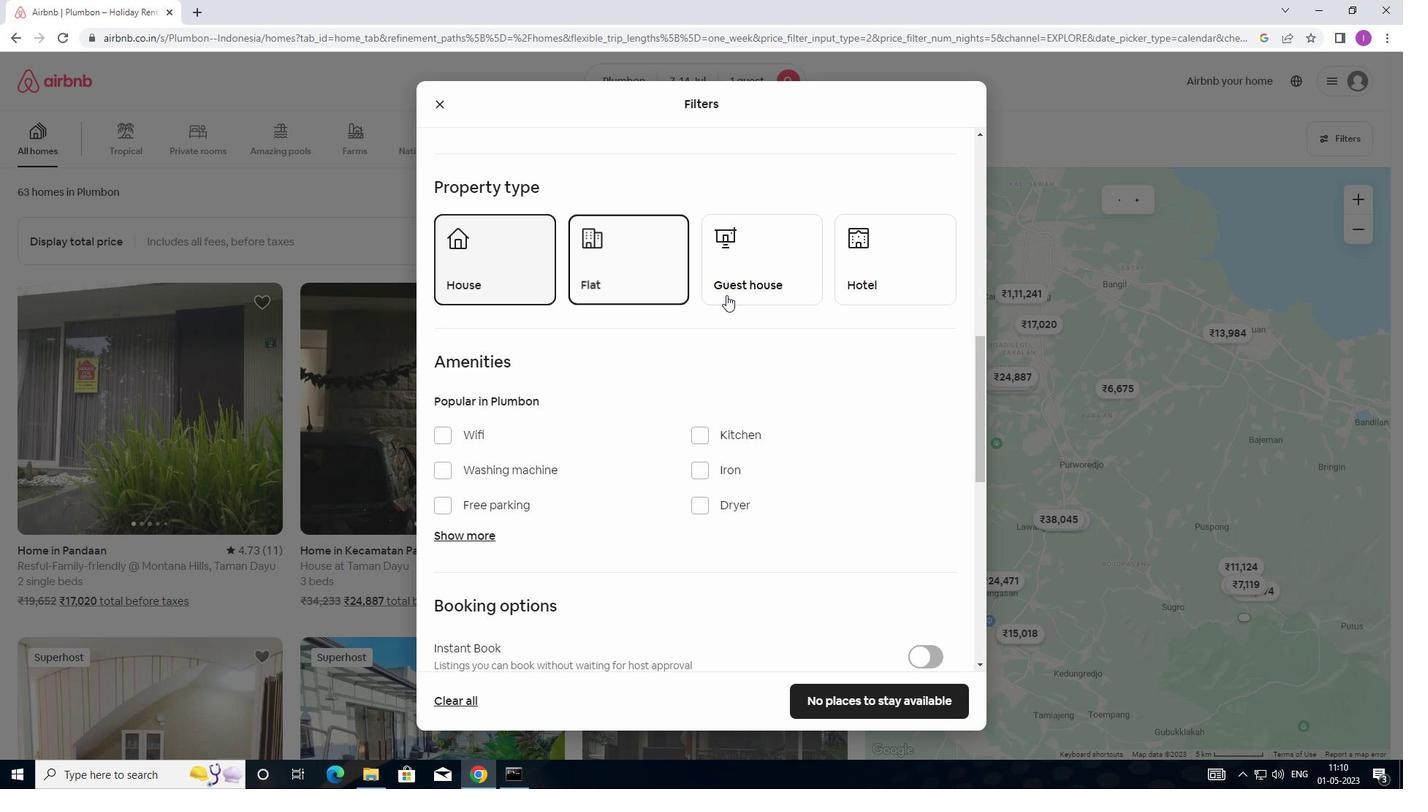 
Action: Mouse moved to (900, 285)
Screenshot: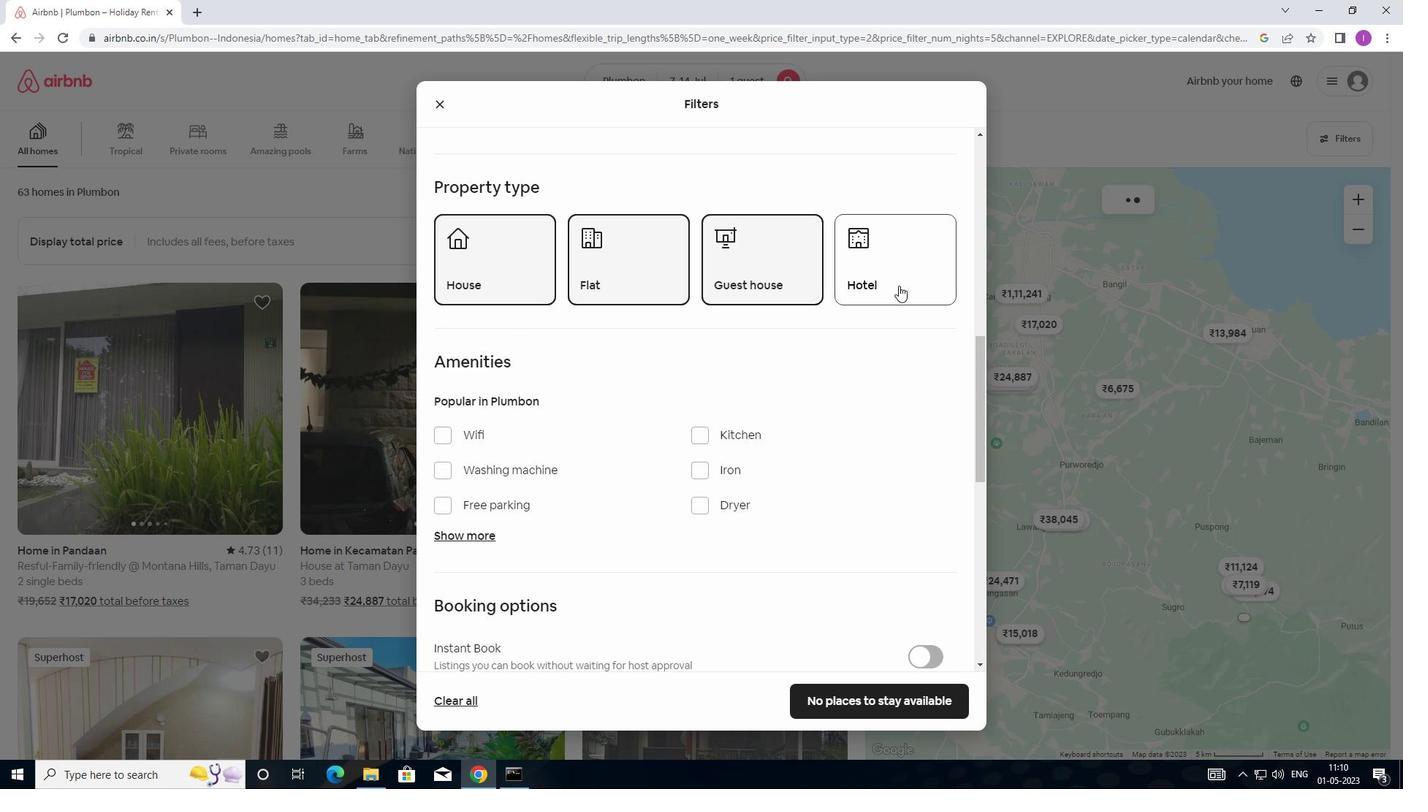
Action: Mouse pressed left at (900, 285)
Screenshot: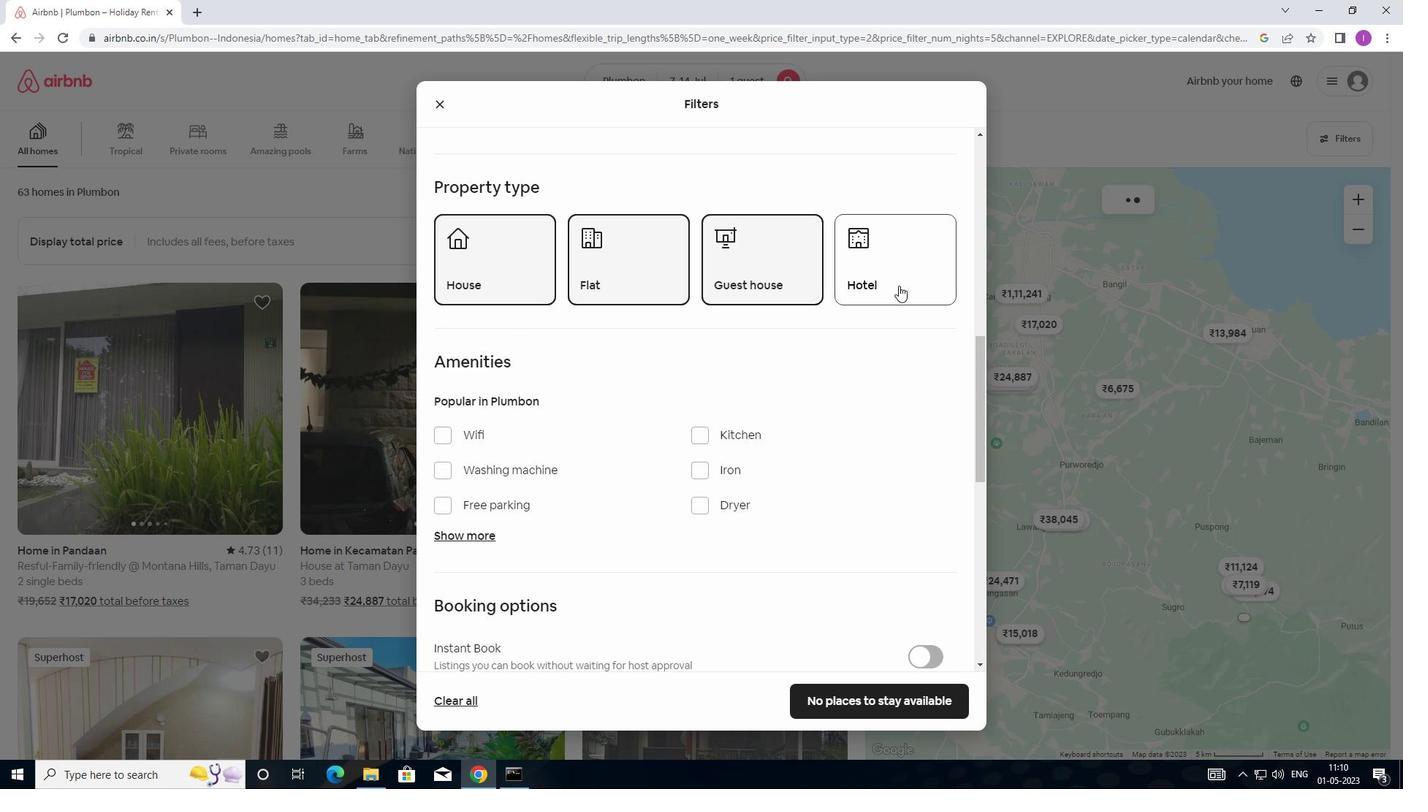 
Action: Mouse moved to (456, 436)
Screenshot: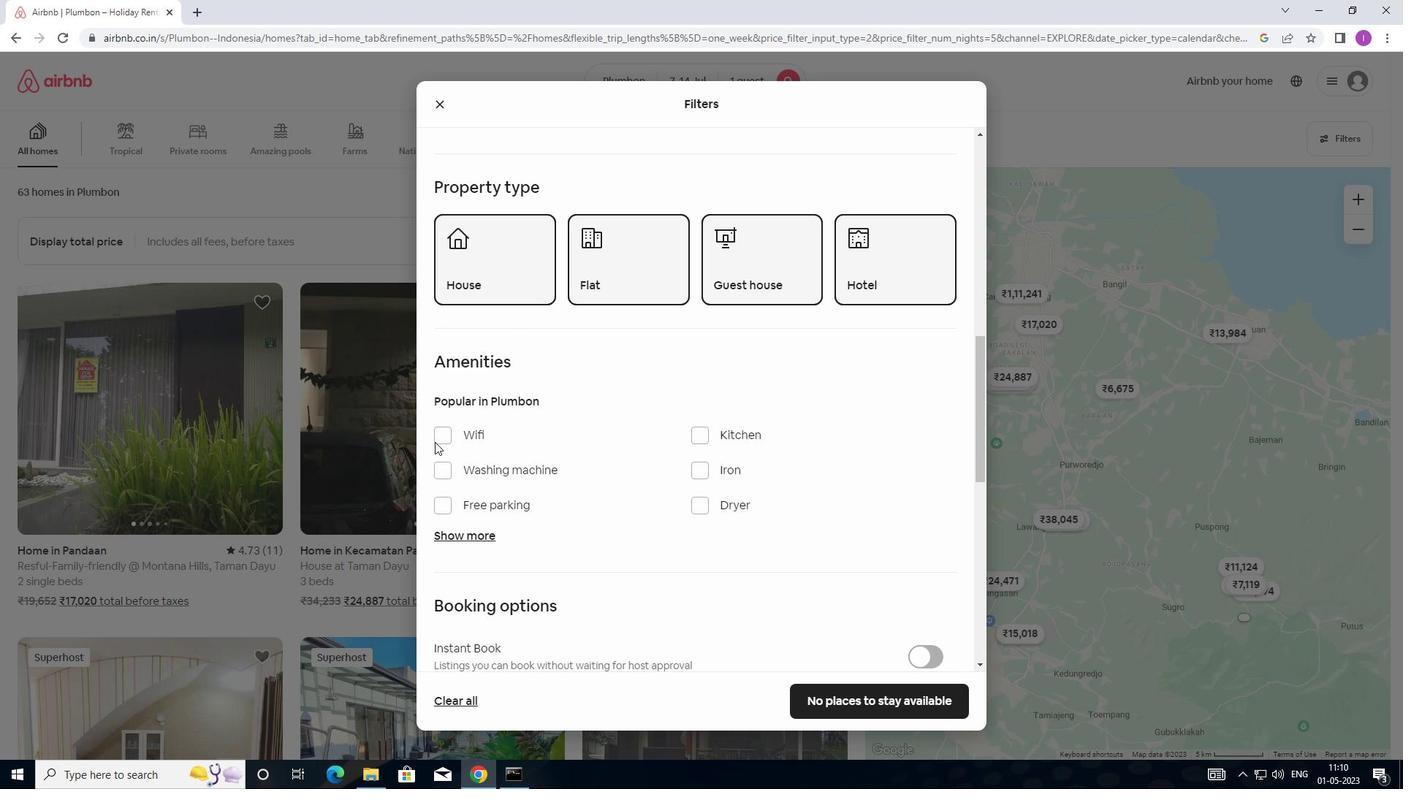 
Action: Mouse pressed left at (456, 436)
Screenshot: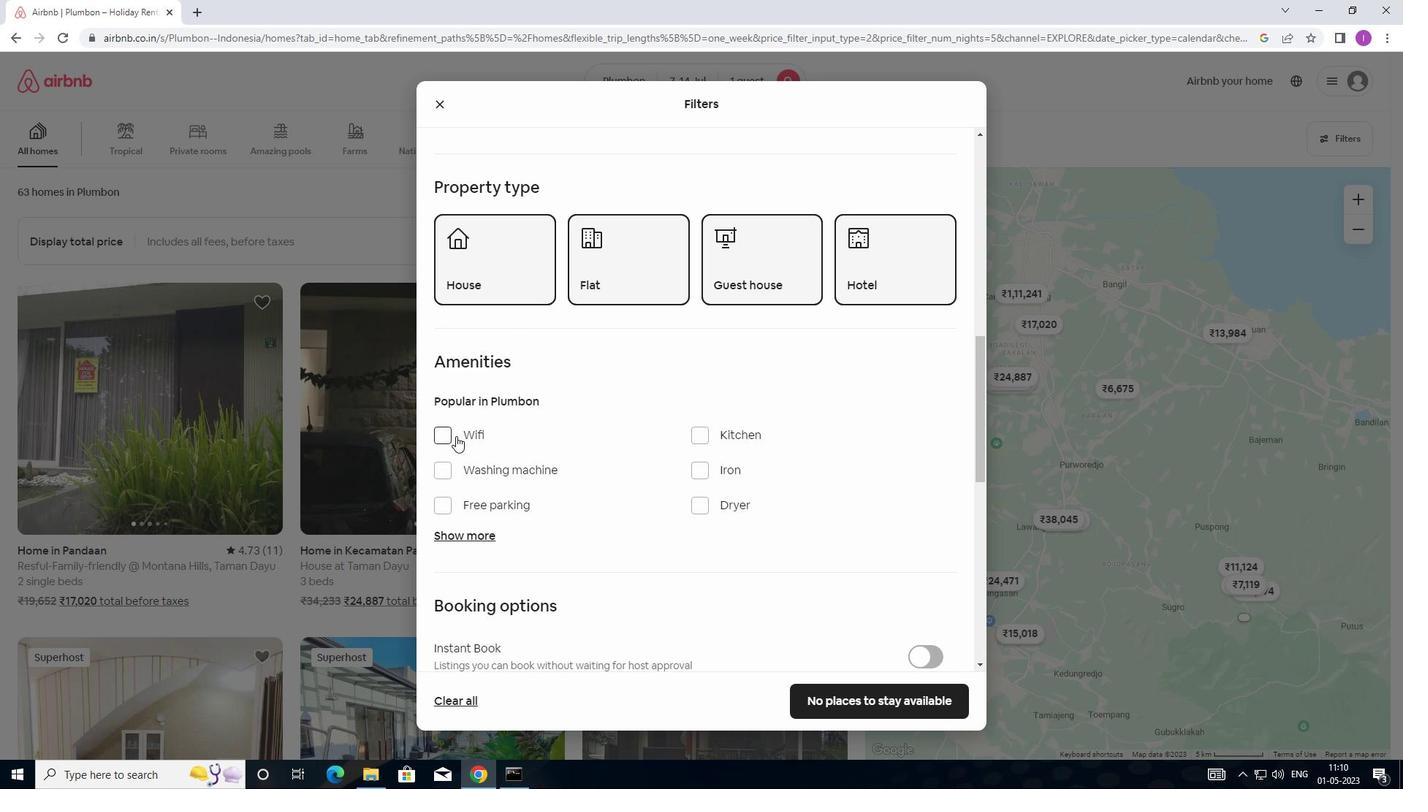 
Action: Mouse moved to (506, 456)
Screenshot: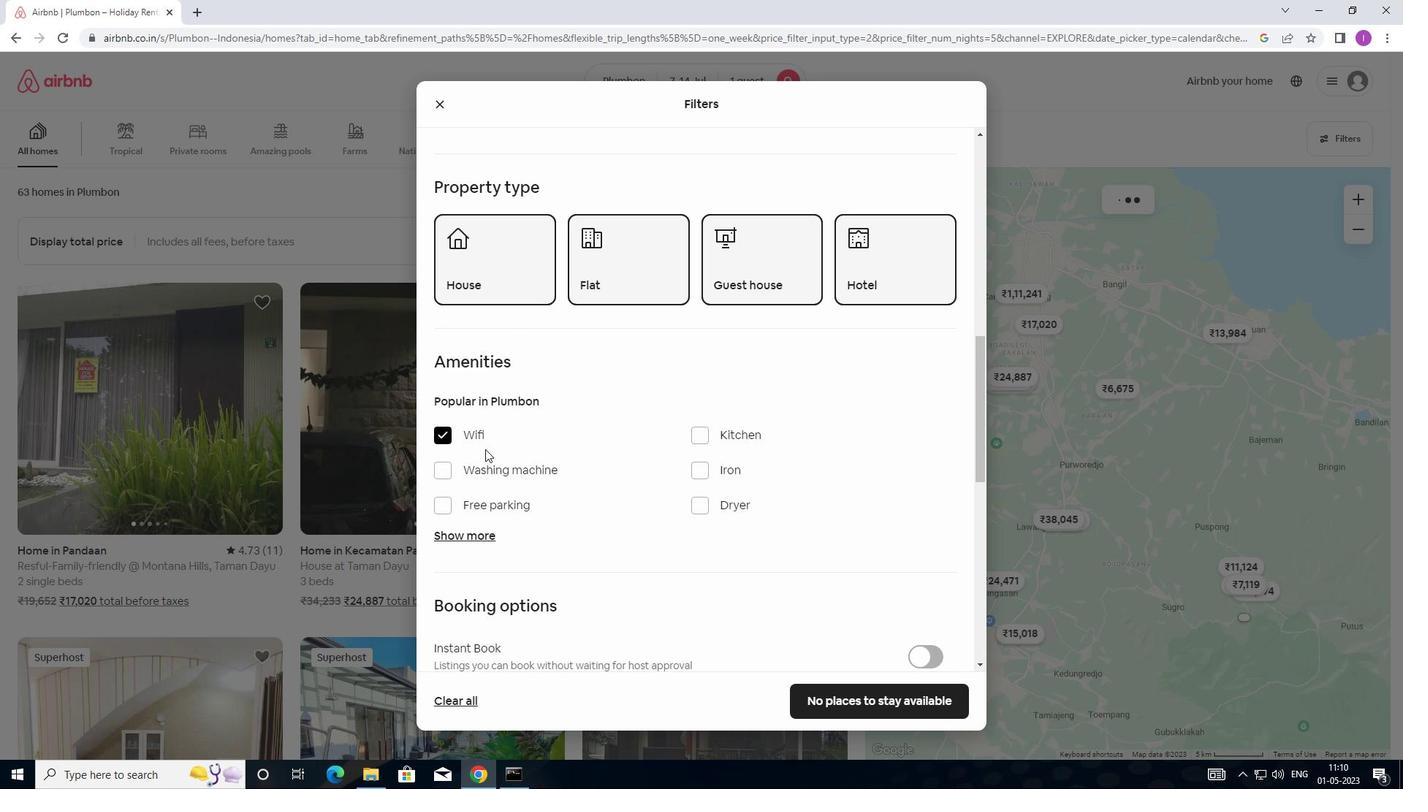 
Action: Mouse scrolled (506, 455) with delta (0, 0)
Screenshot: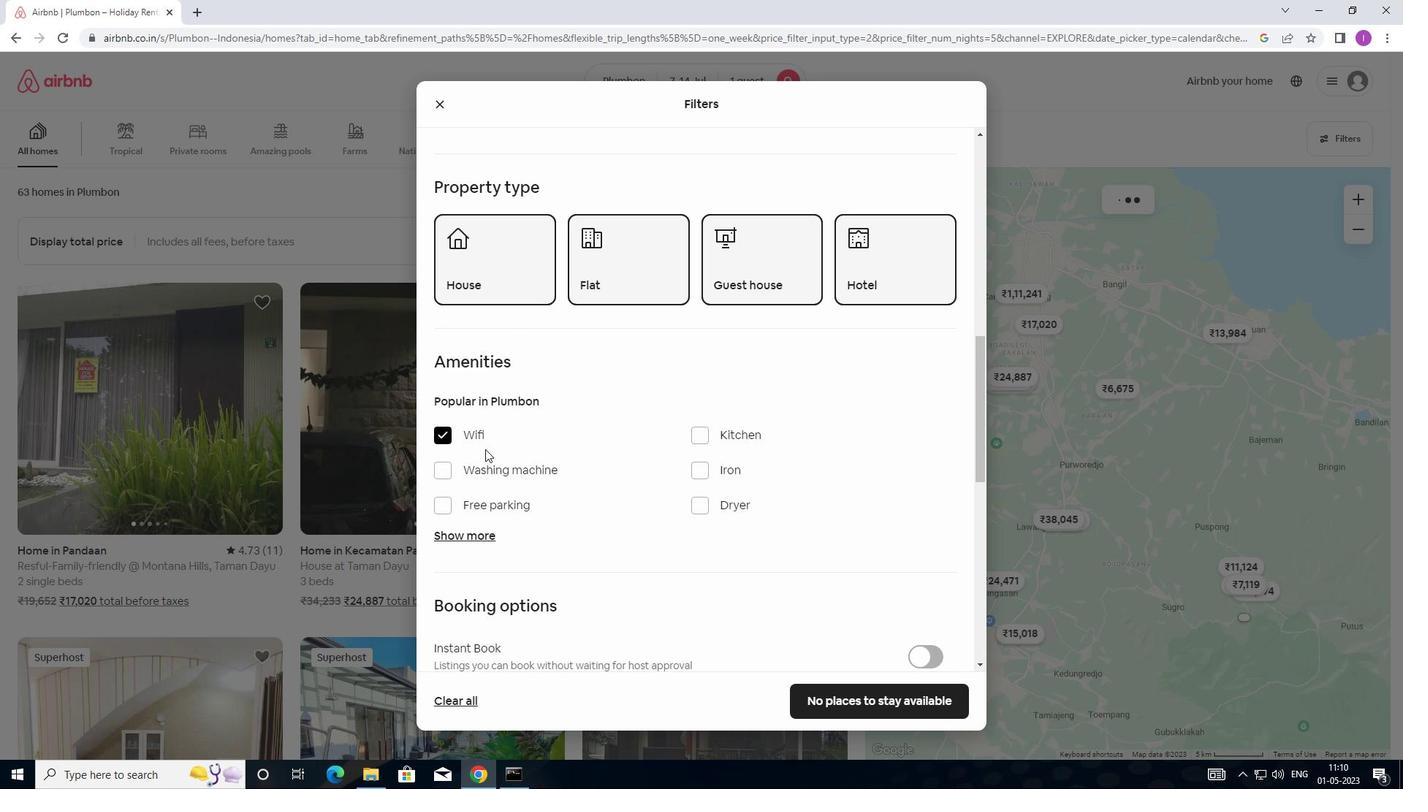 
Action: Mouse moved to (508, 456)
Screenshot: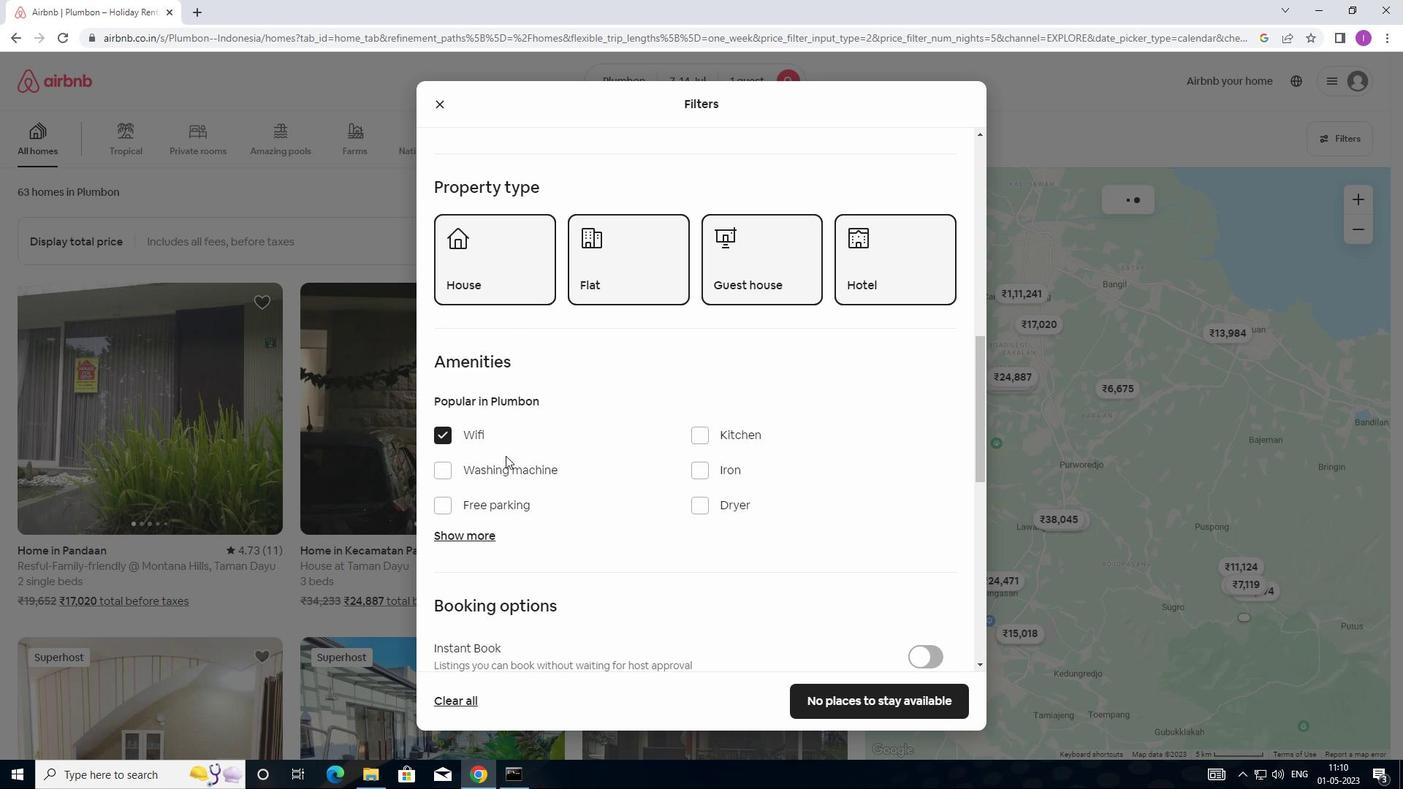 
Action: Mouse scrolled (508, 456) with delta (0, 0)
Screenshot: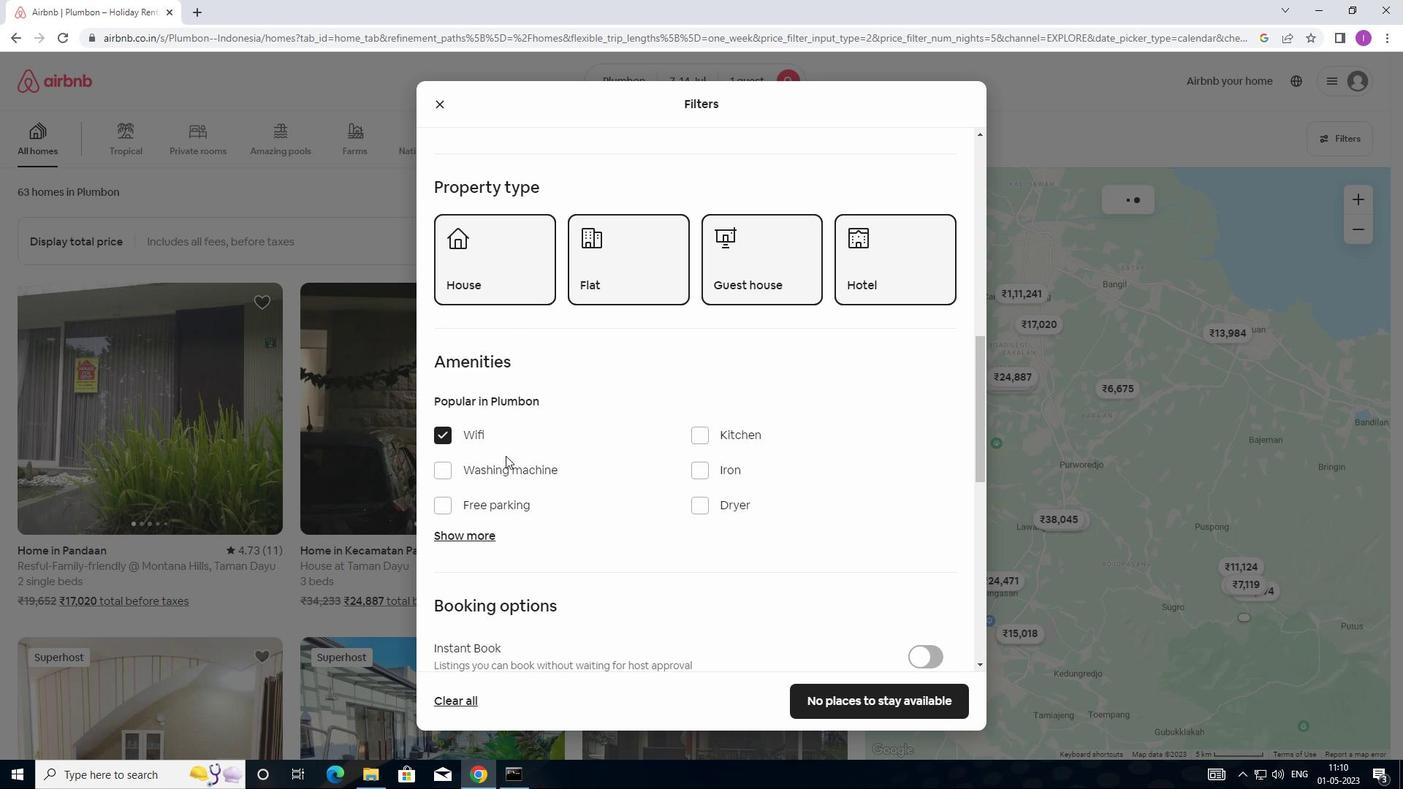 
Action: Mouse scrolled (508, 456) with delta (0, 0)
Screenshot: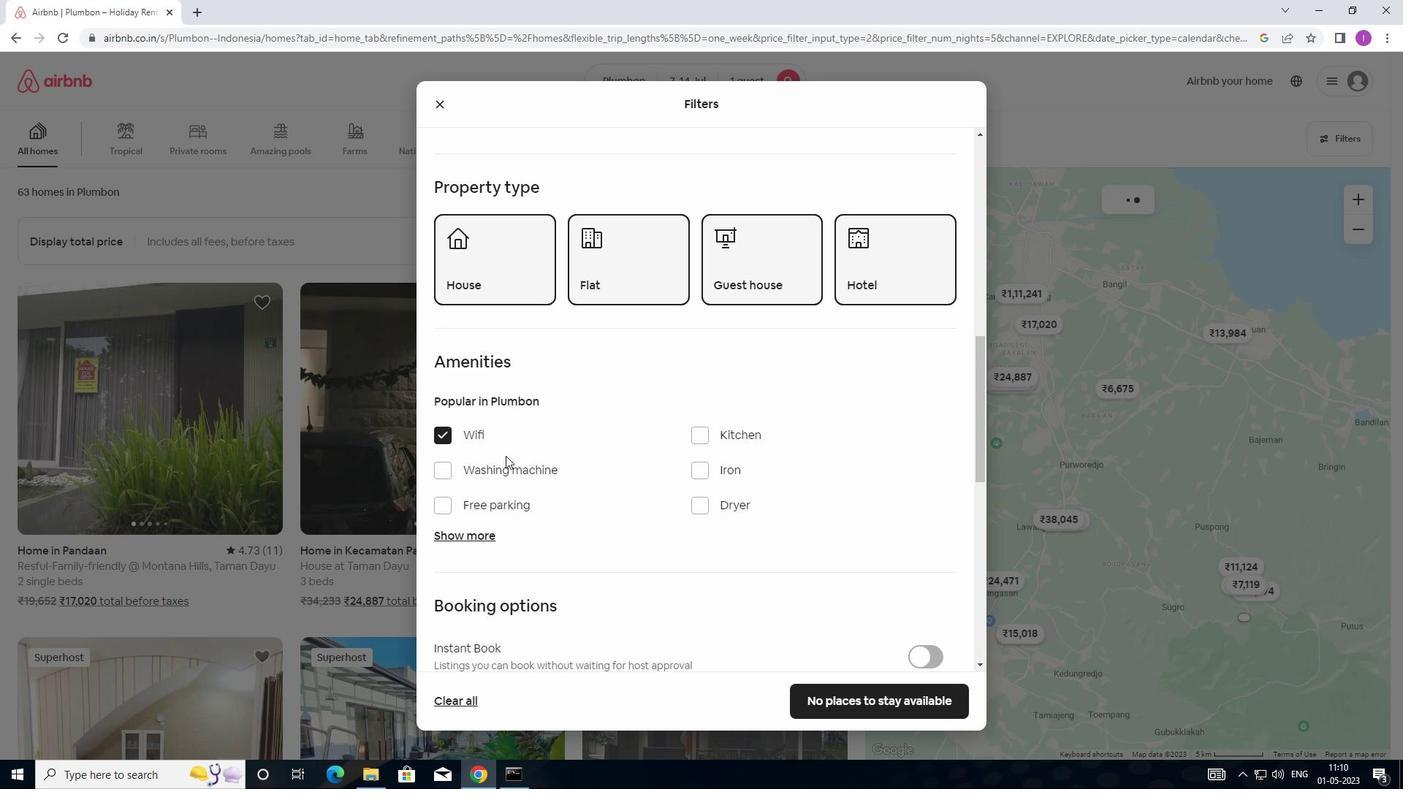 
Action: Mouse scrolled (508, 456) with delta (0, 0)
Screenshot: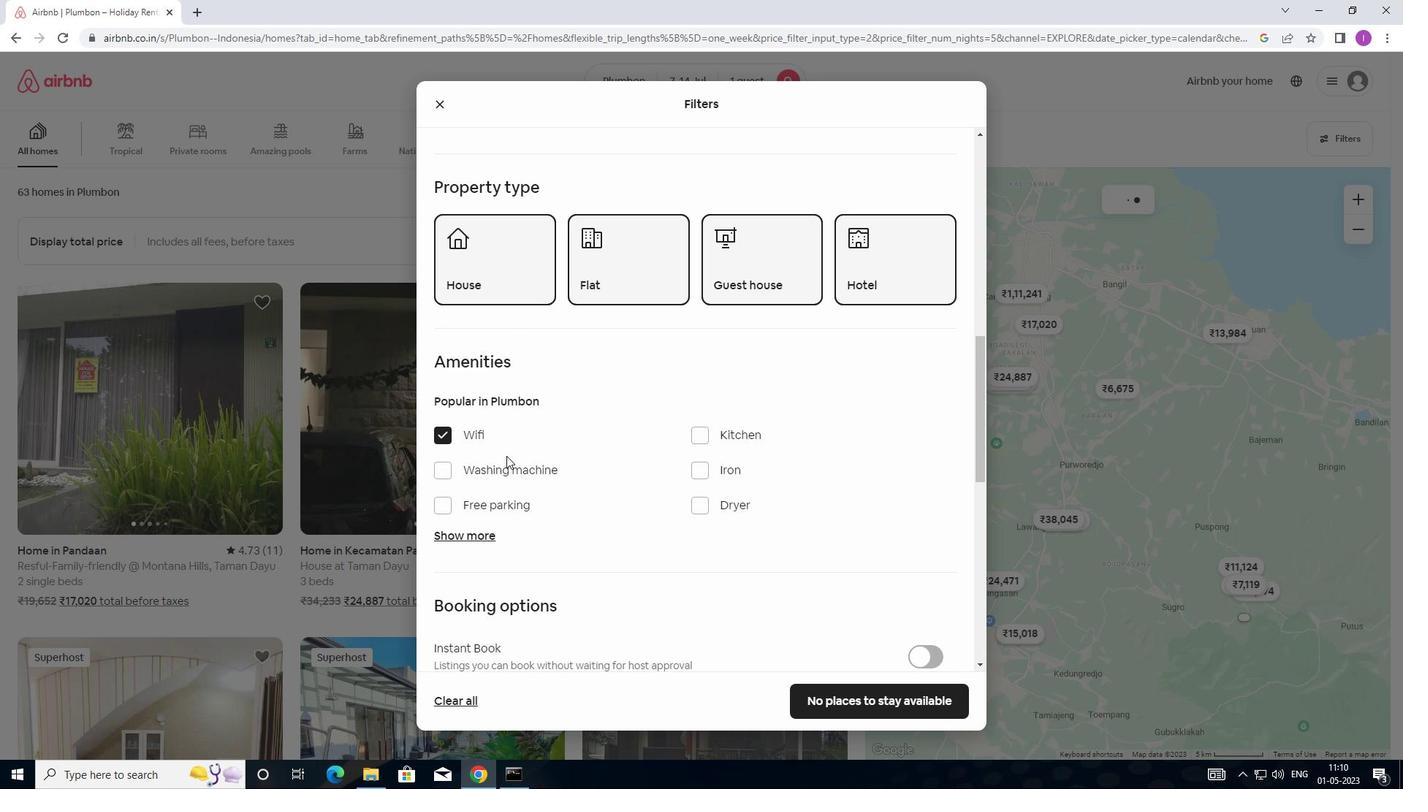 
Action: Mouse moved to (930, 408)
Screenshot: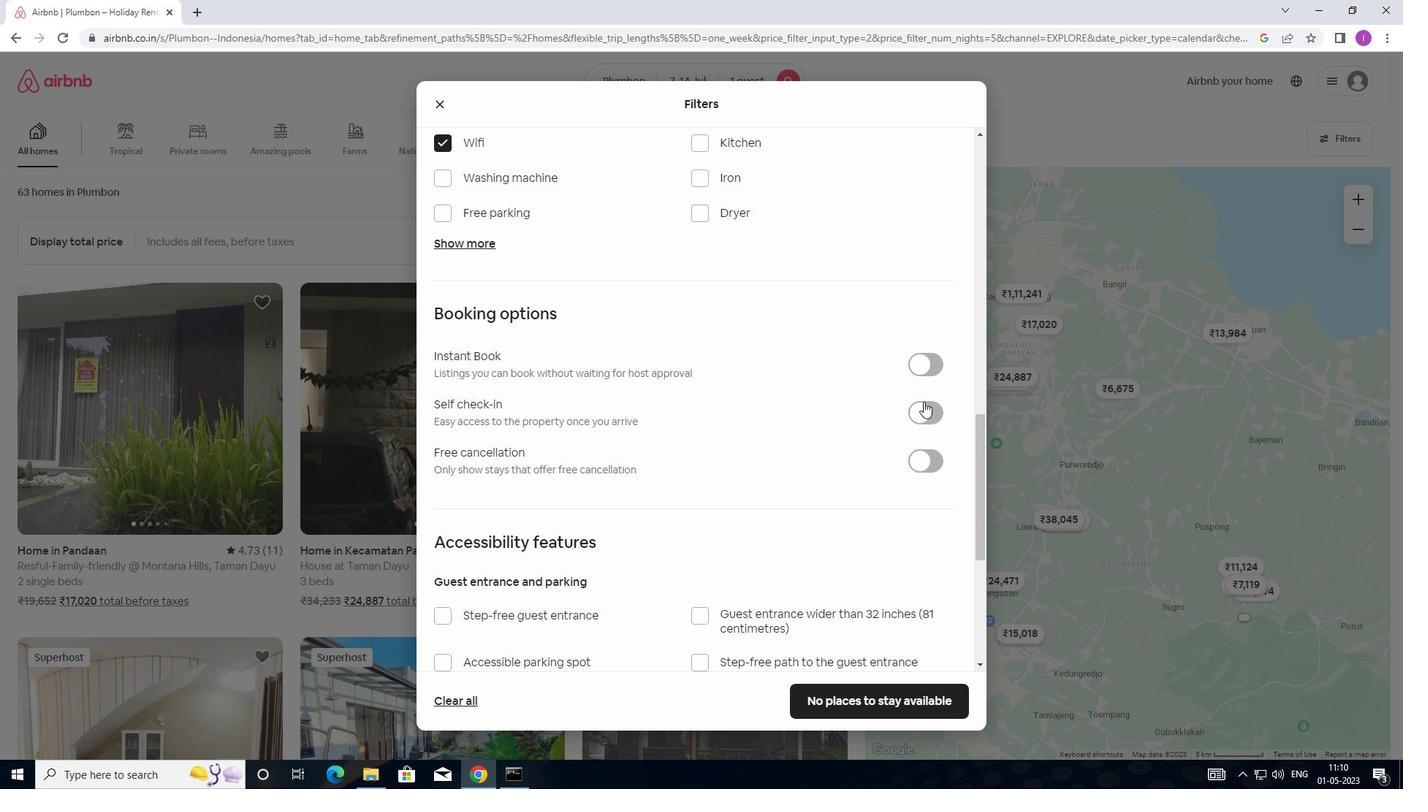 
Action: Mouse pressed left at (930, 408)
Screenshot: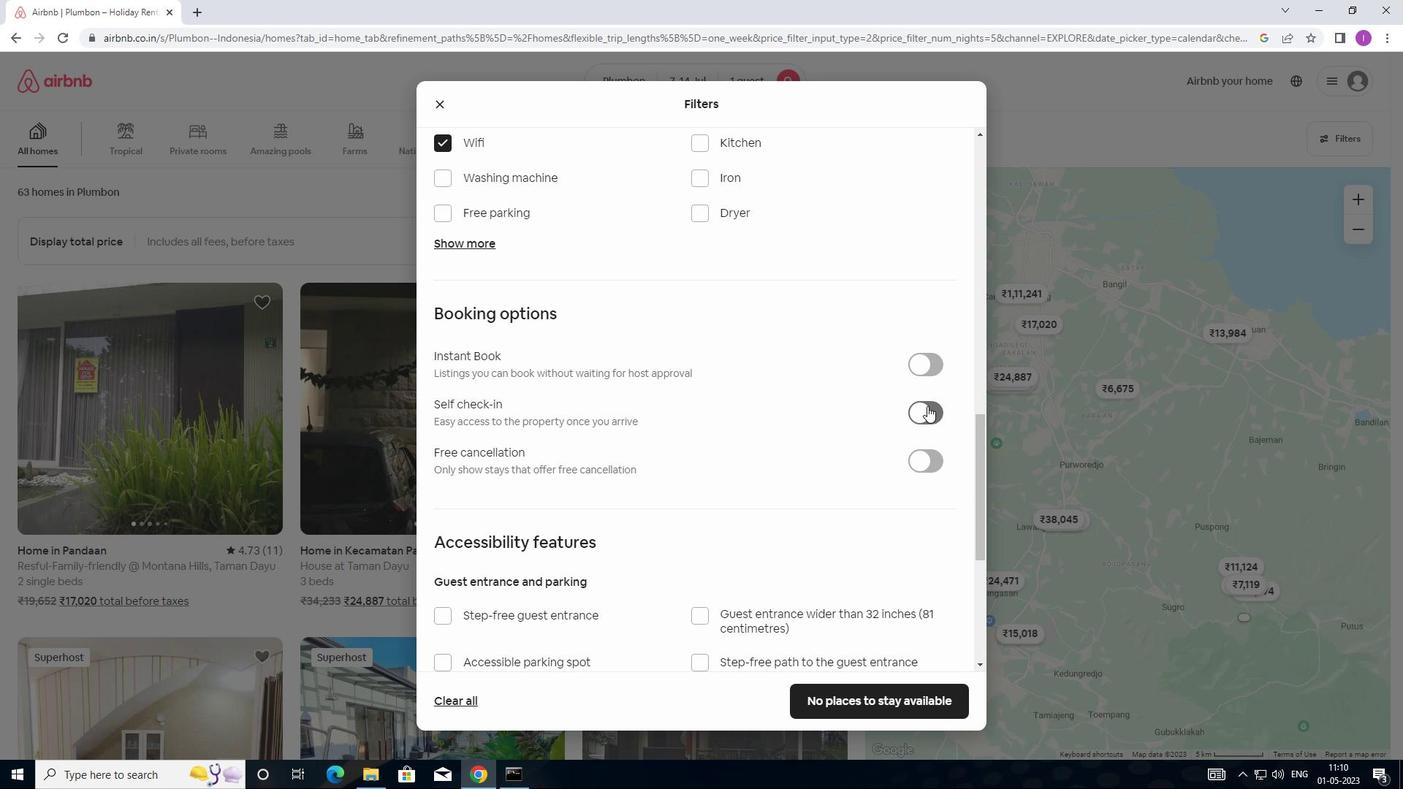 
Action: Mouse moved to (503, 522)
Screenshot: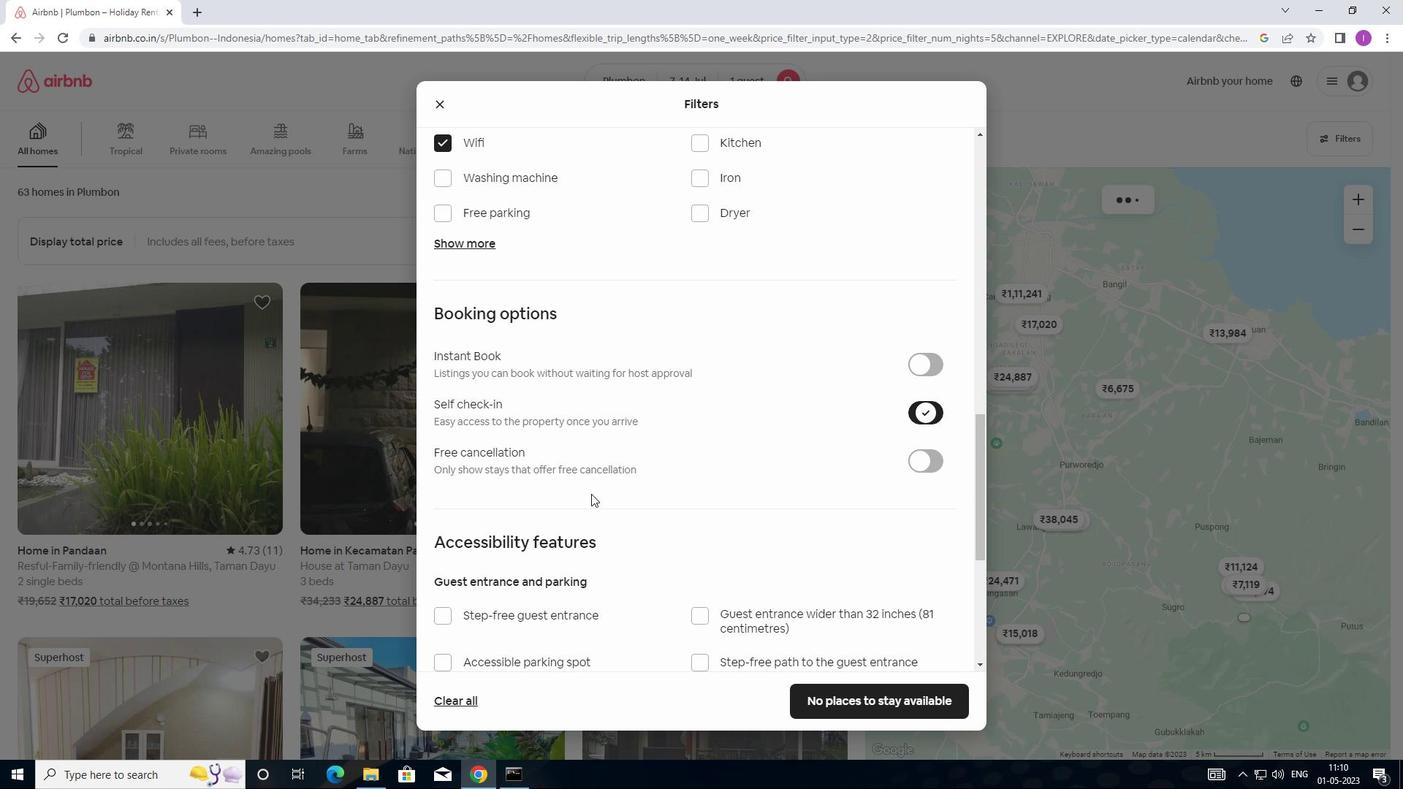
Action: Mouse scrolled (503, 521) with delta (0, 0)
Screenshot: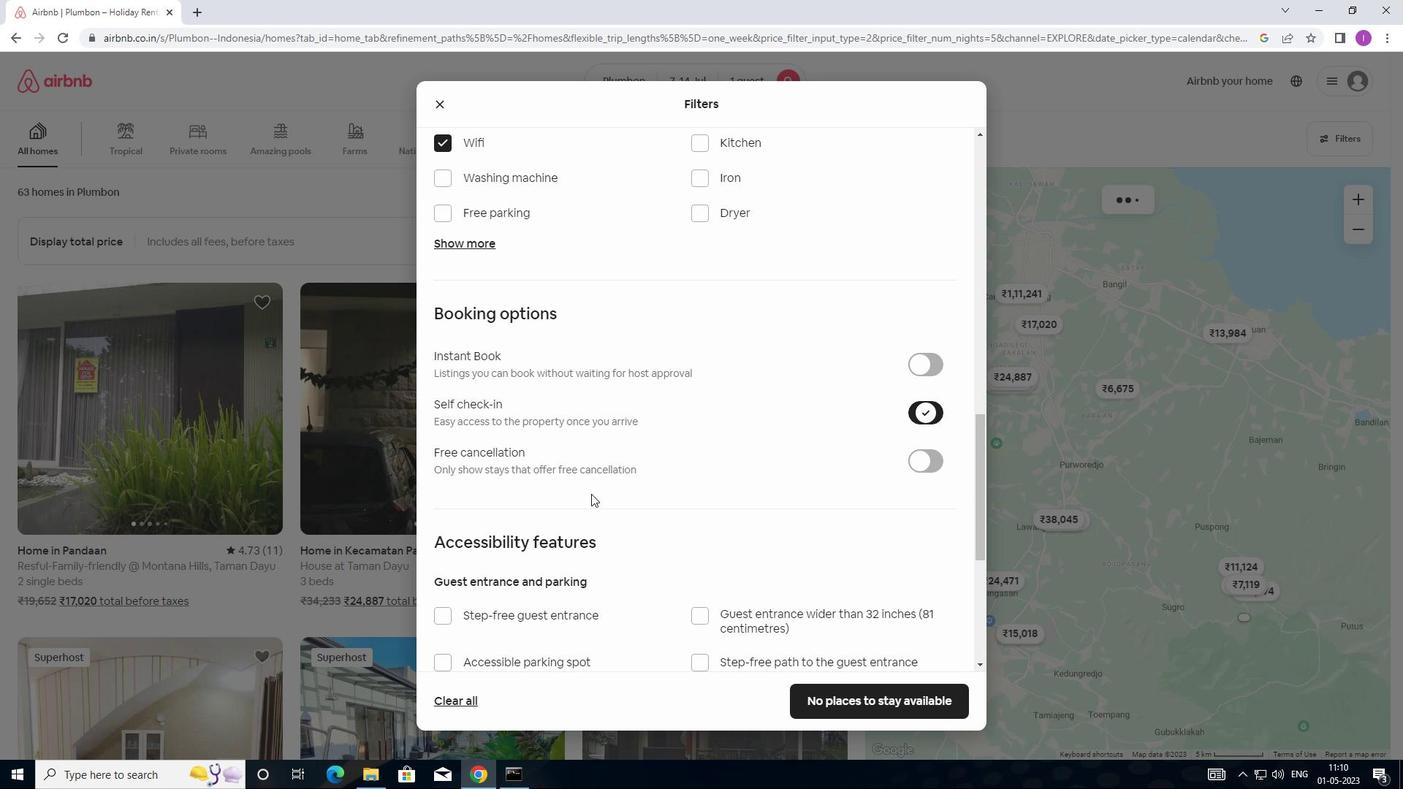 
Action: Mouse moved to (502, 523)
Screenshot: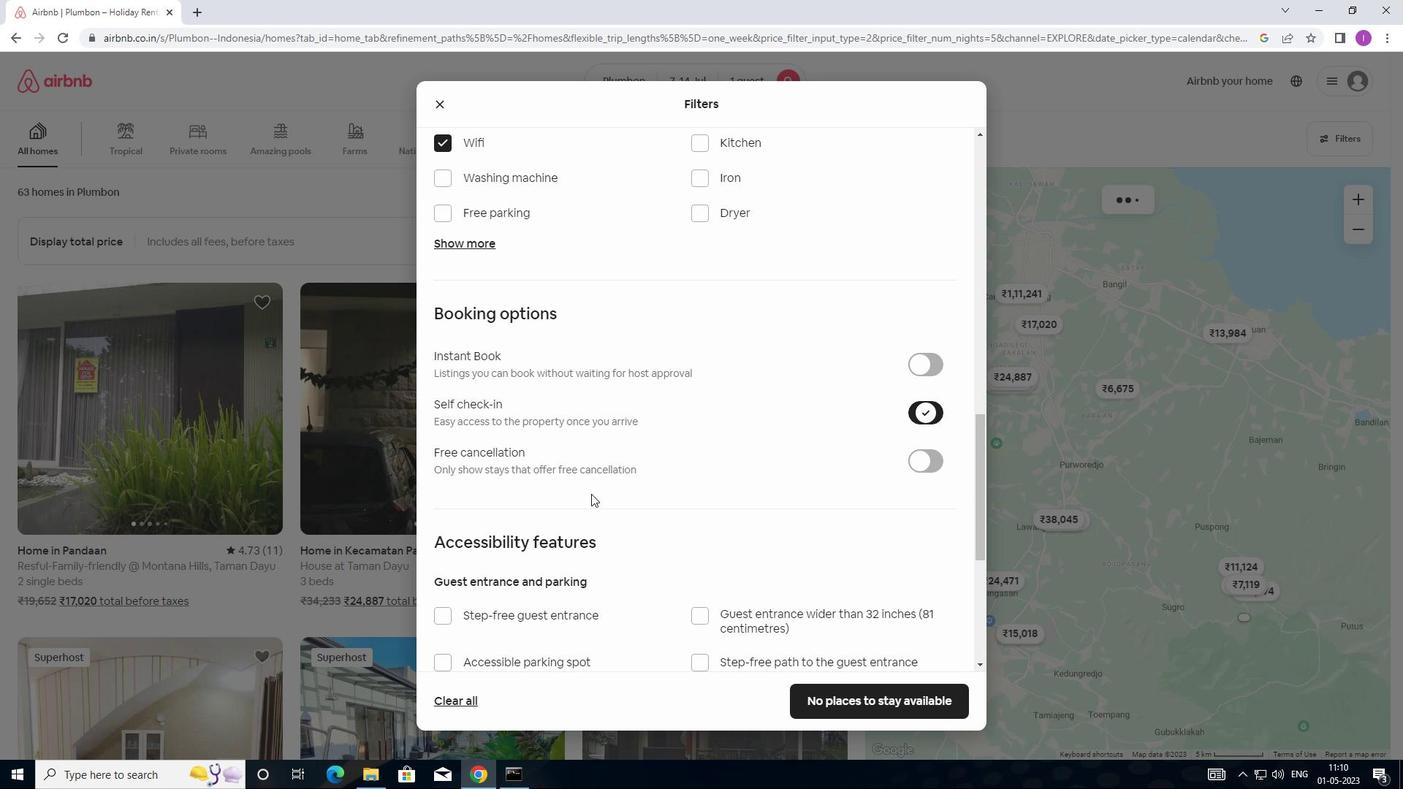 
Action: Mouse scrolled (502, 522) with delta (0, 0)
Screenshot: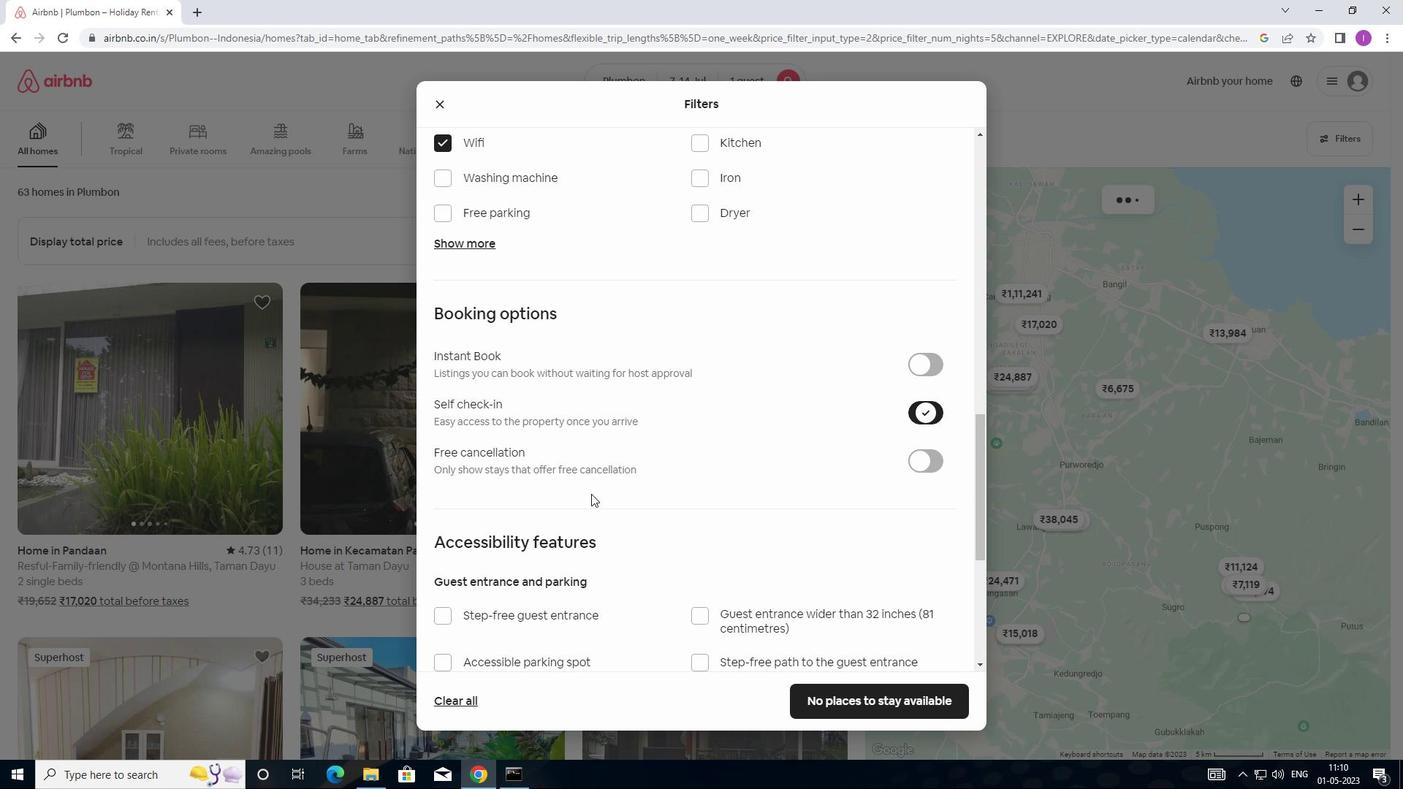 
Action: Mouse scrolled (502, 522) with delta (0, 0)
Screenshot: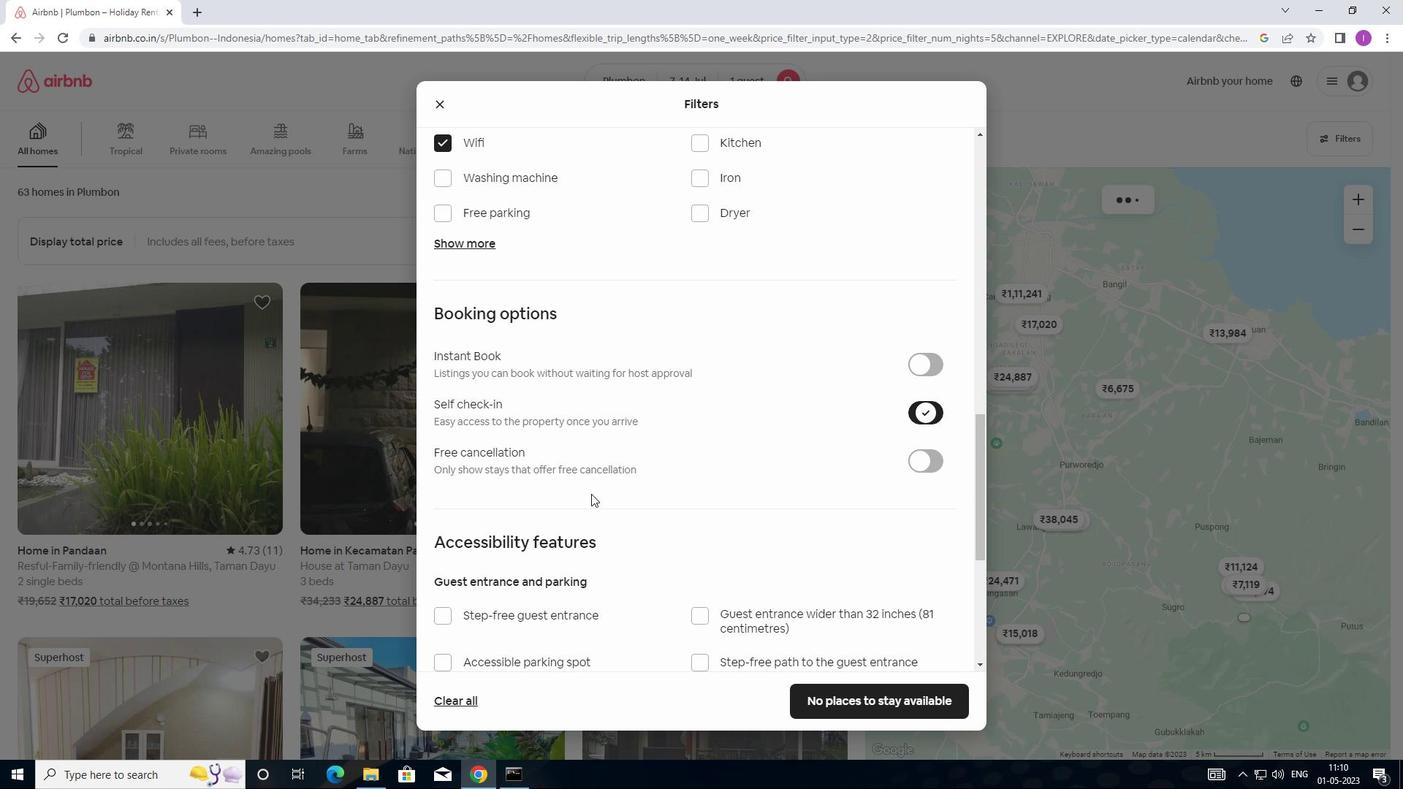 
Action: Mouse moved to (500, 524)
Screenshot: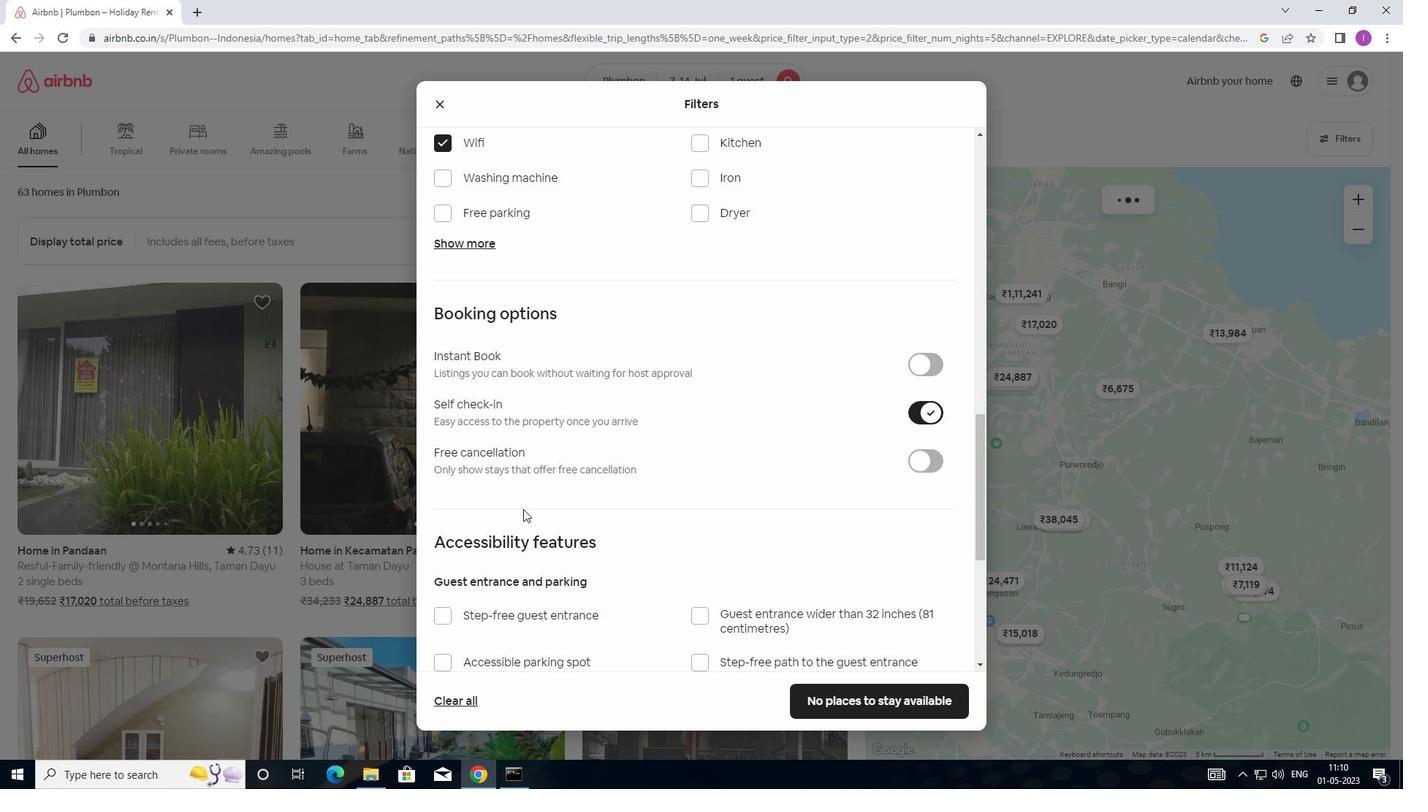 
Action: Mouse scrolled (500, 524) with delta (0, 0)
Screenshot: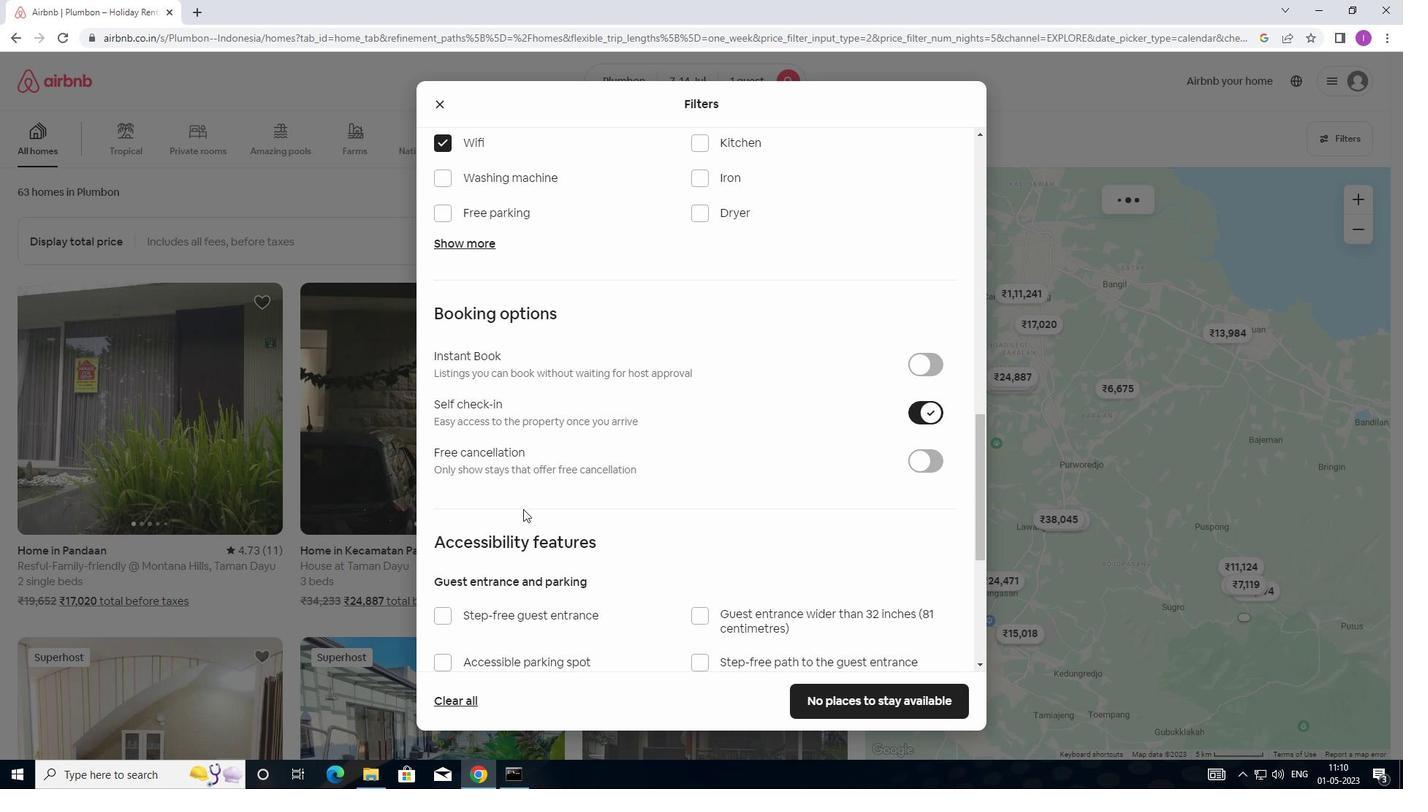 
Action: Mouse moved to (475, 562)
Screenshot: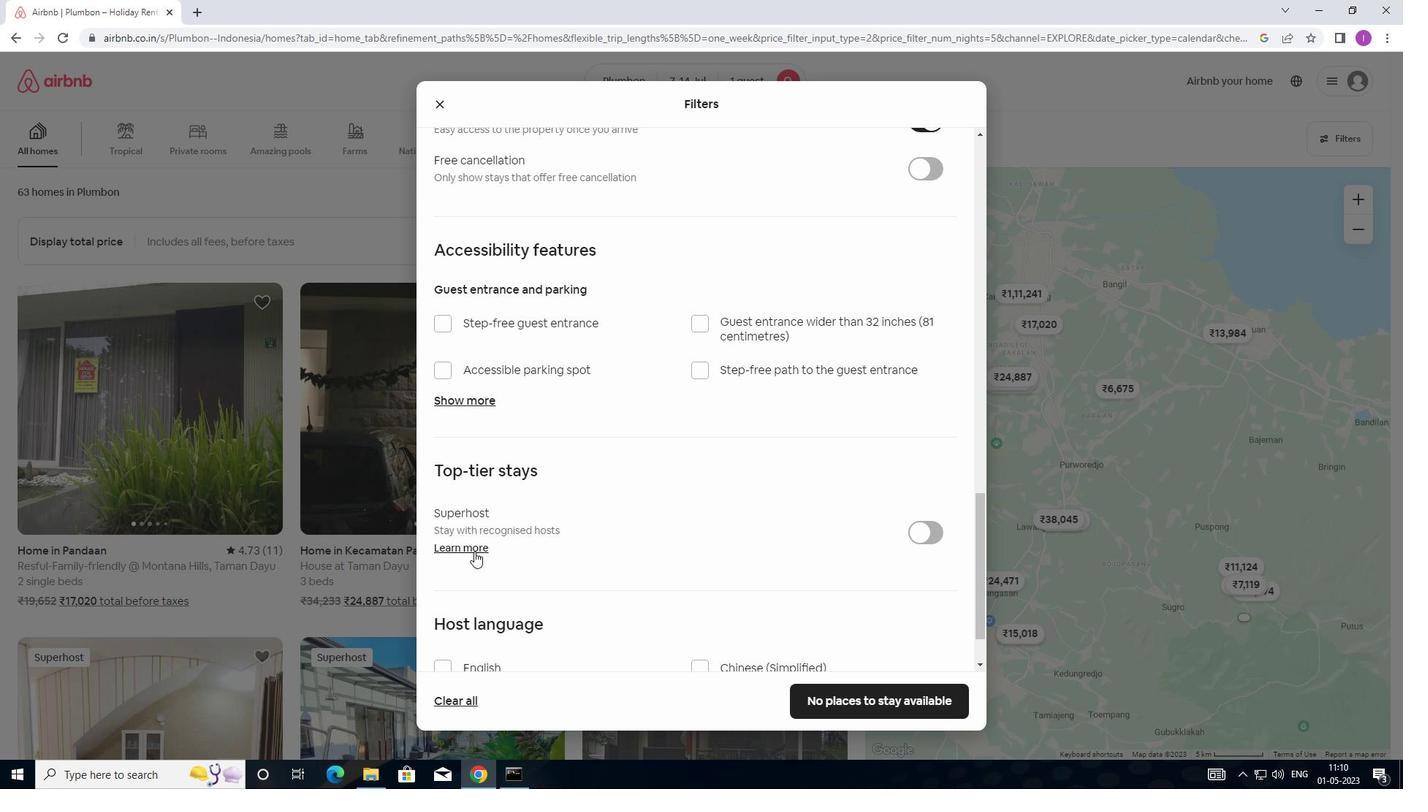 
Action: Mouse scrolled (475, 561) with delta (0, 0)
Screenshot: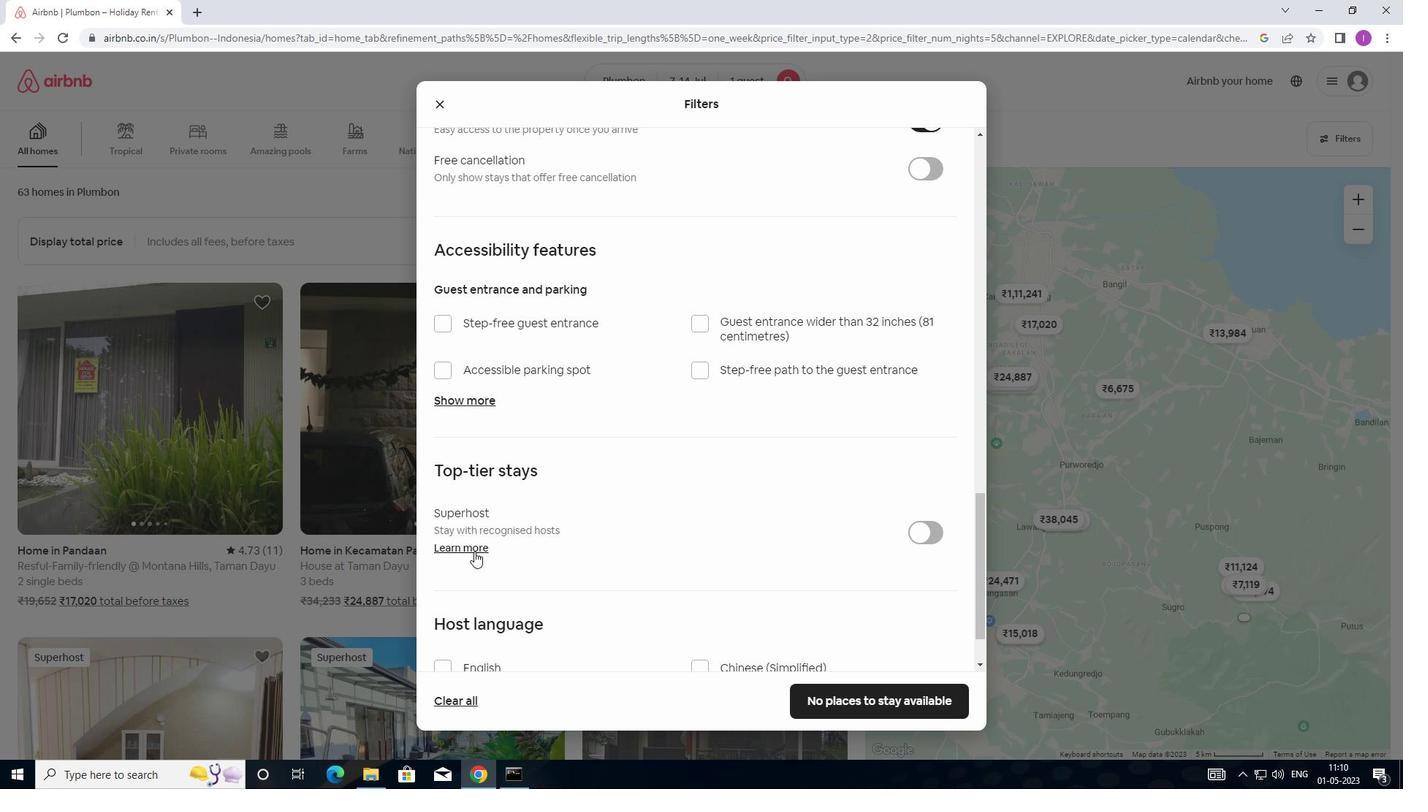 
Action: Mouse moved to (480, 572)
Screenshot: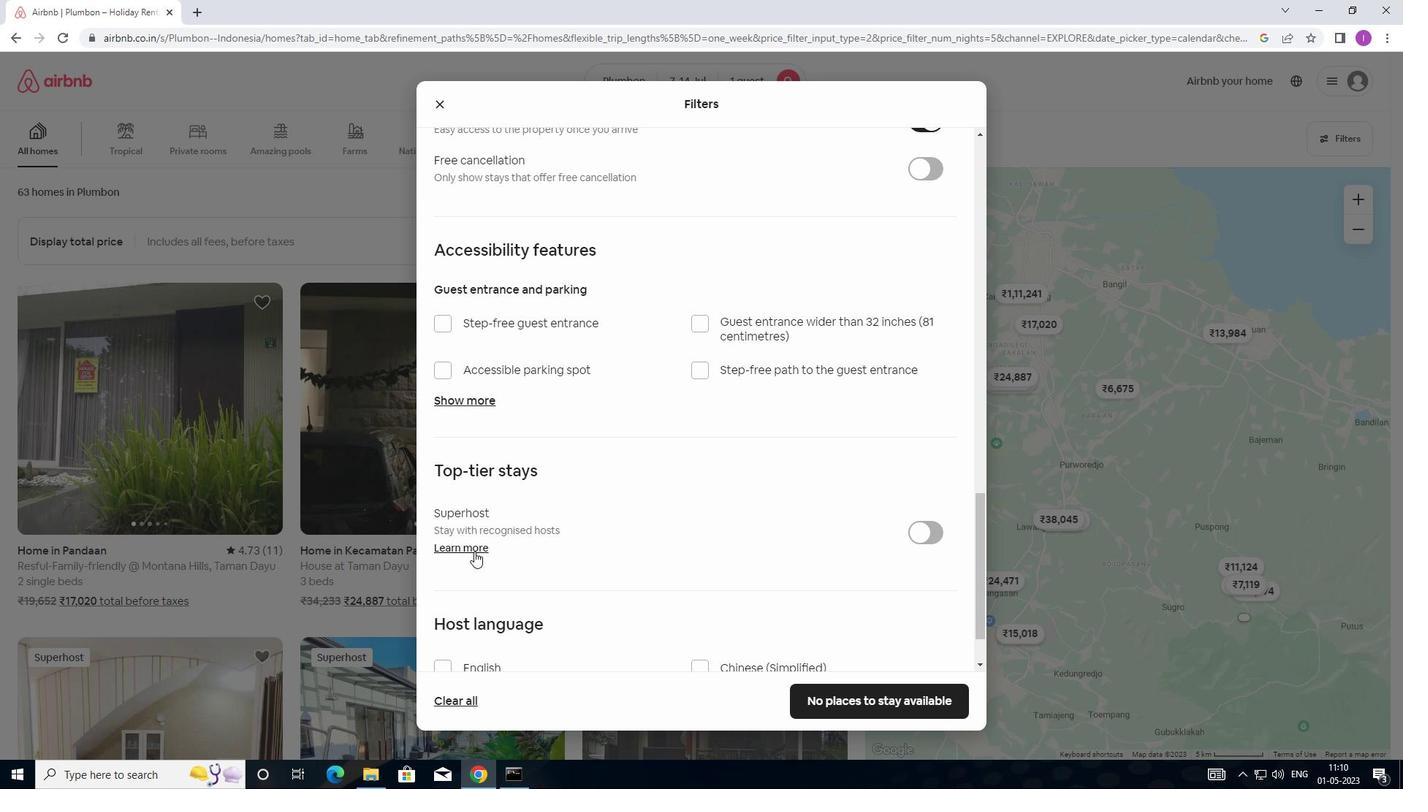
Action: Mouse scrolled (480, 571) with delta (0, 0)
Screenshot: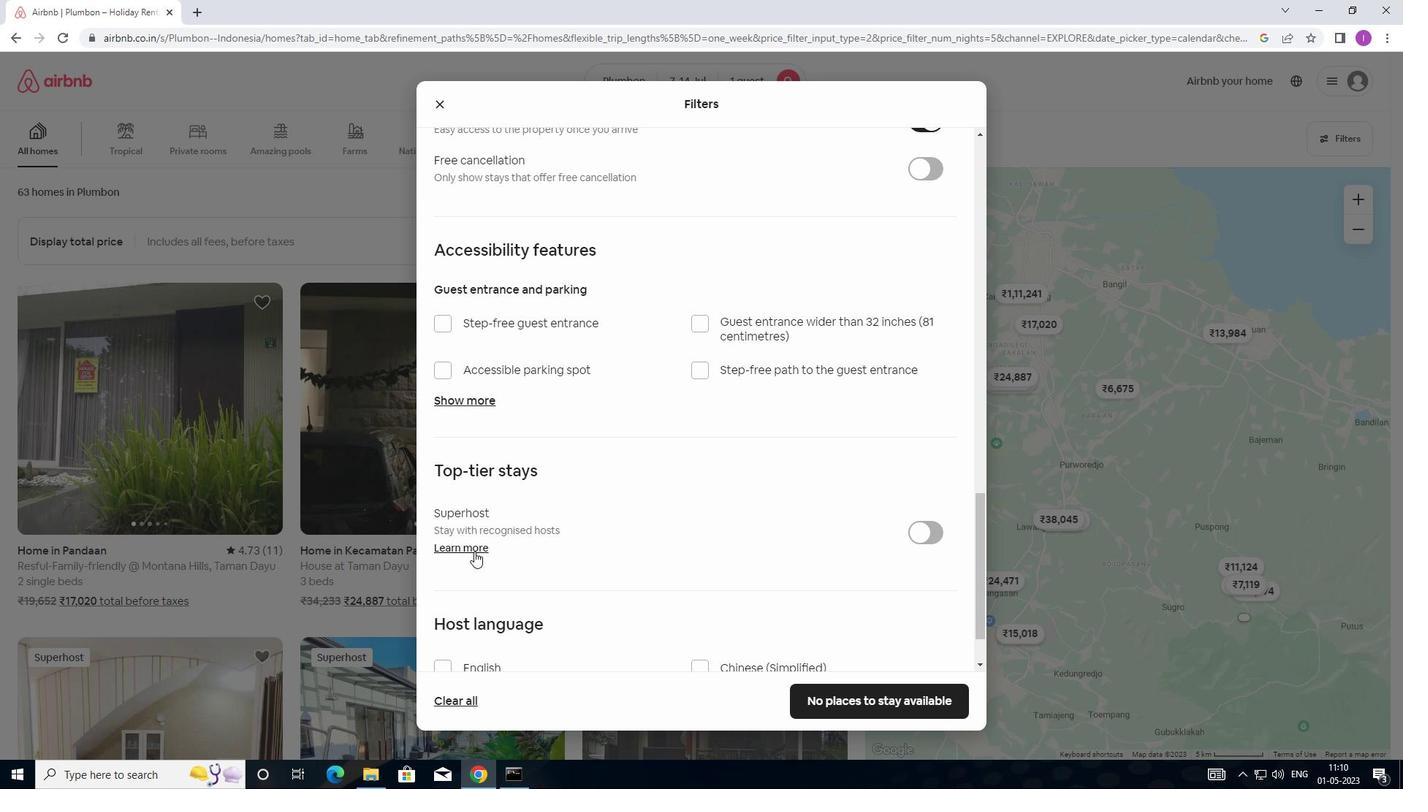 
Action: Mouse moved to (481, 576)
Screenshot: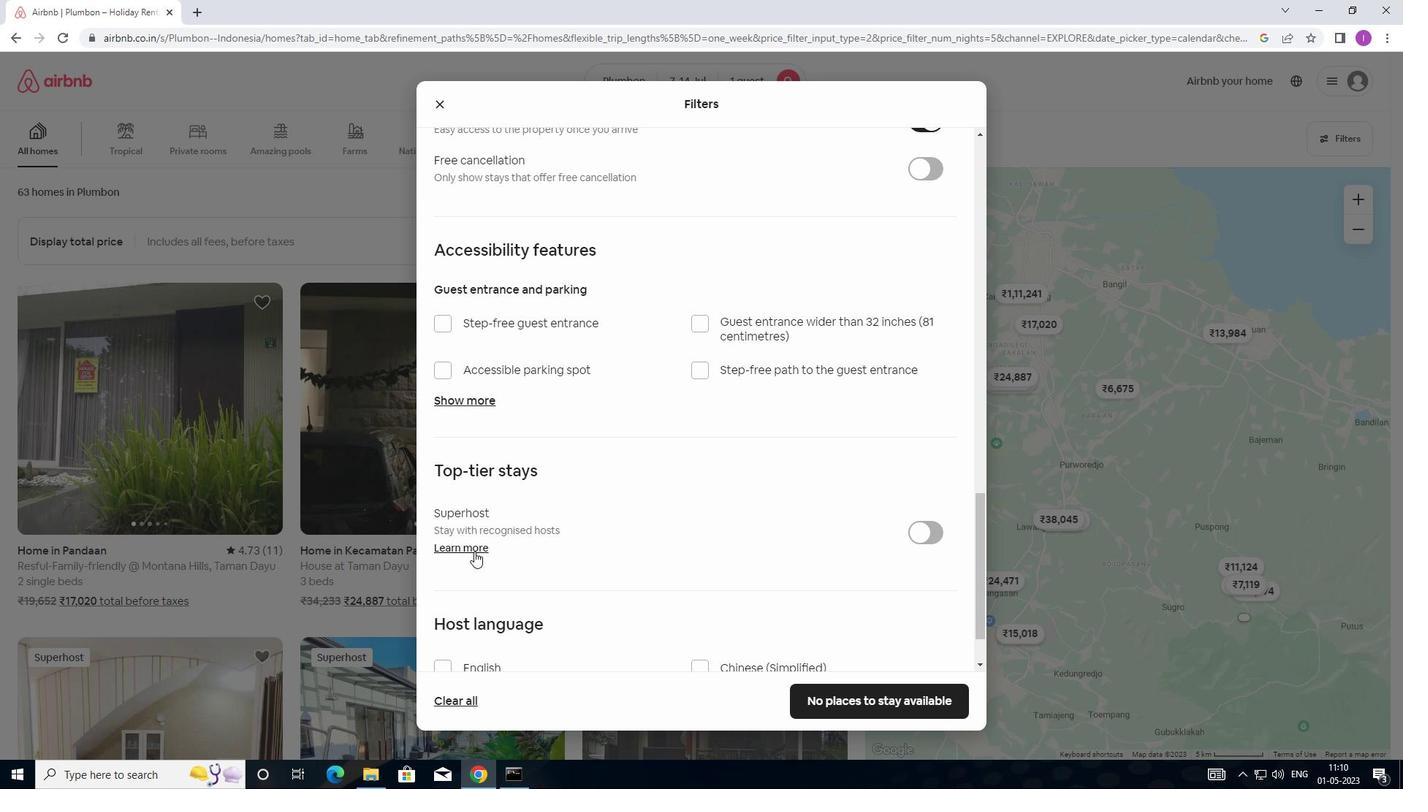 
Action: Mouse scrolled (481, 575) with delta (0, 0)
Screenshot: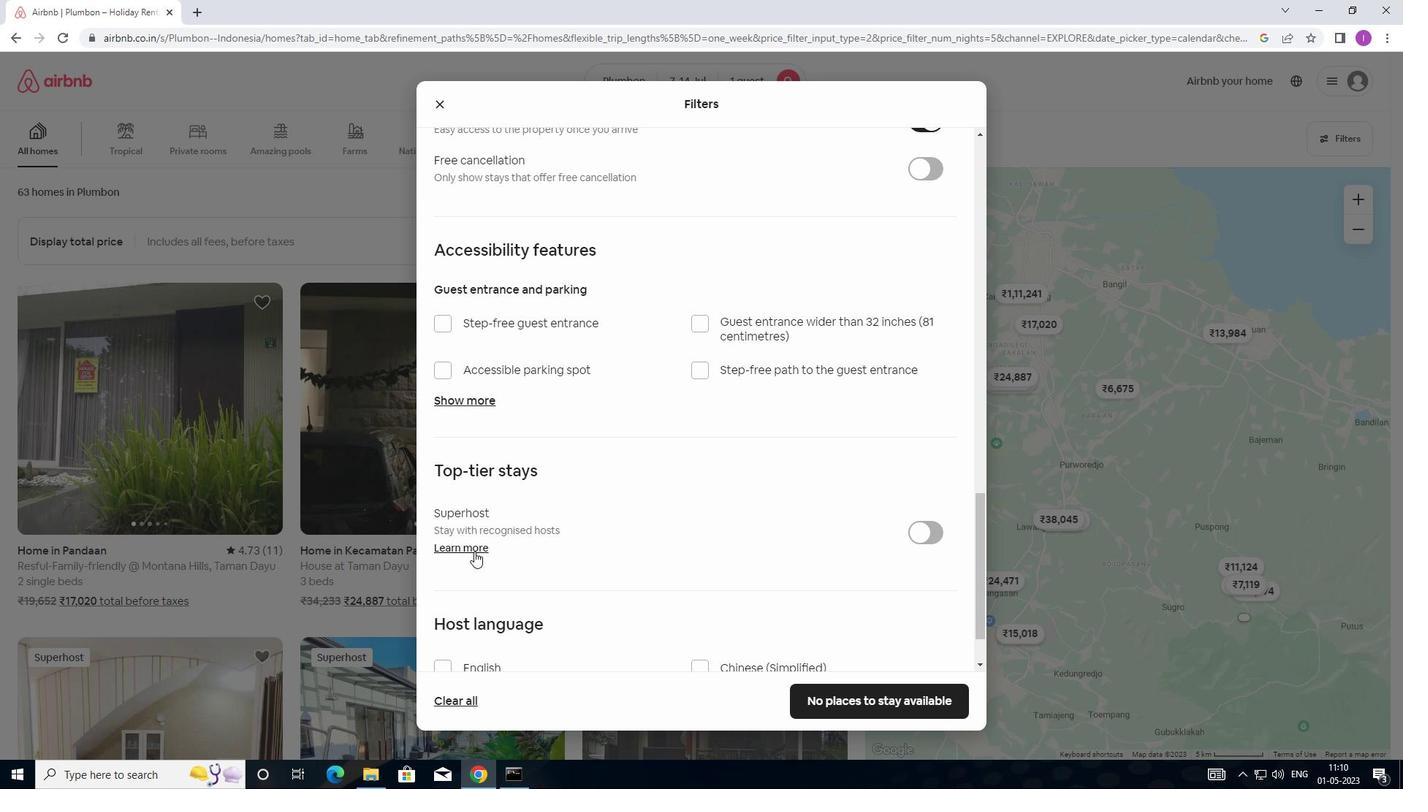 
Action: Mouse scrolled (481, 575) with delta (0, 0)
Screenshot: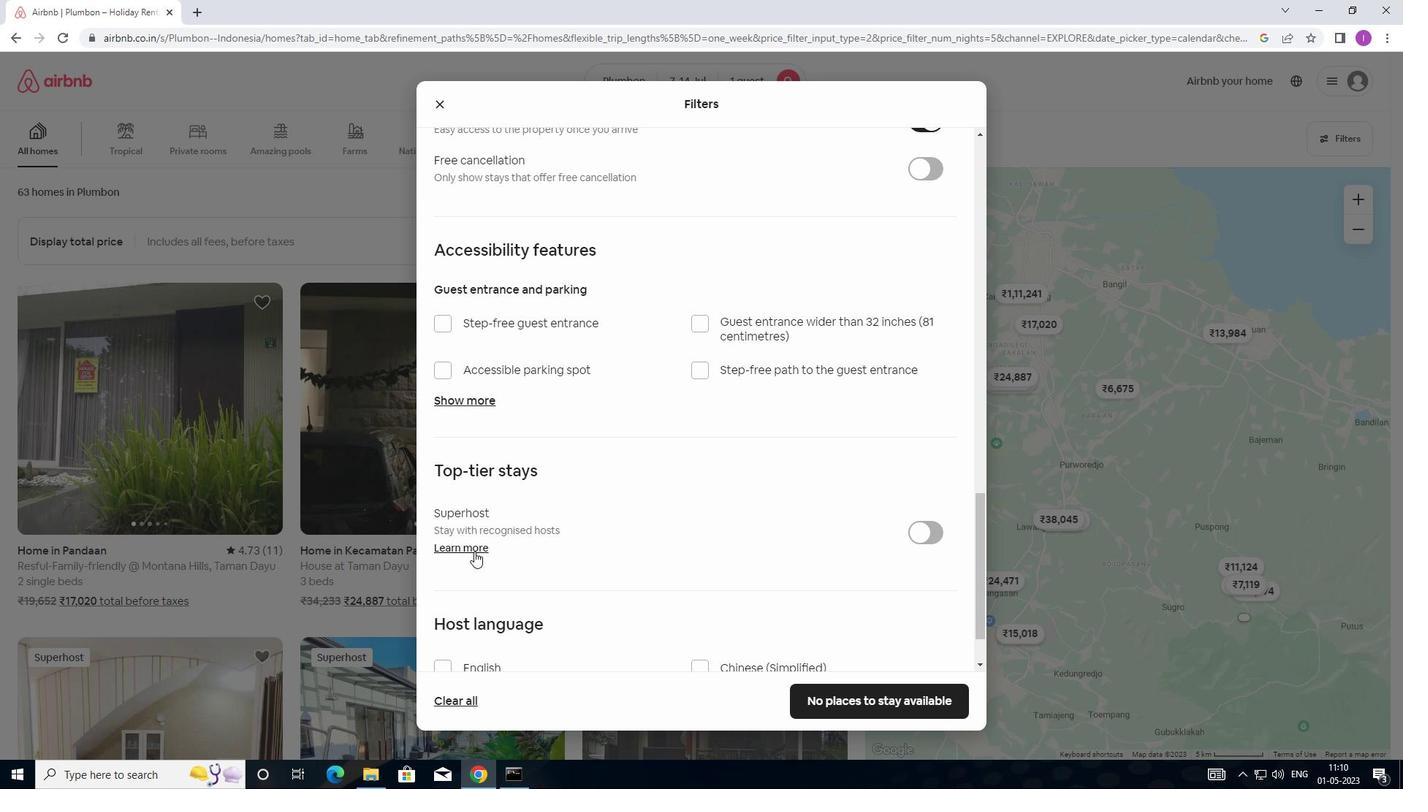 
Action: Mouse scrolled (481, 575) with delta (0, 0)
Screenshot: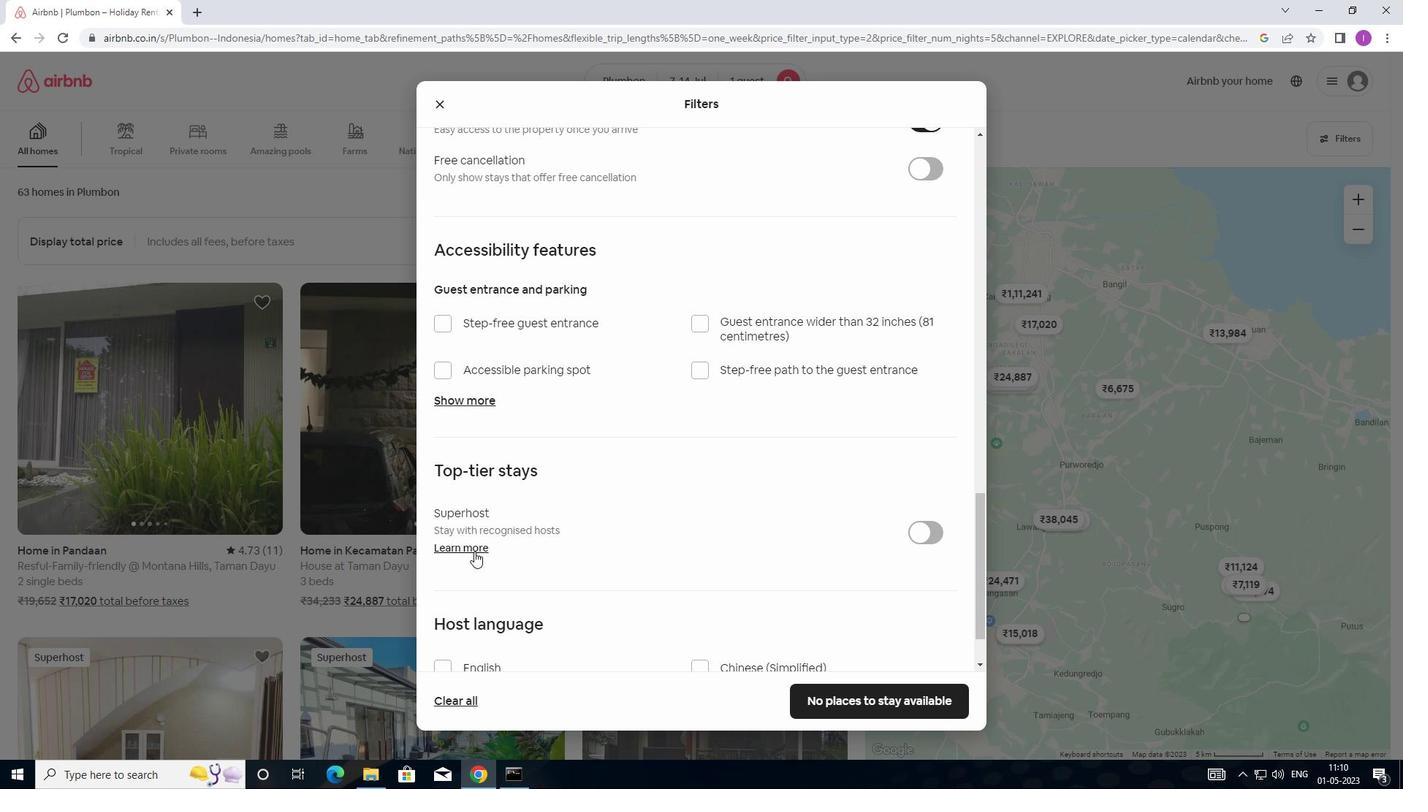
Action: Mouse moved to (438, 599)
Screenshot: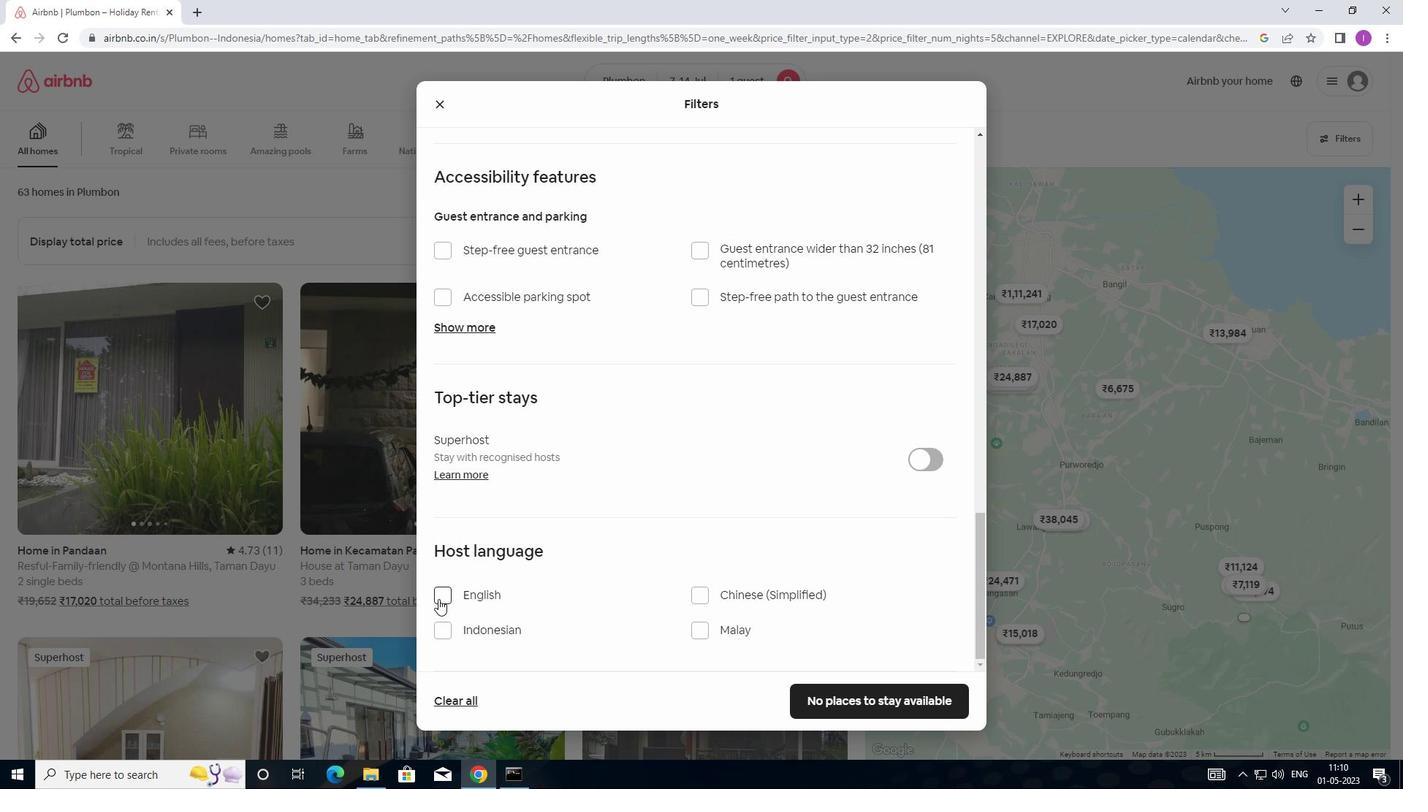 
Action: Mouse pressed left at (438, 599)
Screenshot: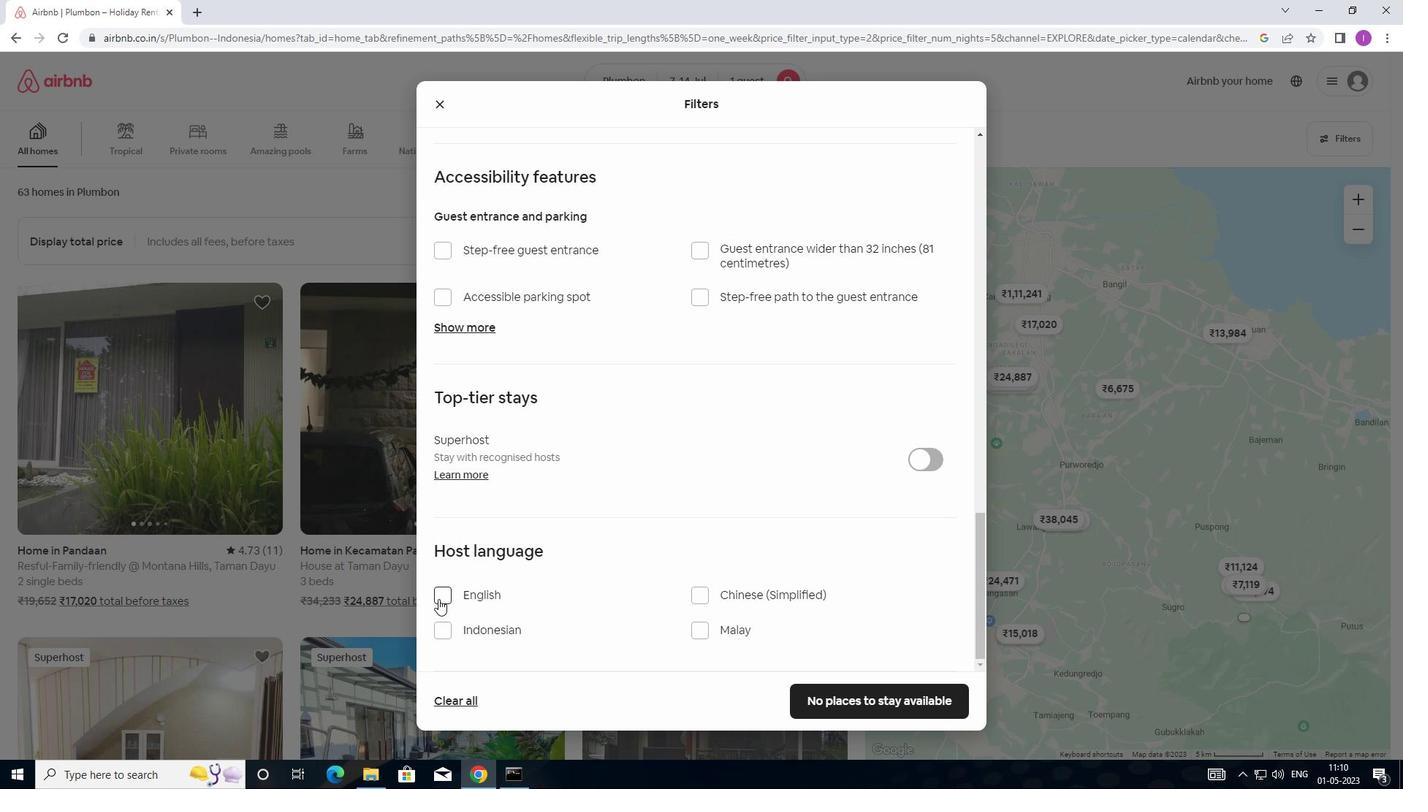 
Action: Mouse moved to (808, 704)
Screenshot: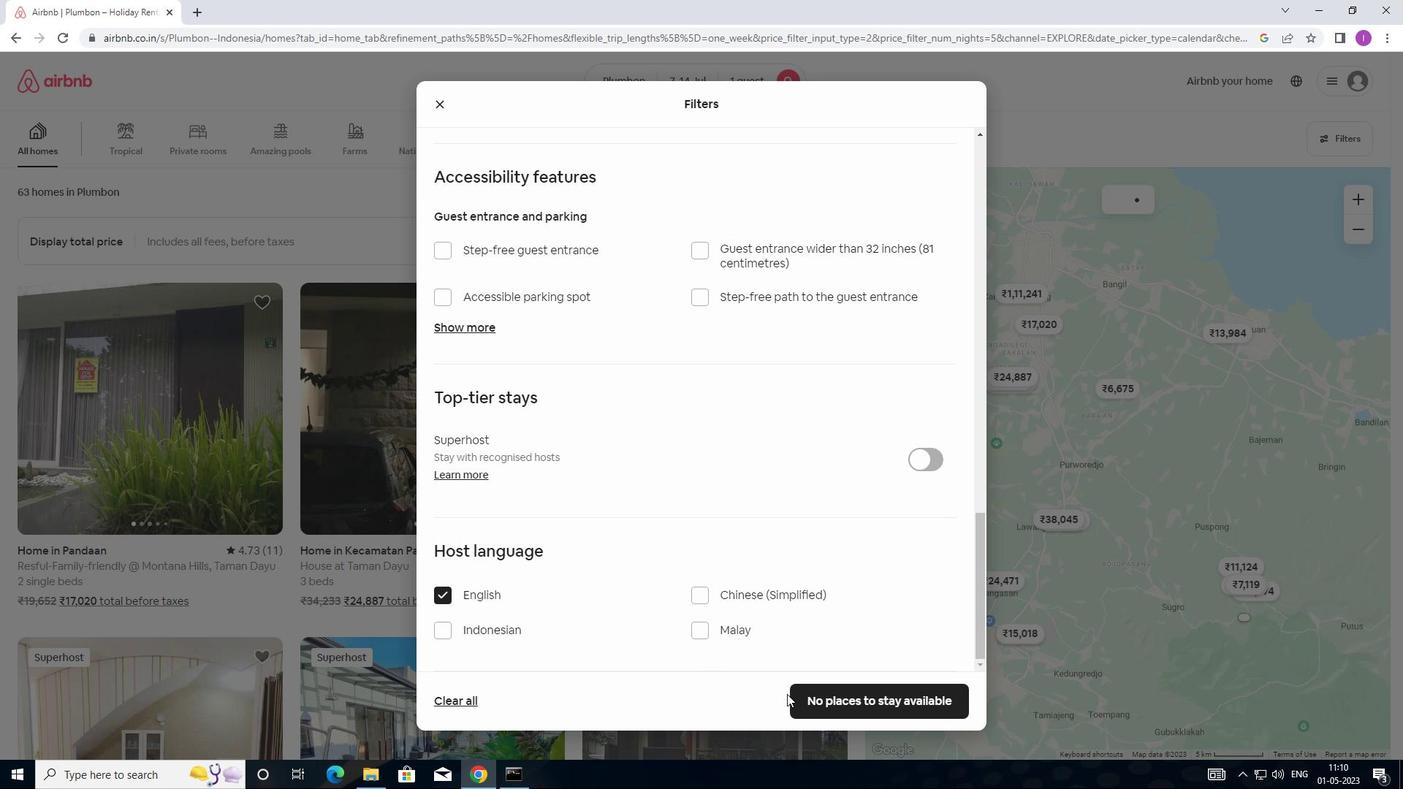 
Action: Mouse pressed left at (808, 704)
Screenshot: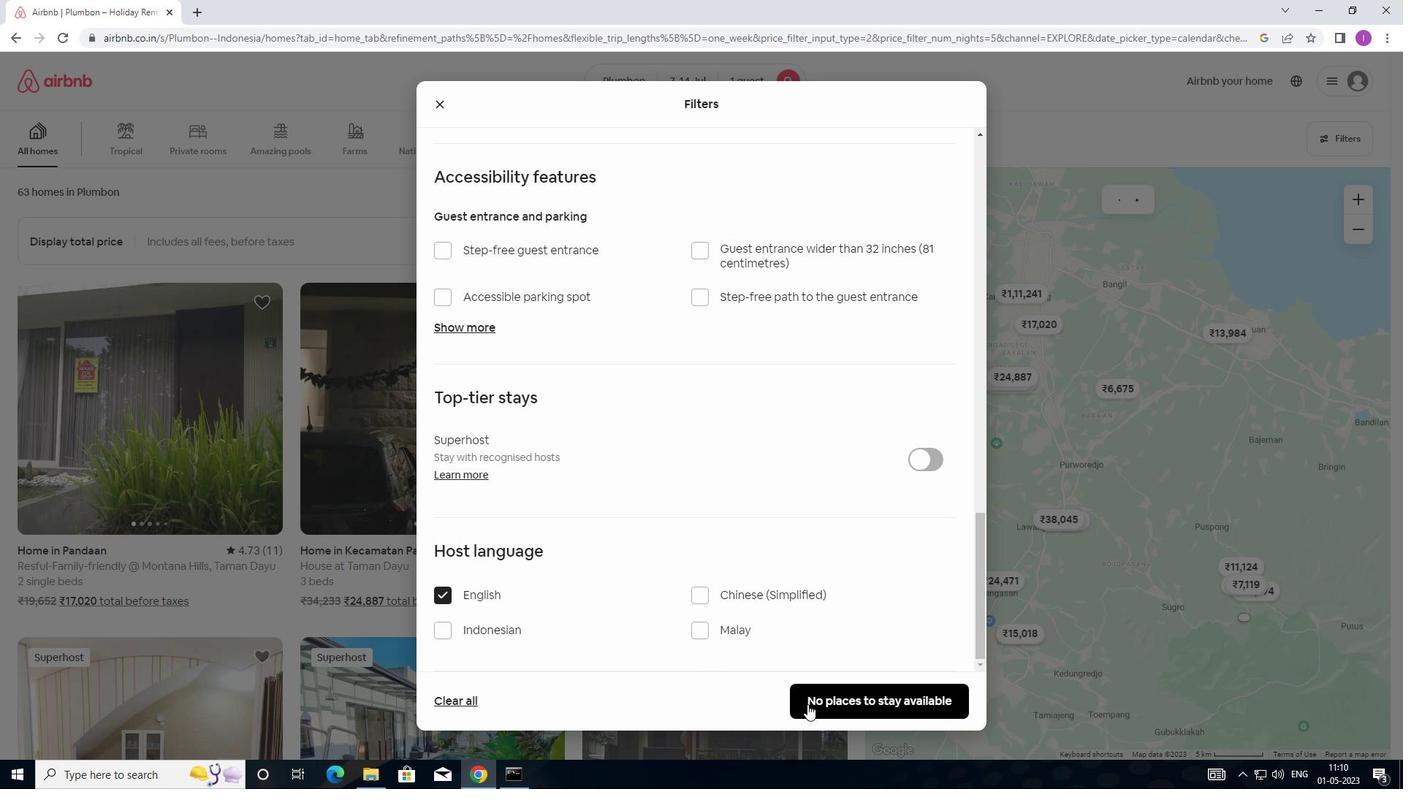 
Action: Mouse moved to (842, 695)
Screenshot: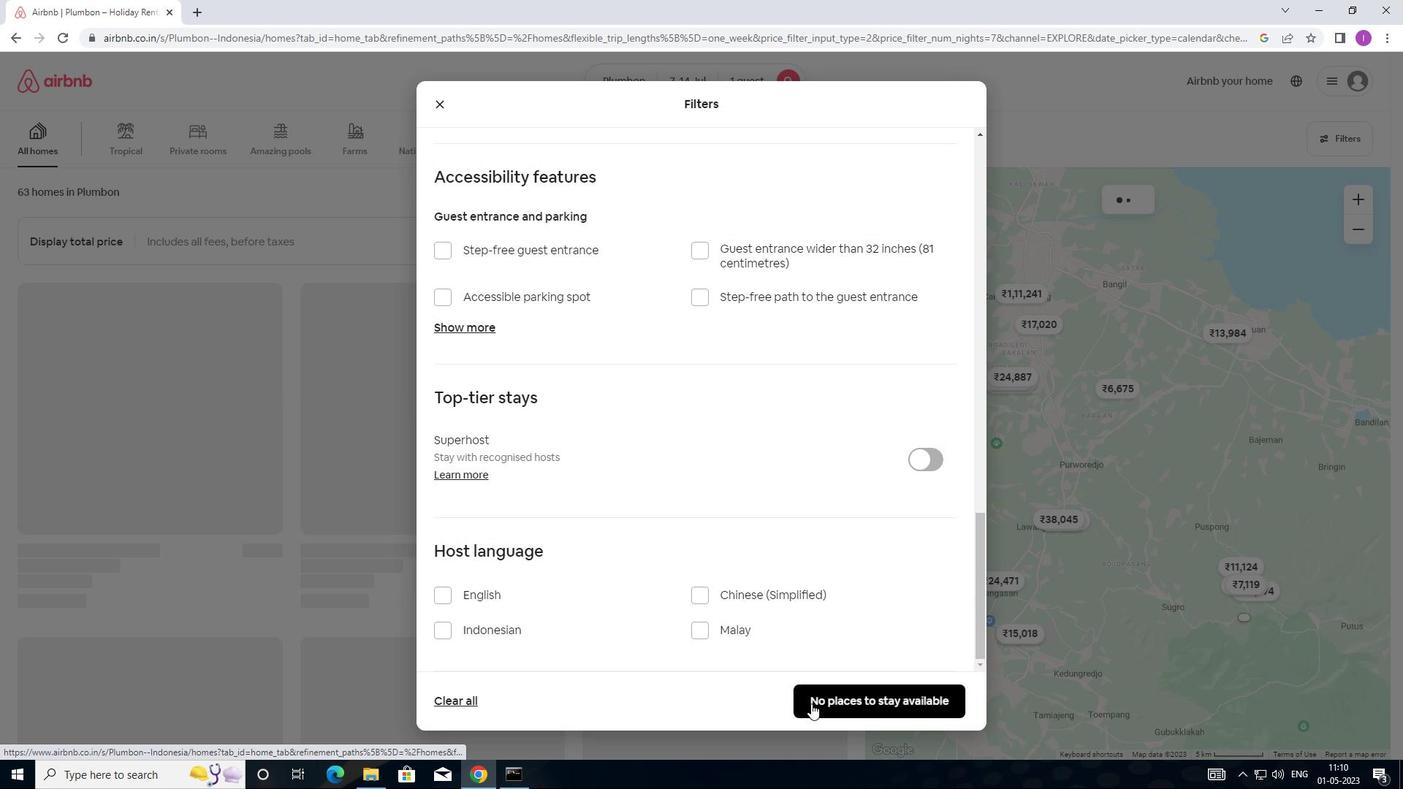 
